 Task: Look for space in Arlington, United States from 12th August, 2023 to 16th August, 2023 for 8 adults in price range Rs.10000 to Rs.16000. Place can be private room with 8 bedrooms having 8 beds and 8 bathrooms. Property type can be house, flat, guest house, hotel. Amenities needed are: wifi, TV, free parkinig on premises, gym, breakfast. Booking option can be shelf check-in. Required host language is English.
Action: Mouse moved to (589, 151)
Screenshot: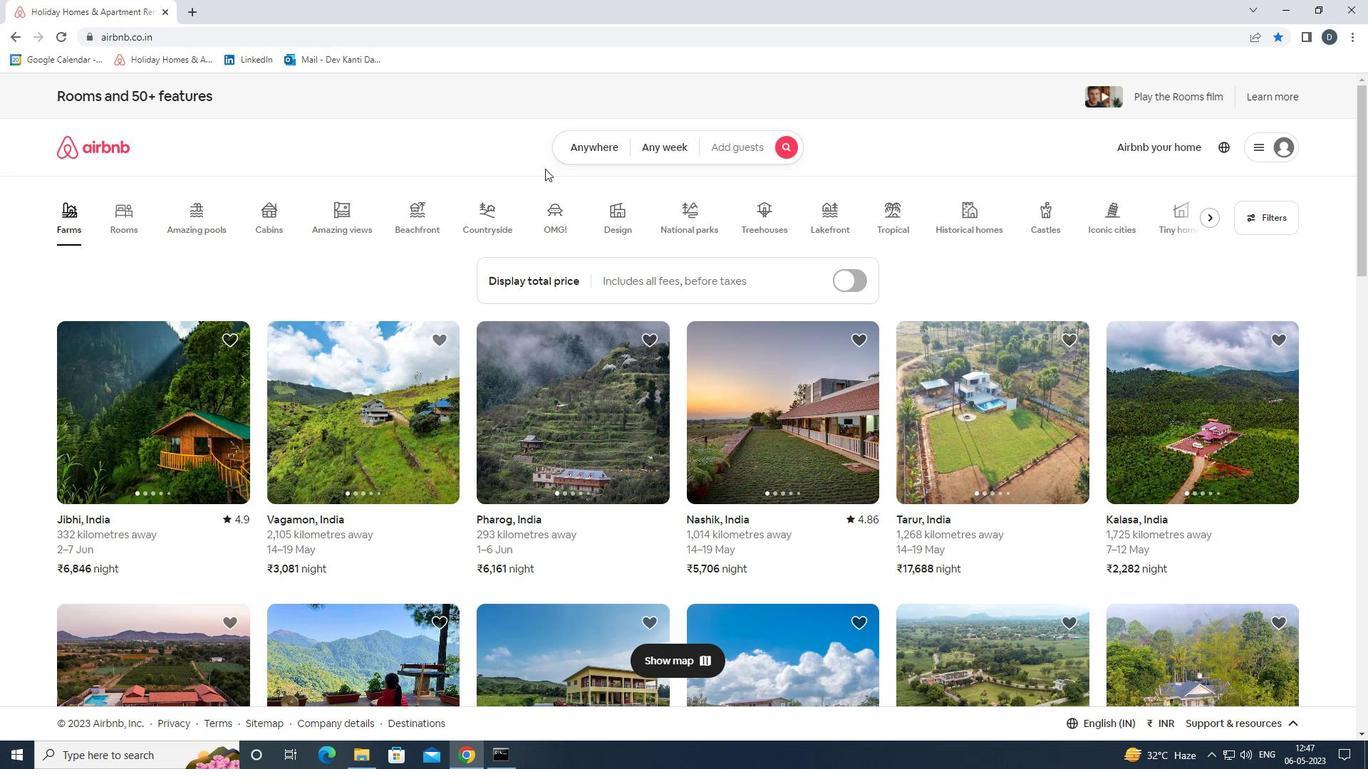 
Action: Mouse pressed left at (589, 151)
Screenshot: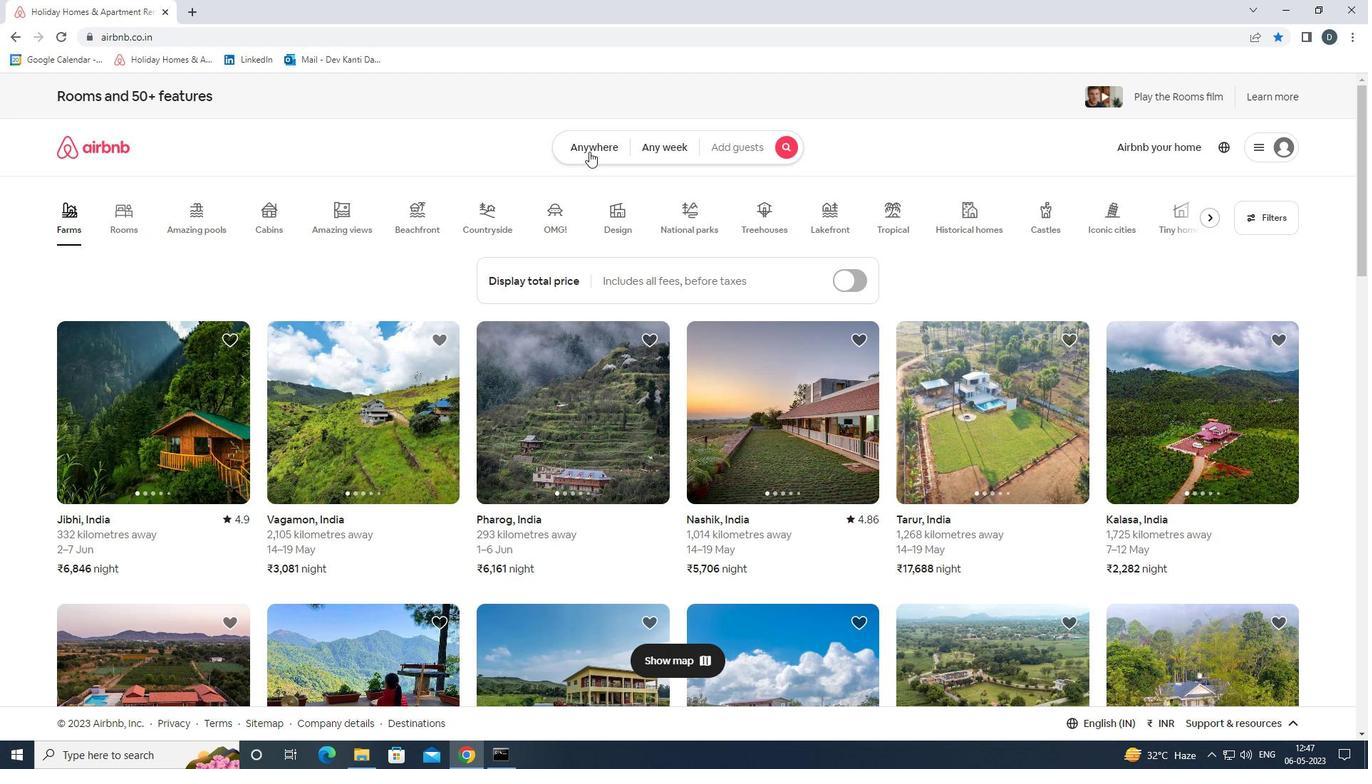 
Action: Mouse moved to (483, 208)
Screenshot: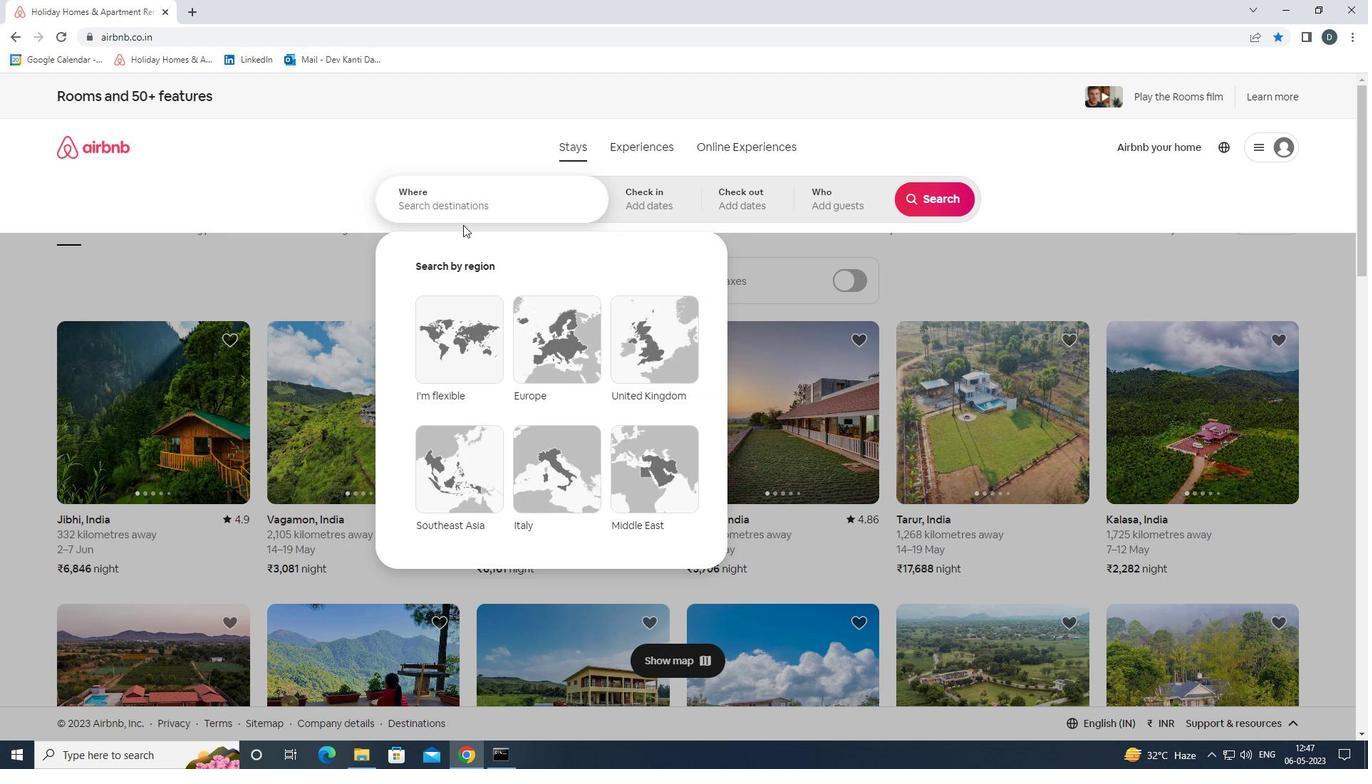 
Action: Mouse pressed left at (483, 208)
Screenshot: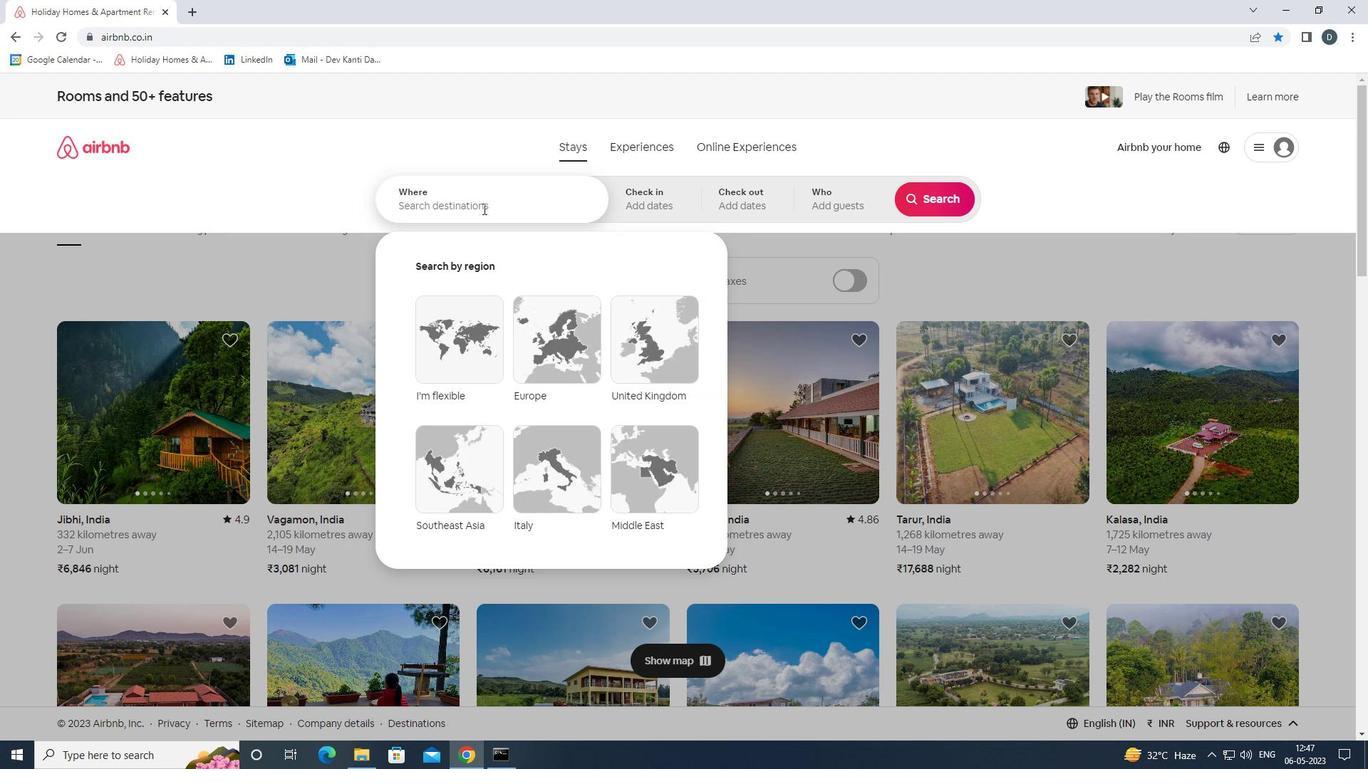 
Action: Key pressed <Key.shift>ARLINGTON,<Key.shift>UNITED<Key.space><Key.shift><Key.shift>STATES
Screenshot: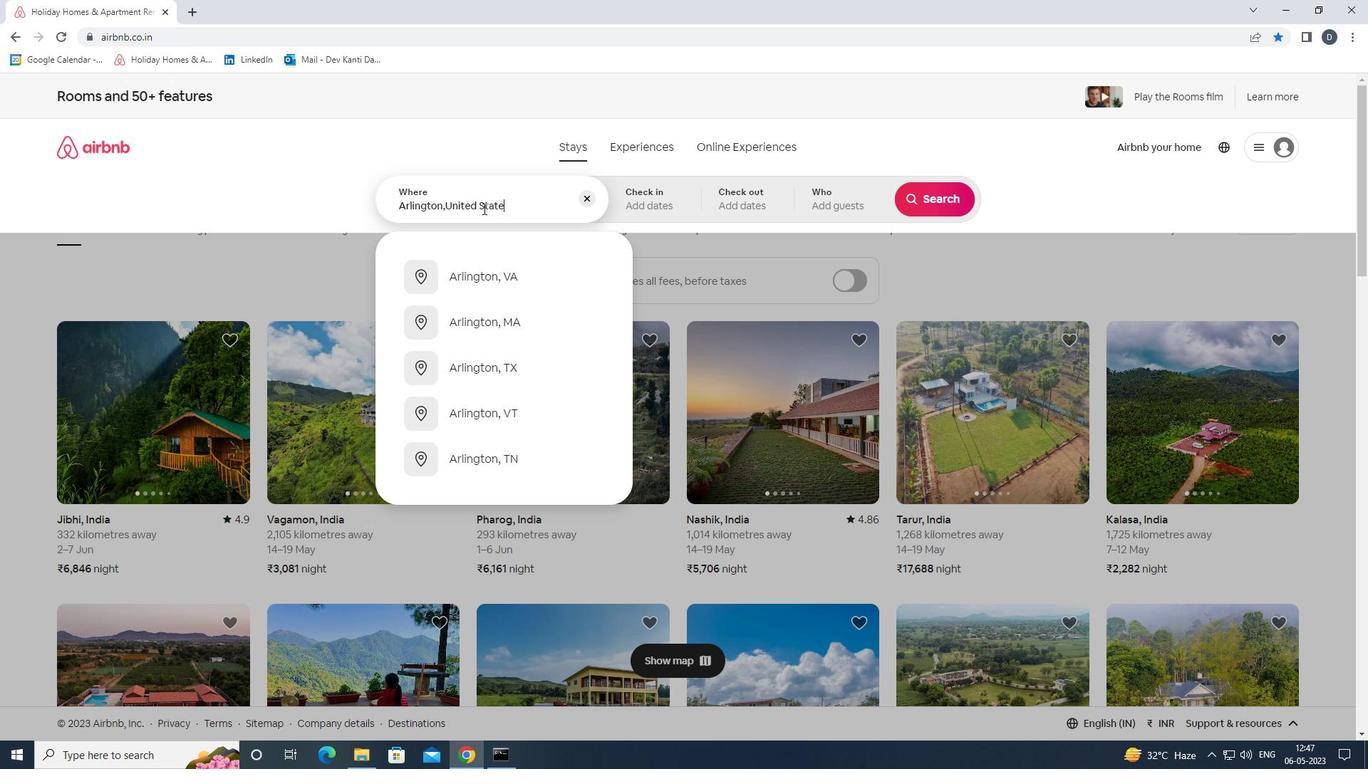 
Action: Mouse moved to (548, 213)
Screenshot: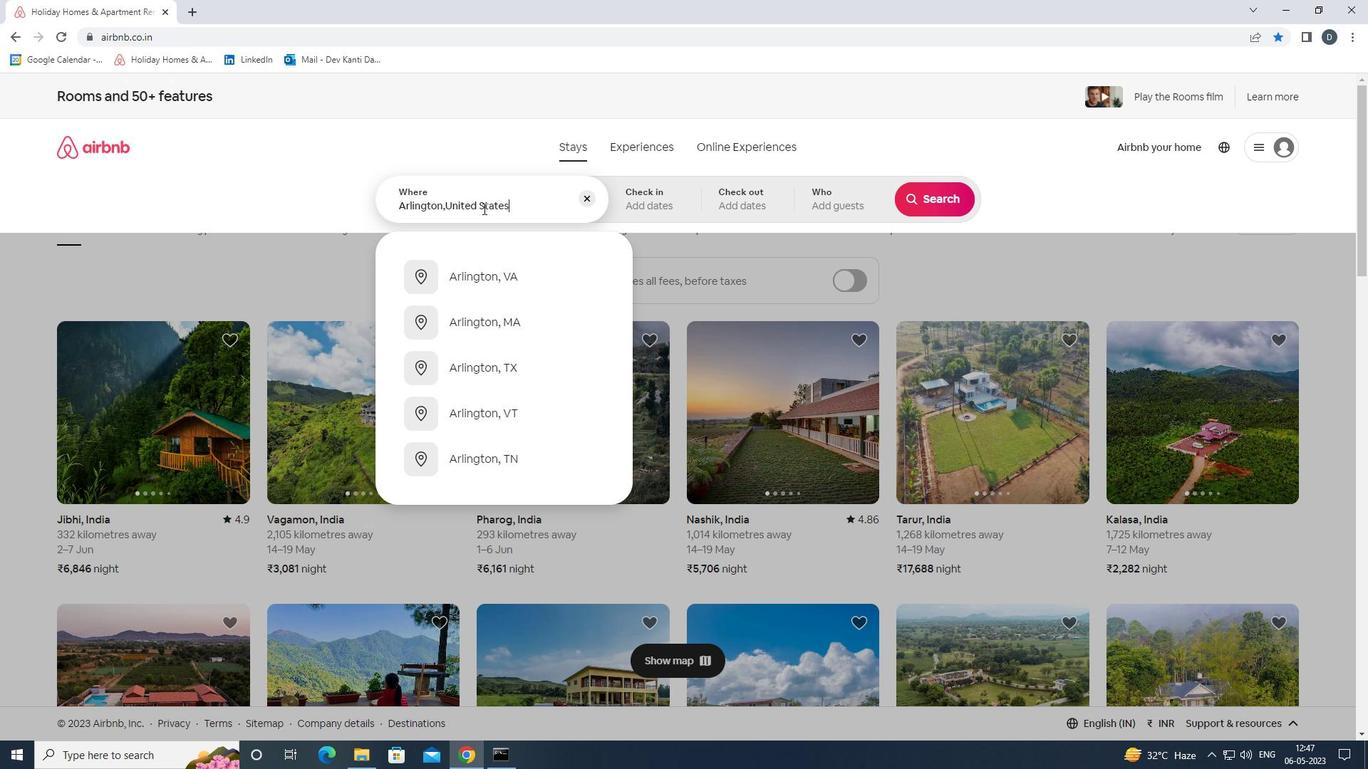 
Action: Key pressed <Key.enter>
Screenshot: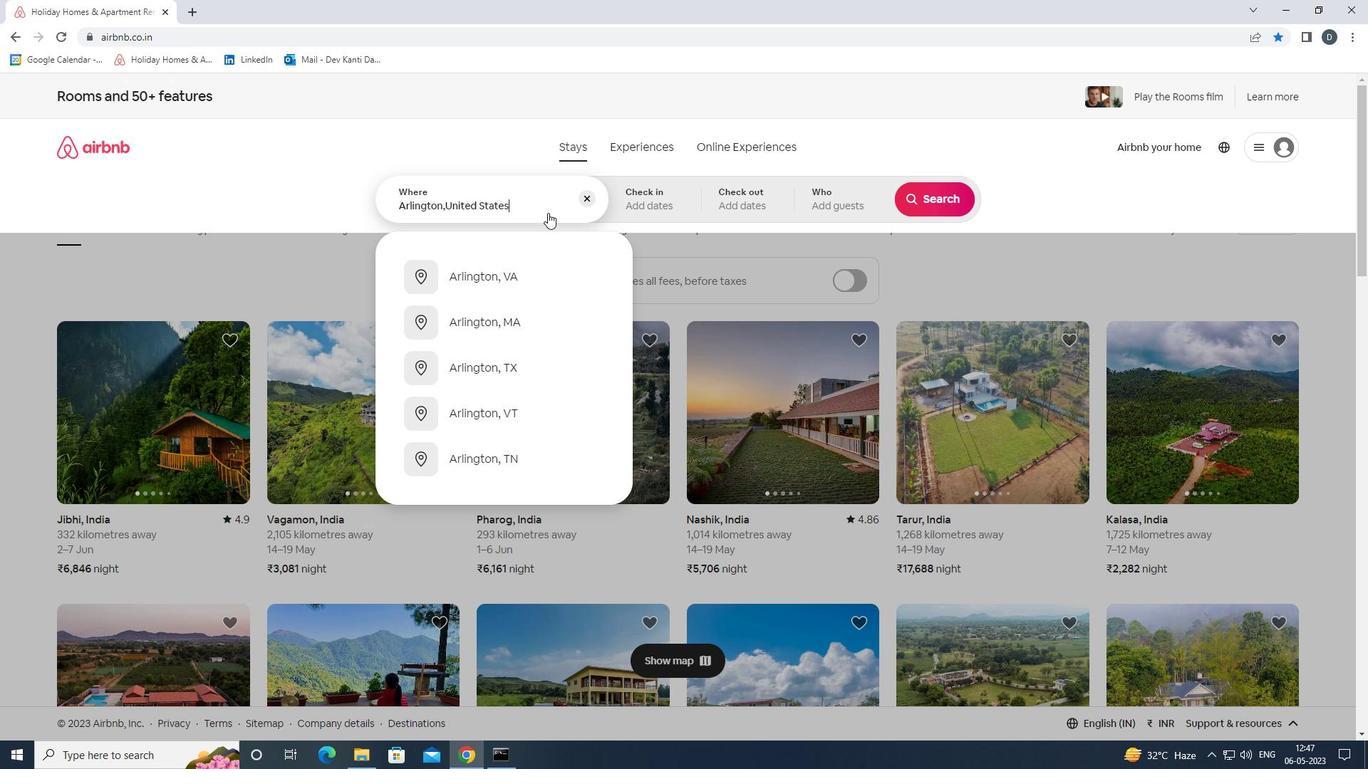 
Action: Mouse moved to (938, 311)
Screenshot: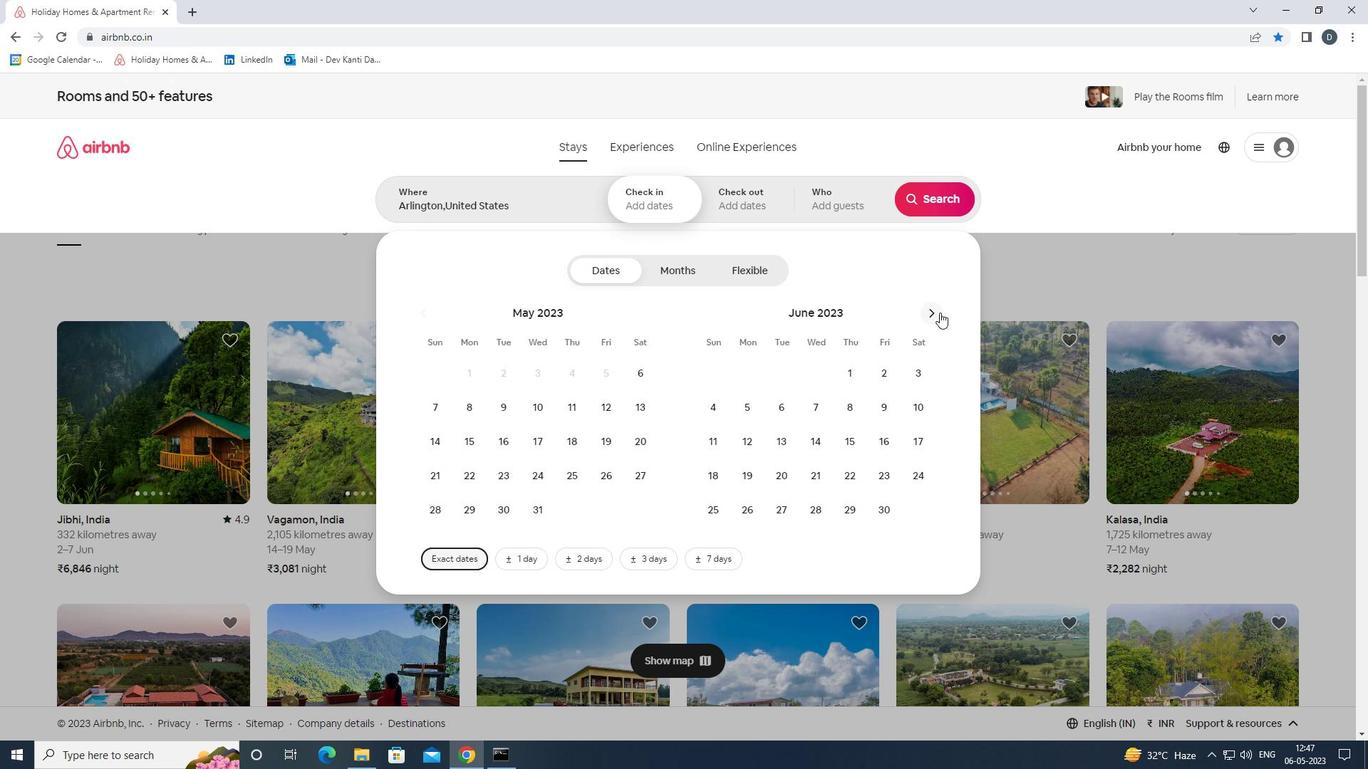 
Action: Mouse pressed left at (938, 311)
Screenshot: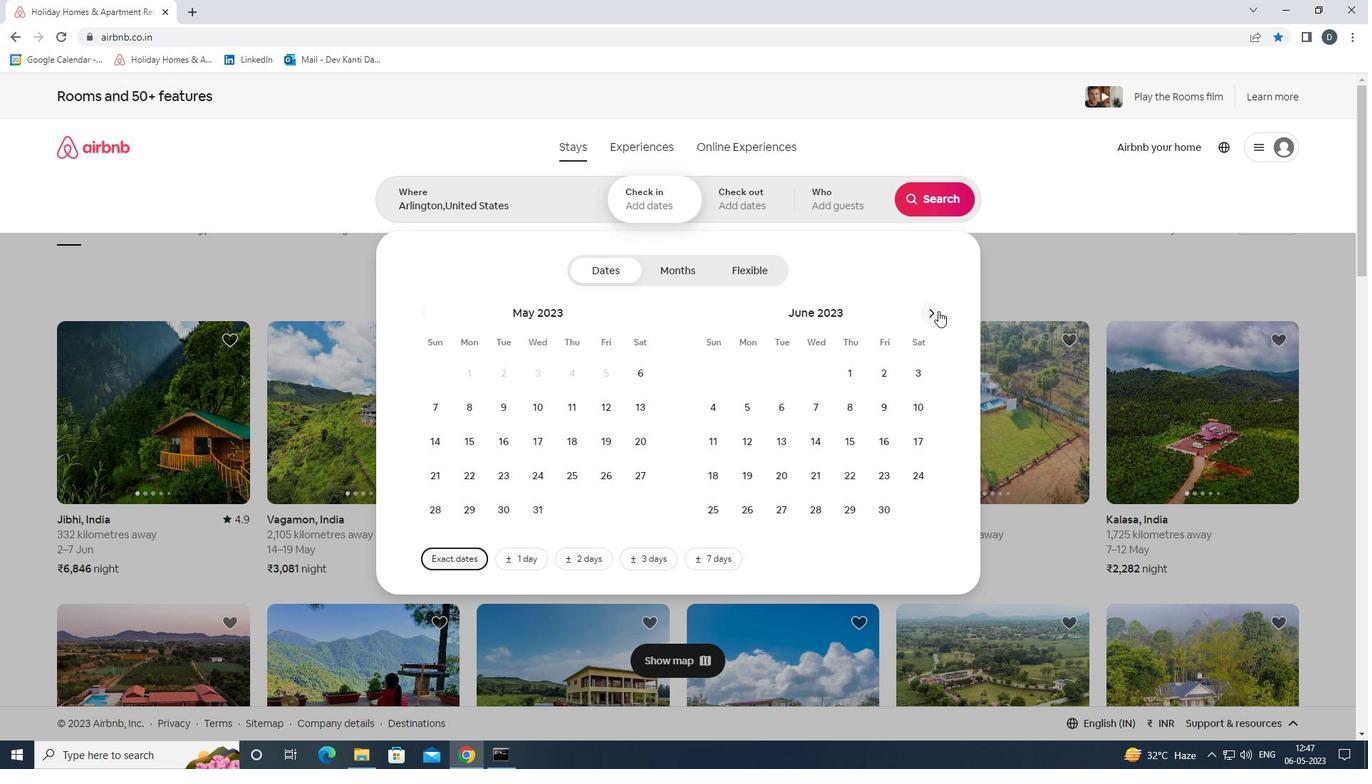 
Action: Mouse pressed left at (938, 311)
Screenshot: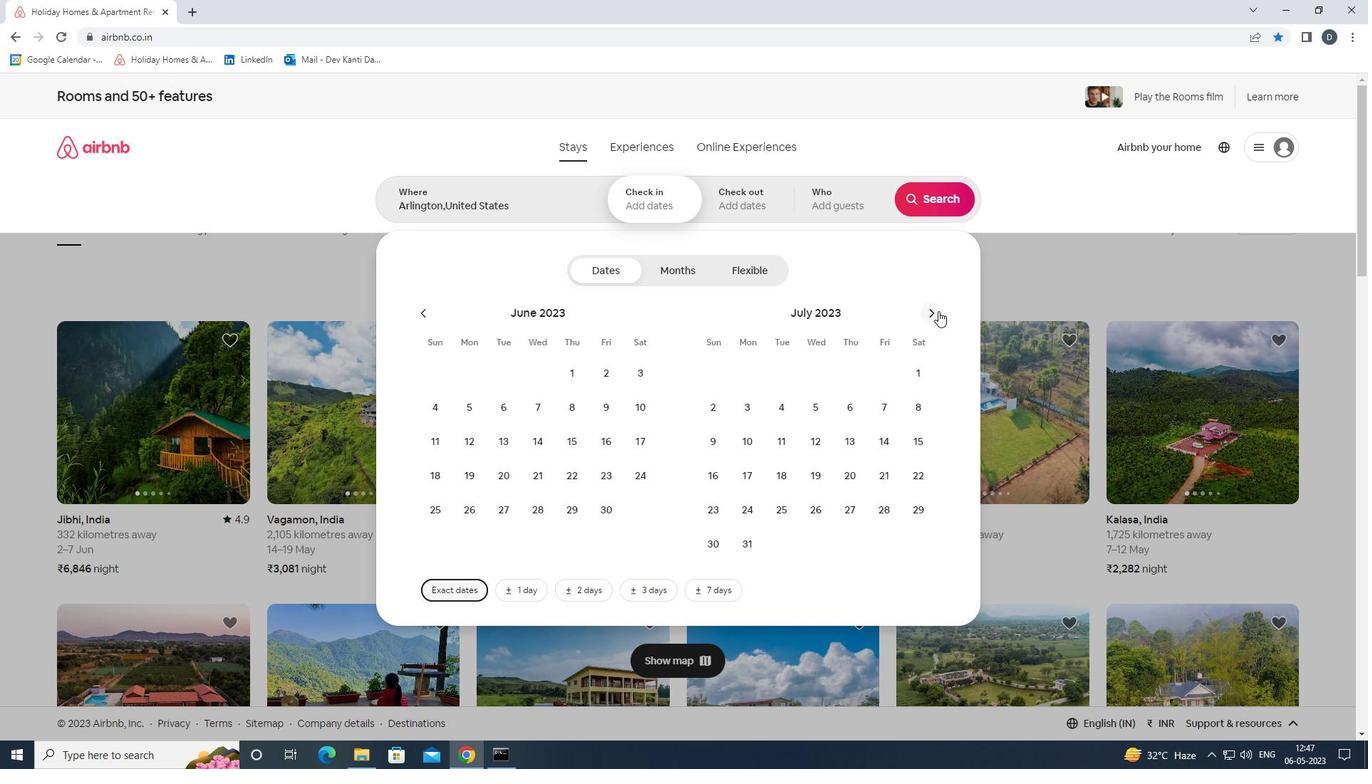 
Action: Mouse moved to (917, 409)
Screenshot: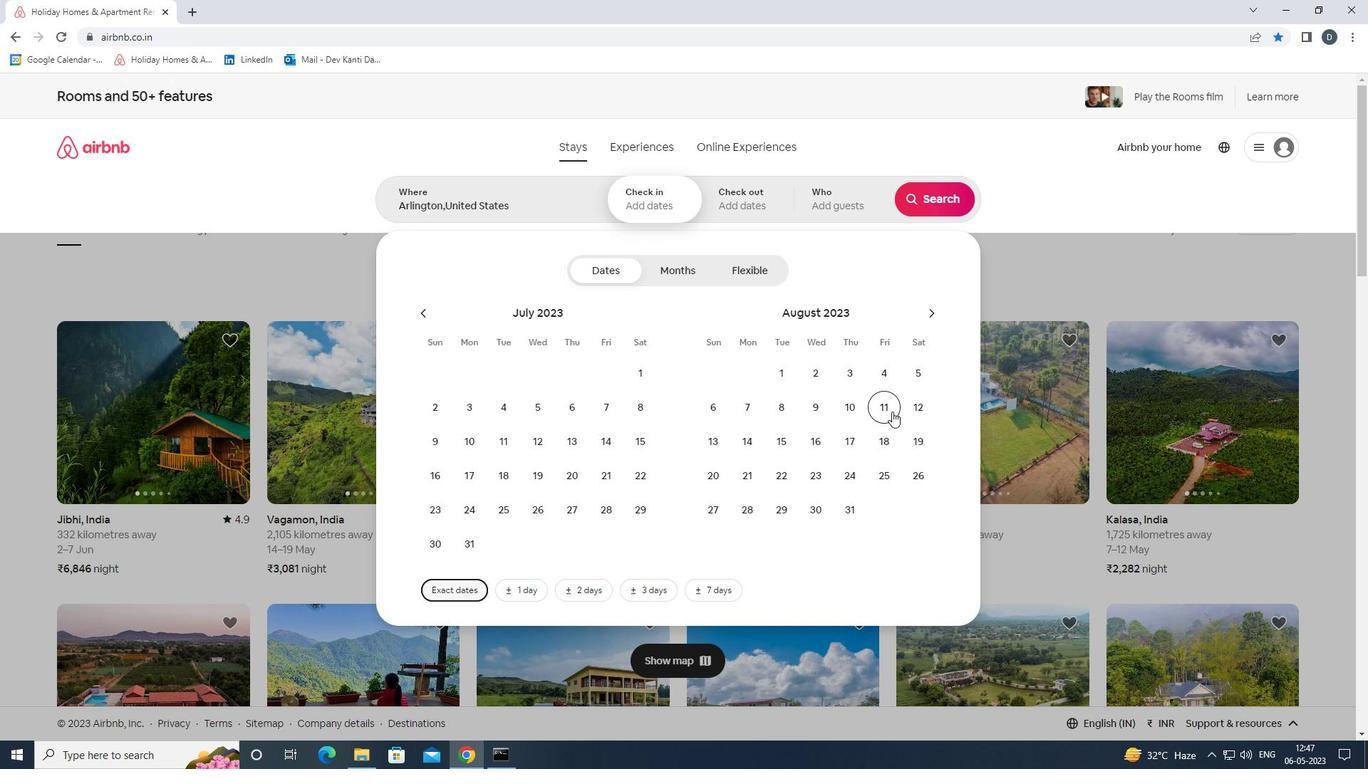 
Action: Mouse pressed left at (917, 409)
Screenshot: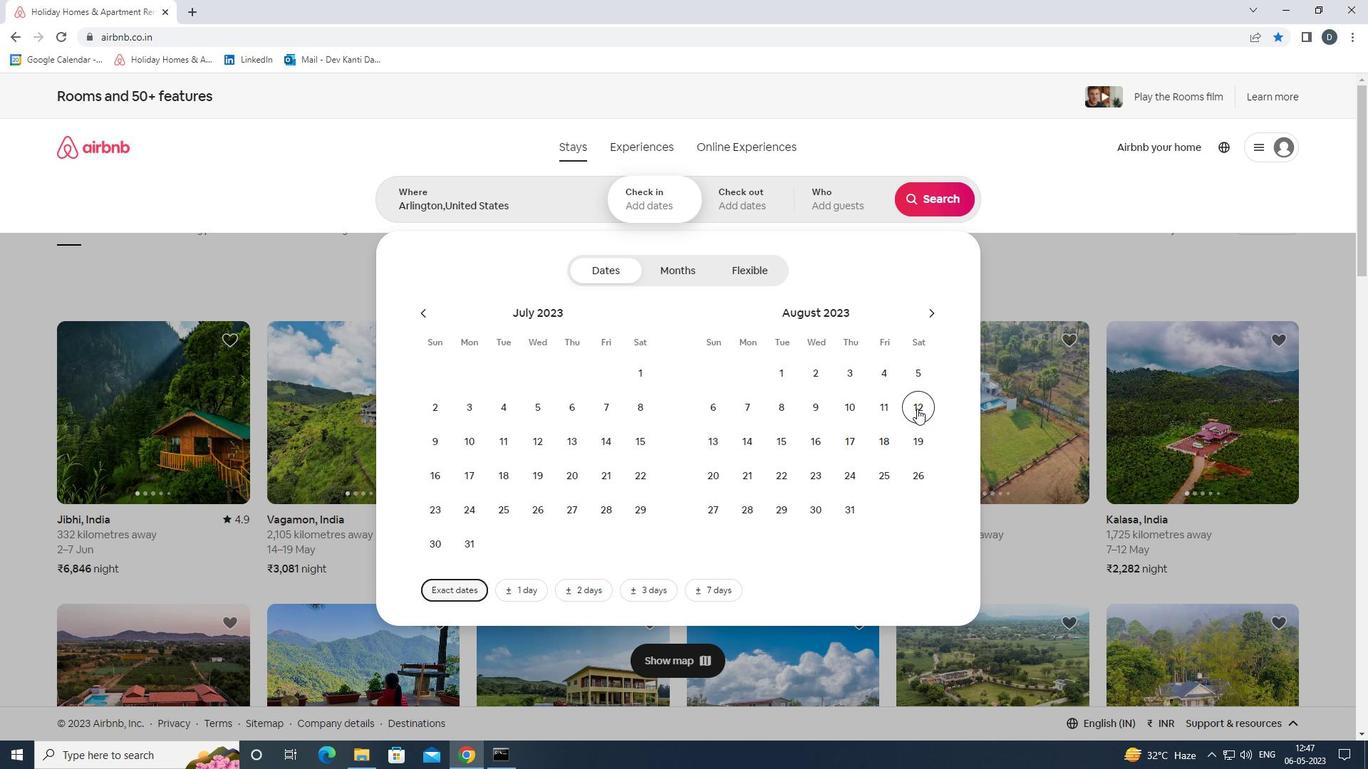 
Action: Mouse moved to (821, 444)
Screenshot: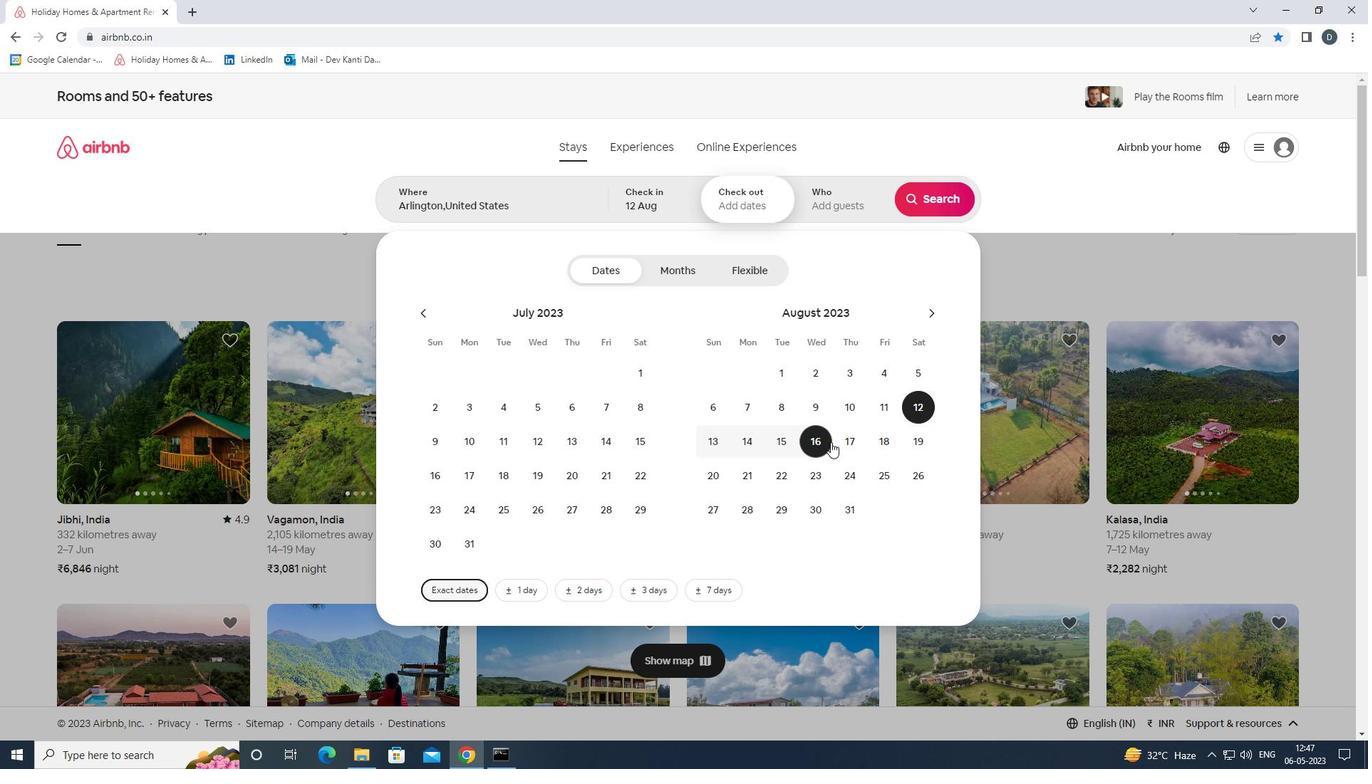 
Action: Mouse pressed left at (821, 444)
Screenshot: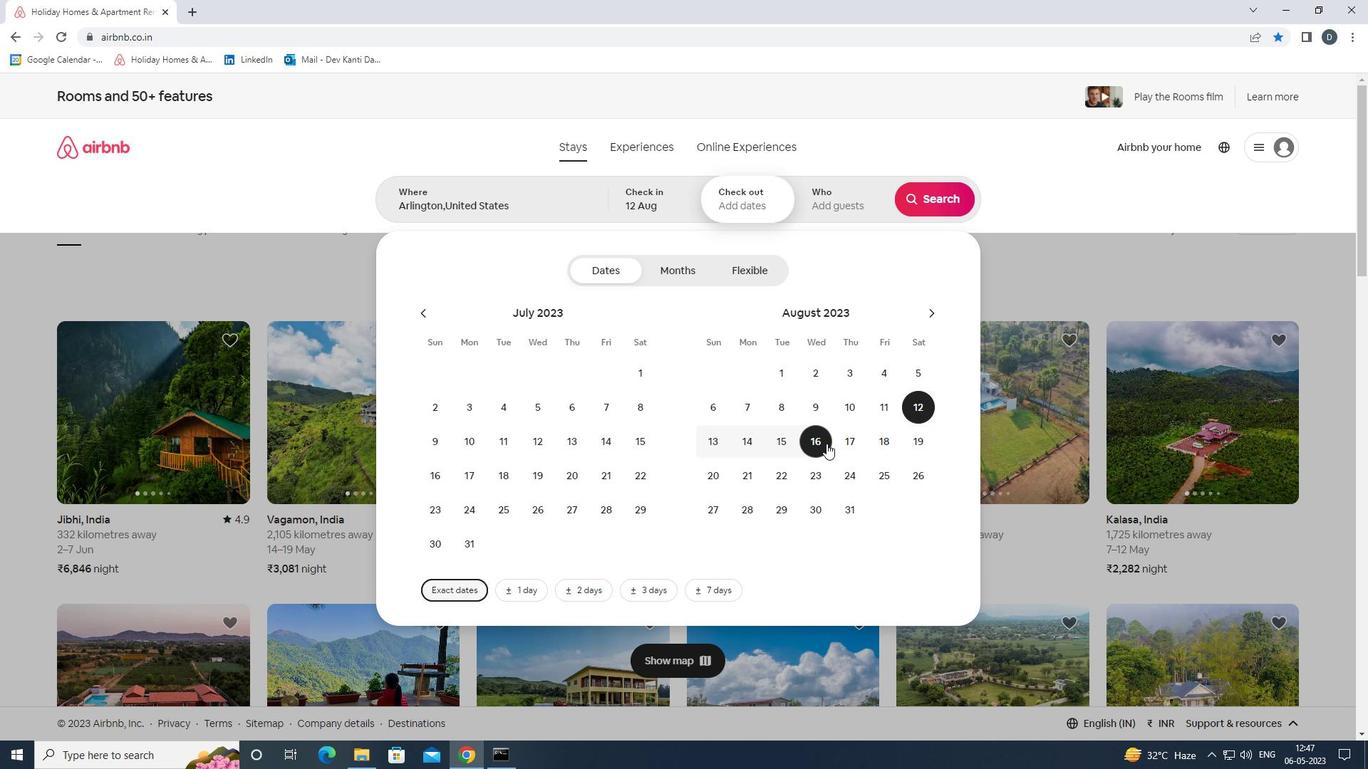 
Action: Mouse moved to (821, 203)
Screenshot: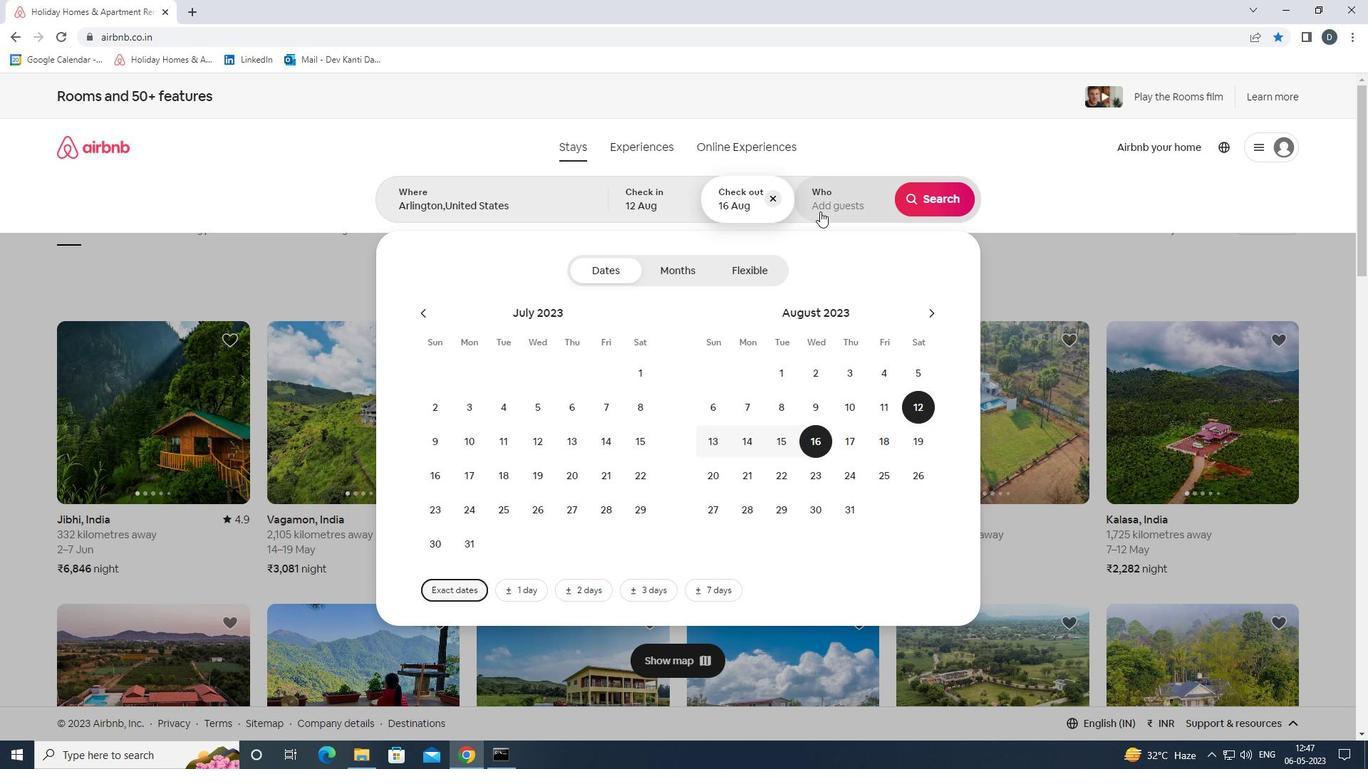 
Action: Mouse pressed left at (821, 203)
Screenshot: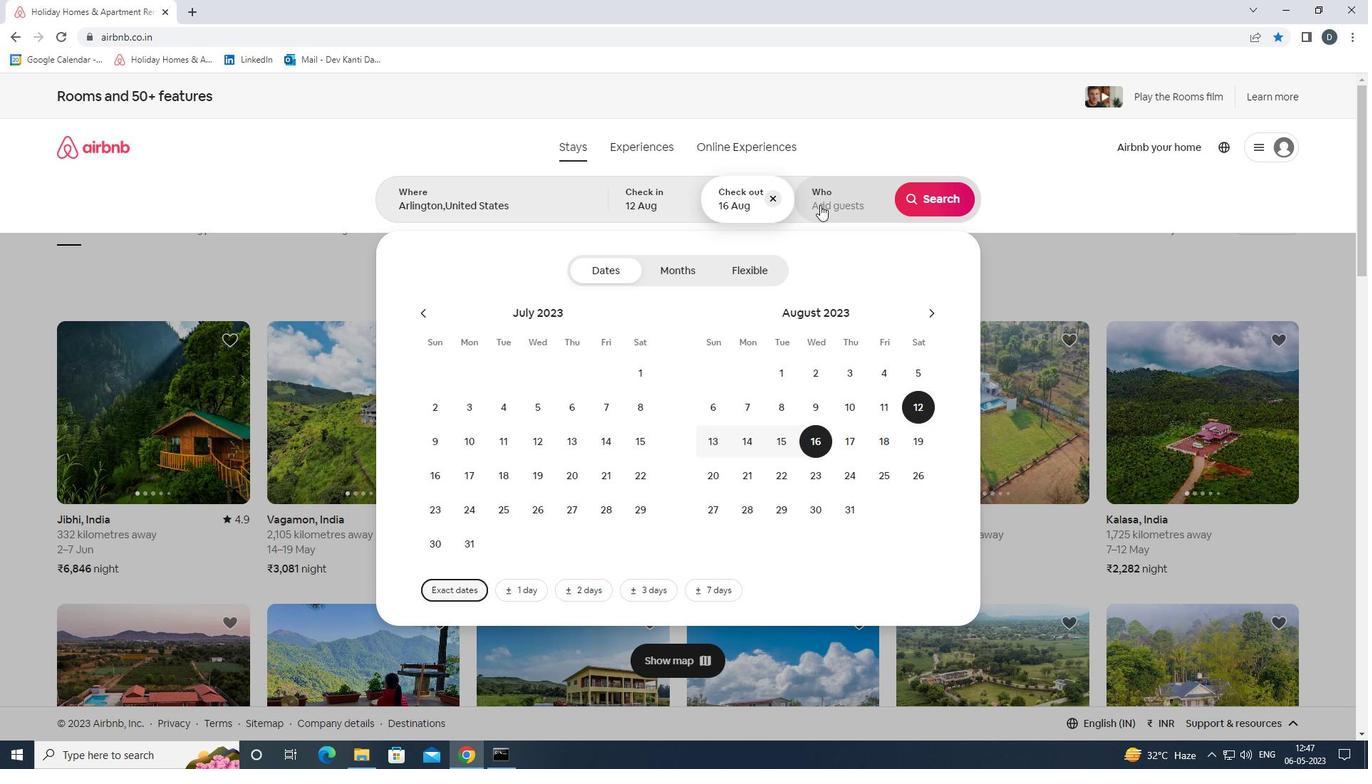
Action: Mouse moved to (943, 280)
Screenshot: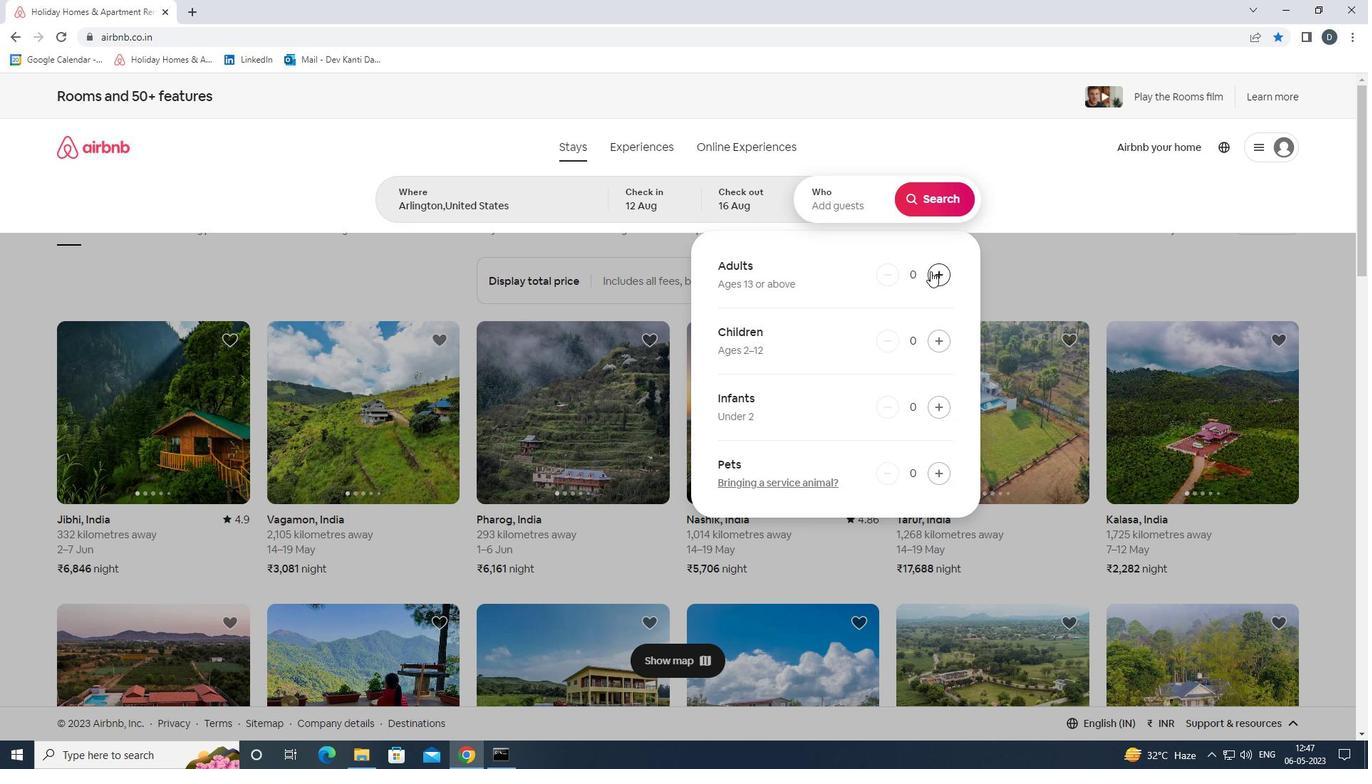 
Action: Mouse pressed left at (943, 280)
Screenshot: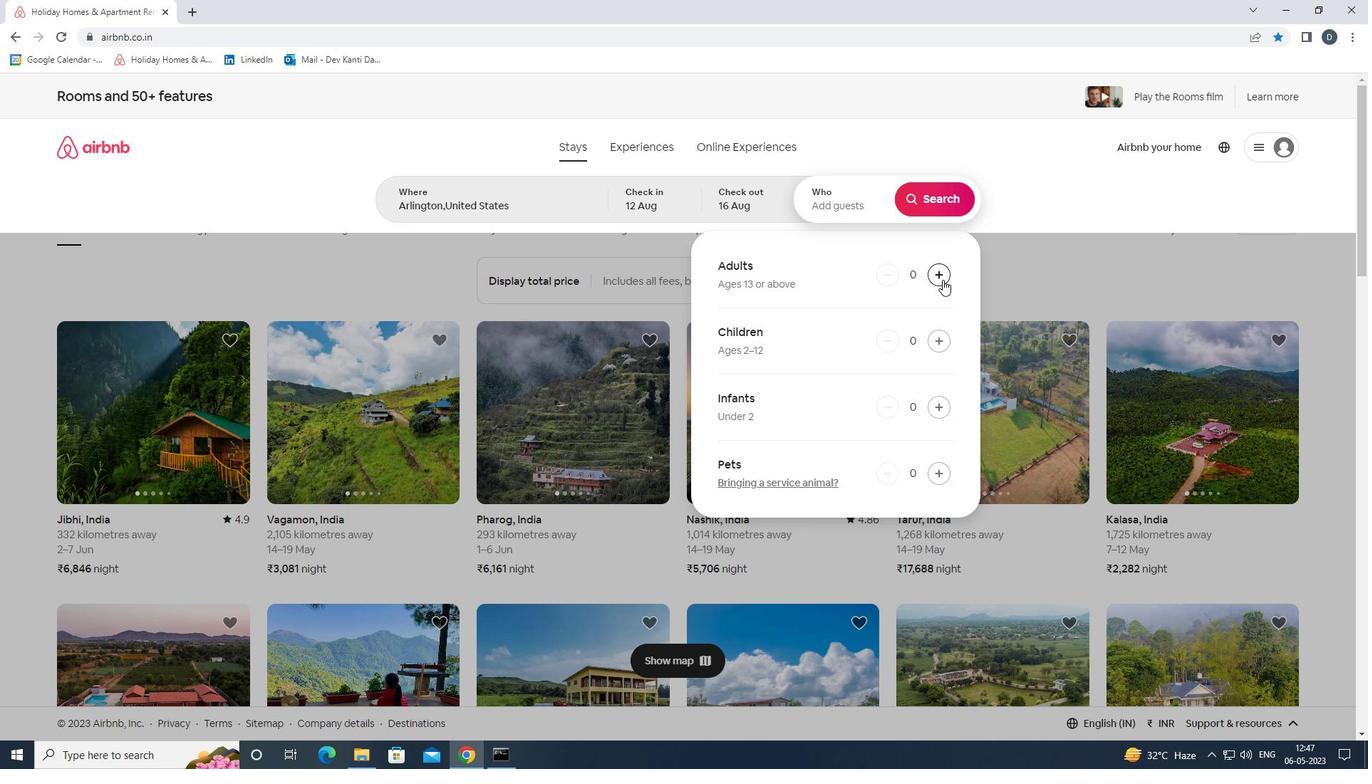 
Action: Mouse pressed left at (943, 280)
Screenshot: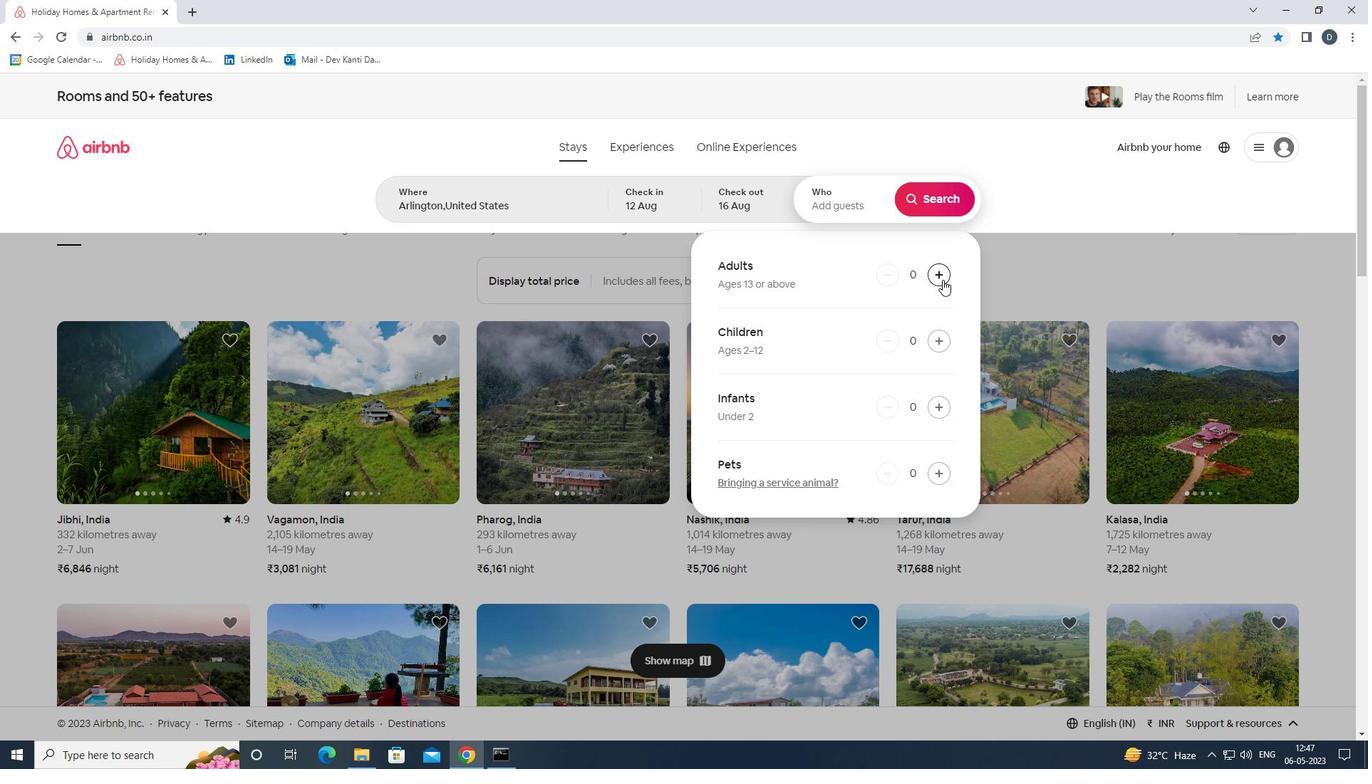 
Action: Mouse pressed left at (943, 280)
Screenshot: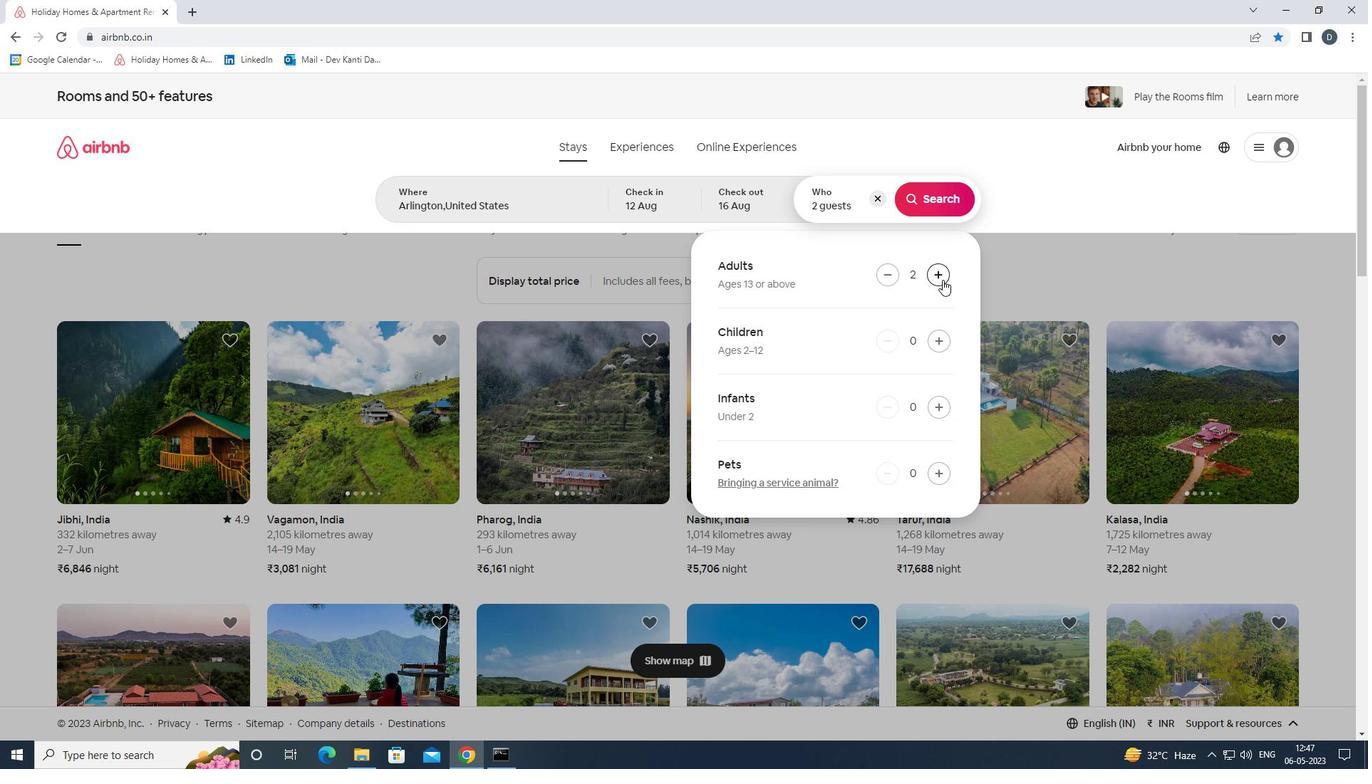 
Action: Mouse pressed left at (943, 280)
Screenshot: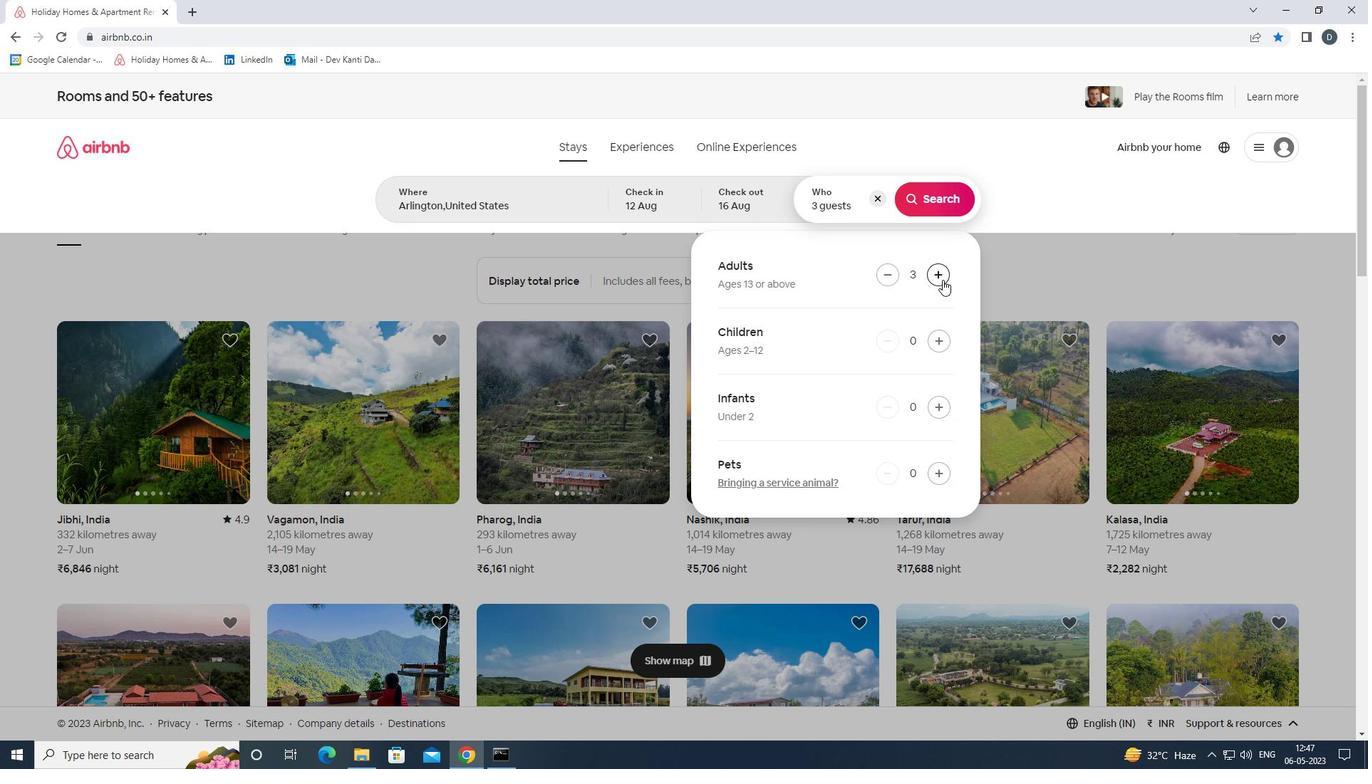 
Action: Mouse pressed left at (943, 280)
Screenshot: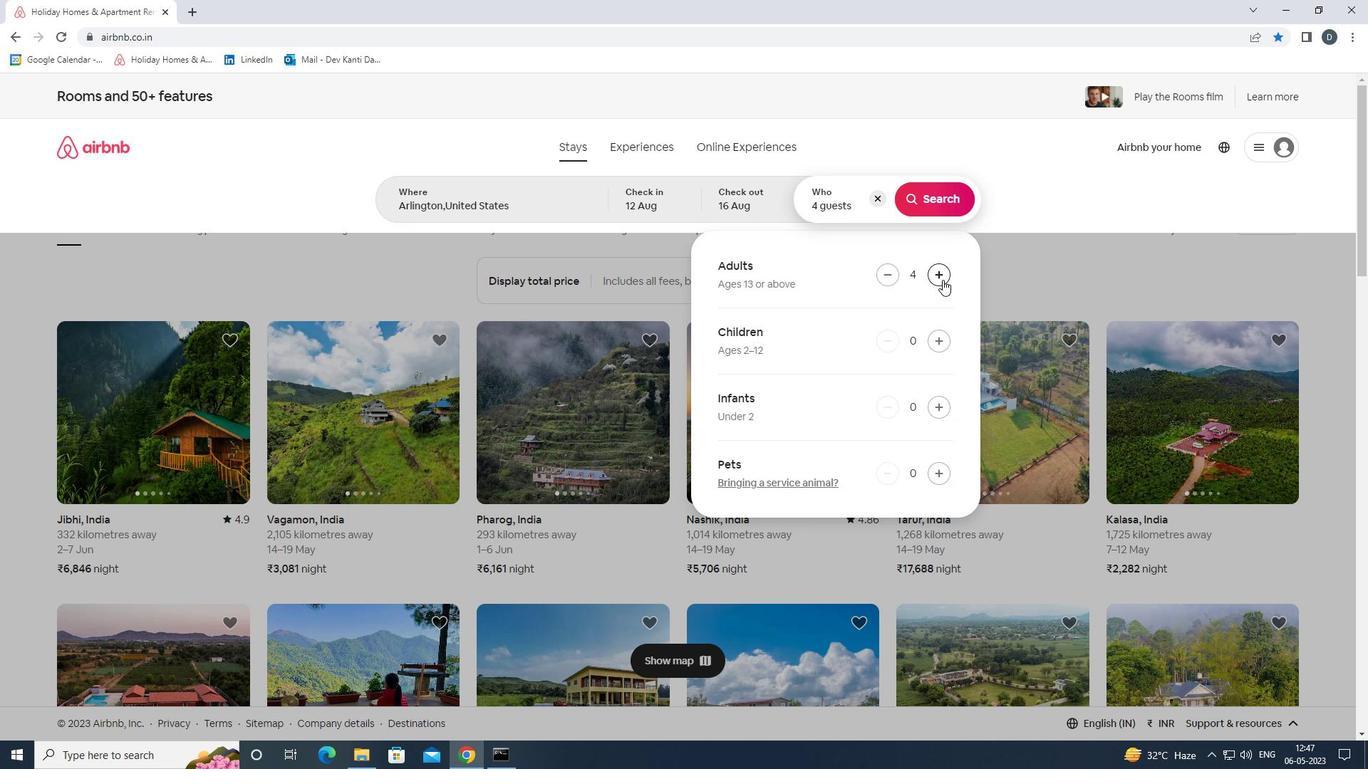 
Action: Mouse pressed left at (943, 280)
Screenshot: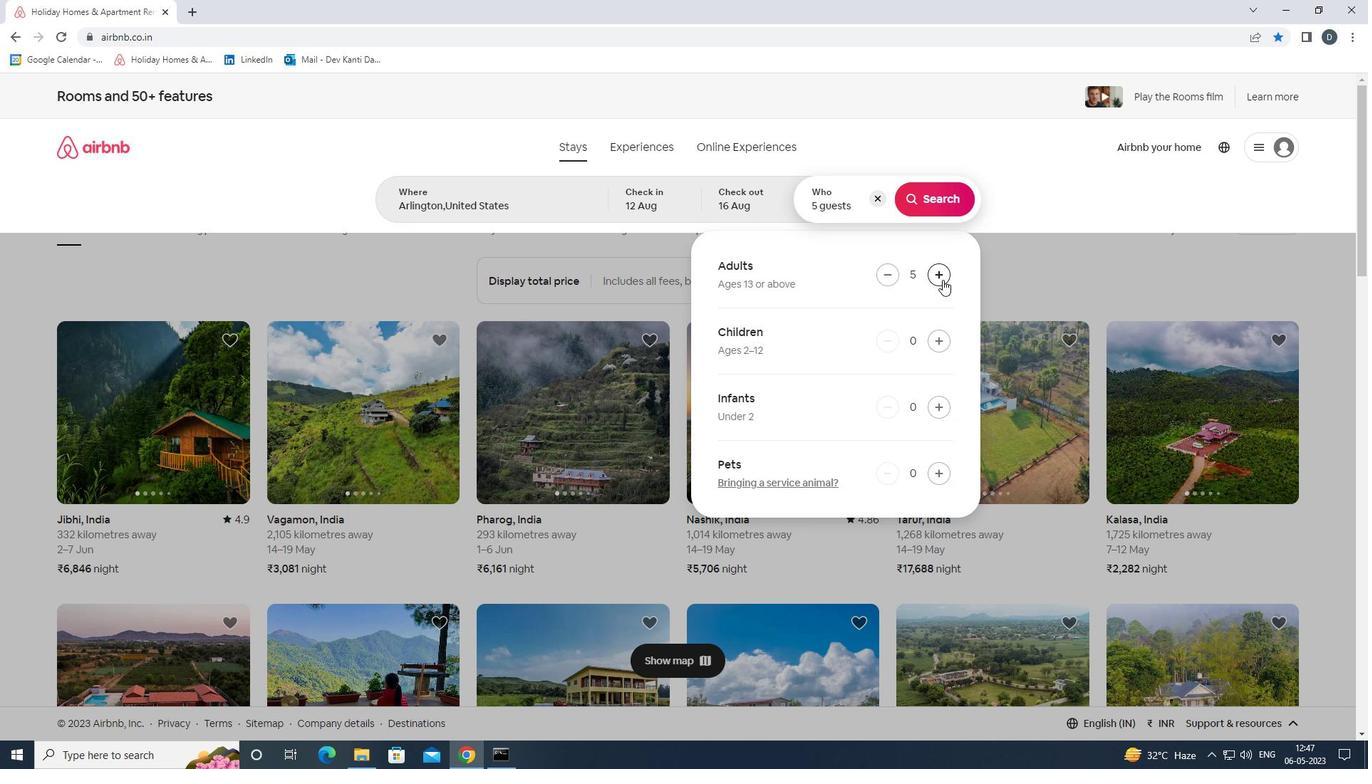 
Action: Mouse pressed left at (943, 280)
Screenshot: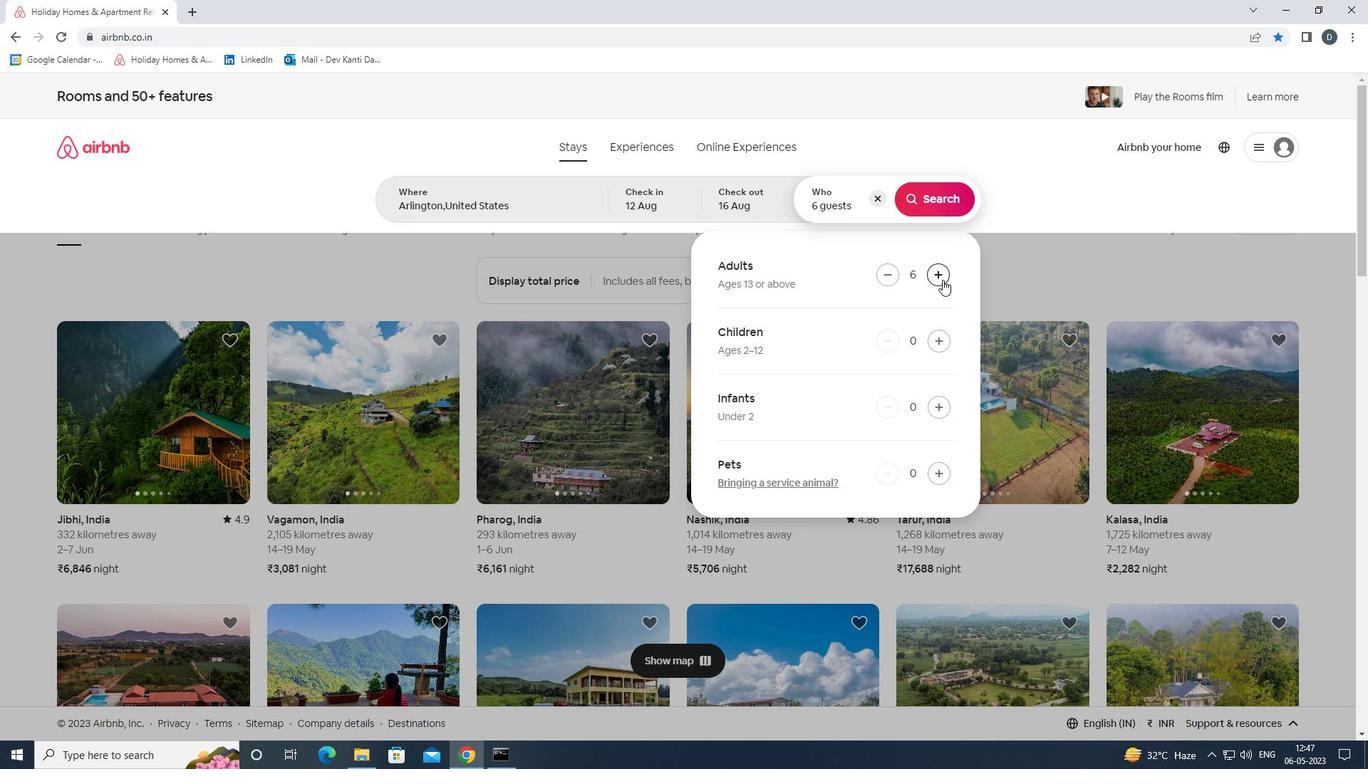 
Action: Mouse pressed left at (943, 280)
Screenshot: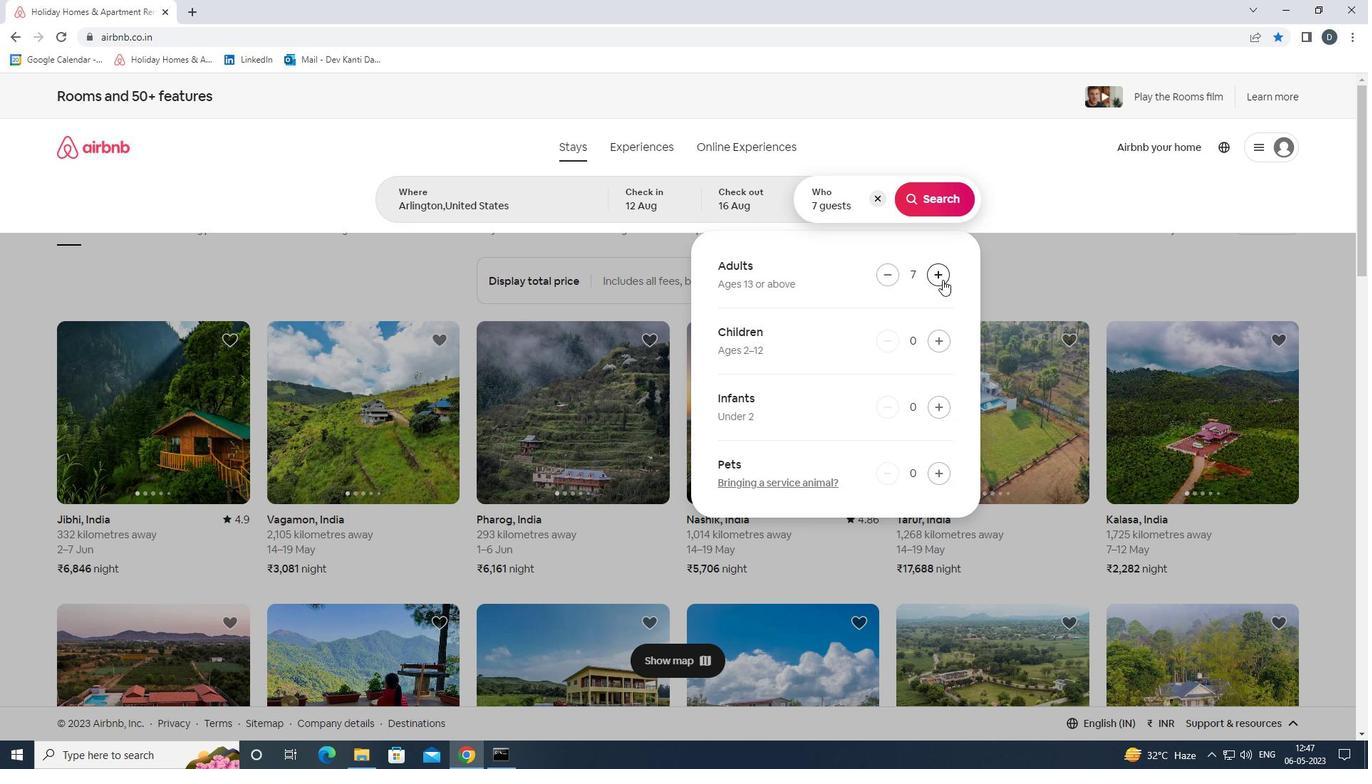
Action: Mouse moved to (935, 208)
Screenshot: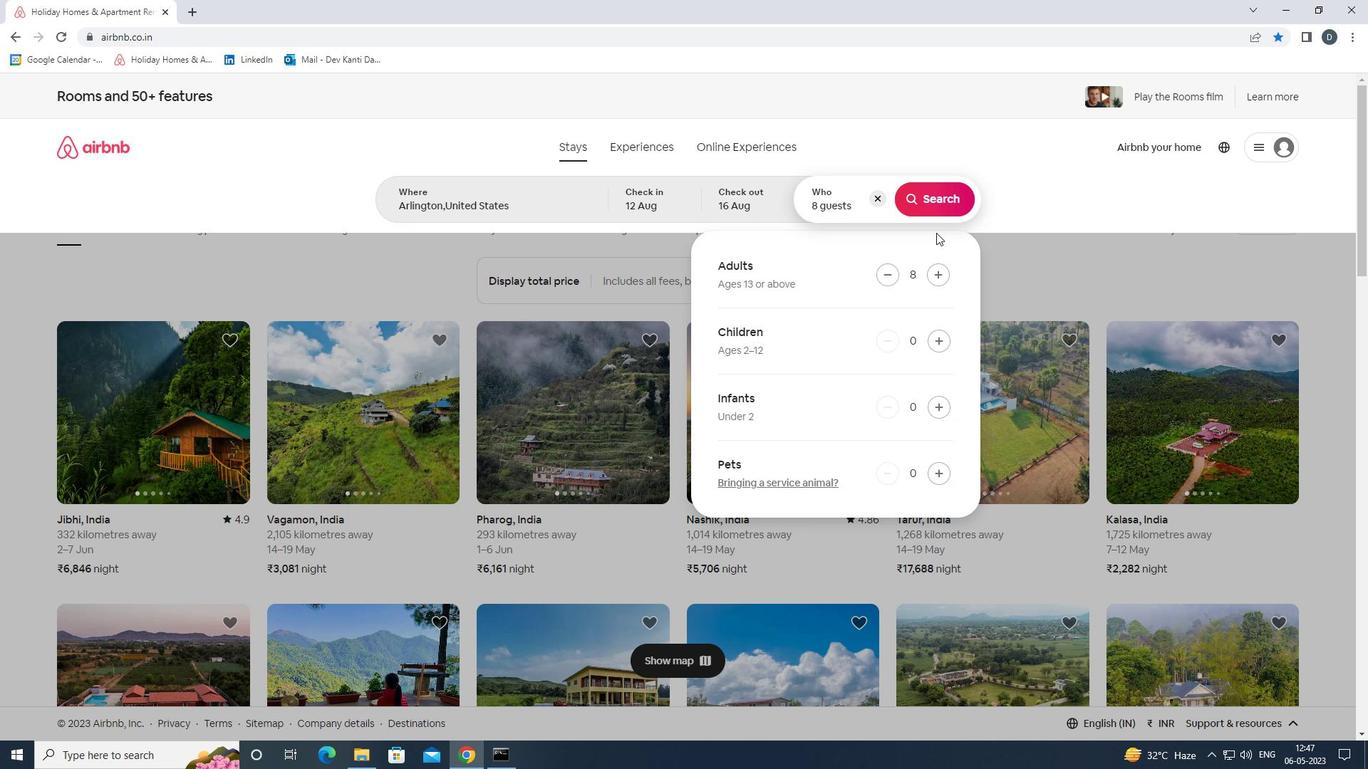 
Action: Mouse pressed left at (935, 208)
Screenshot: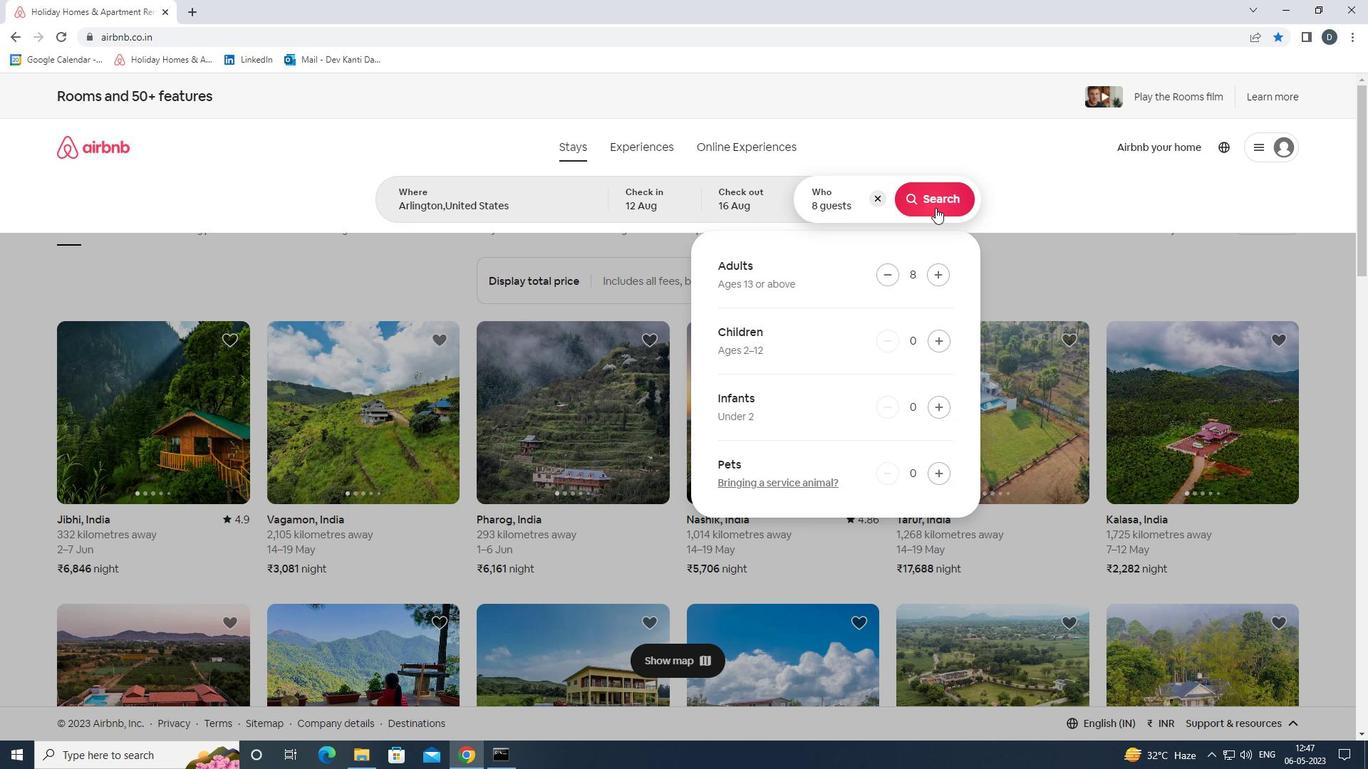
Action: Mouse moved to (1306, 160)
Screenshot: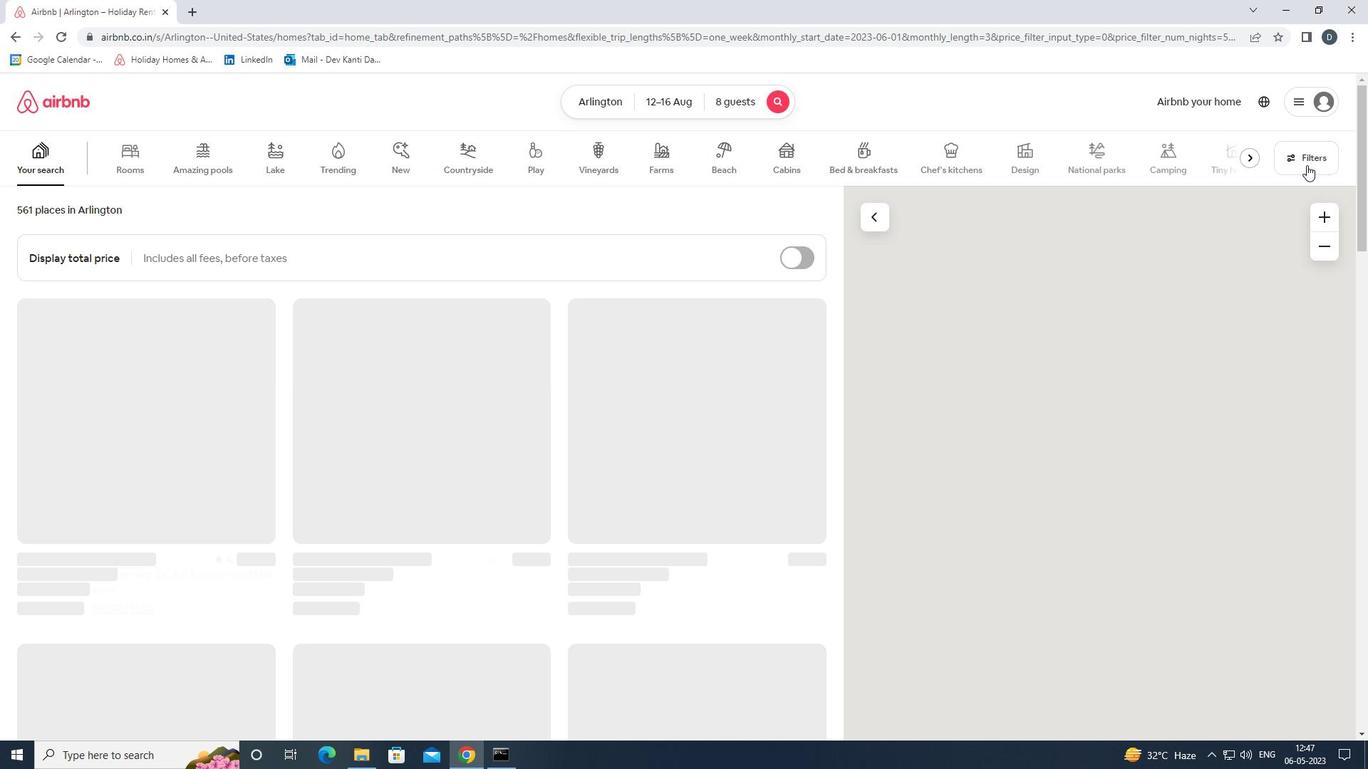 
Action: Mouse pressed left at (1306, 160)
Screenshot: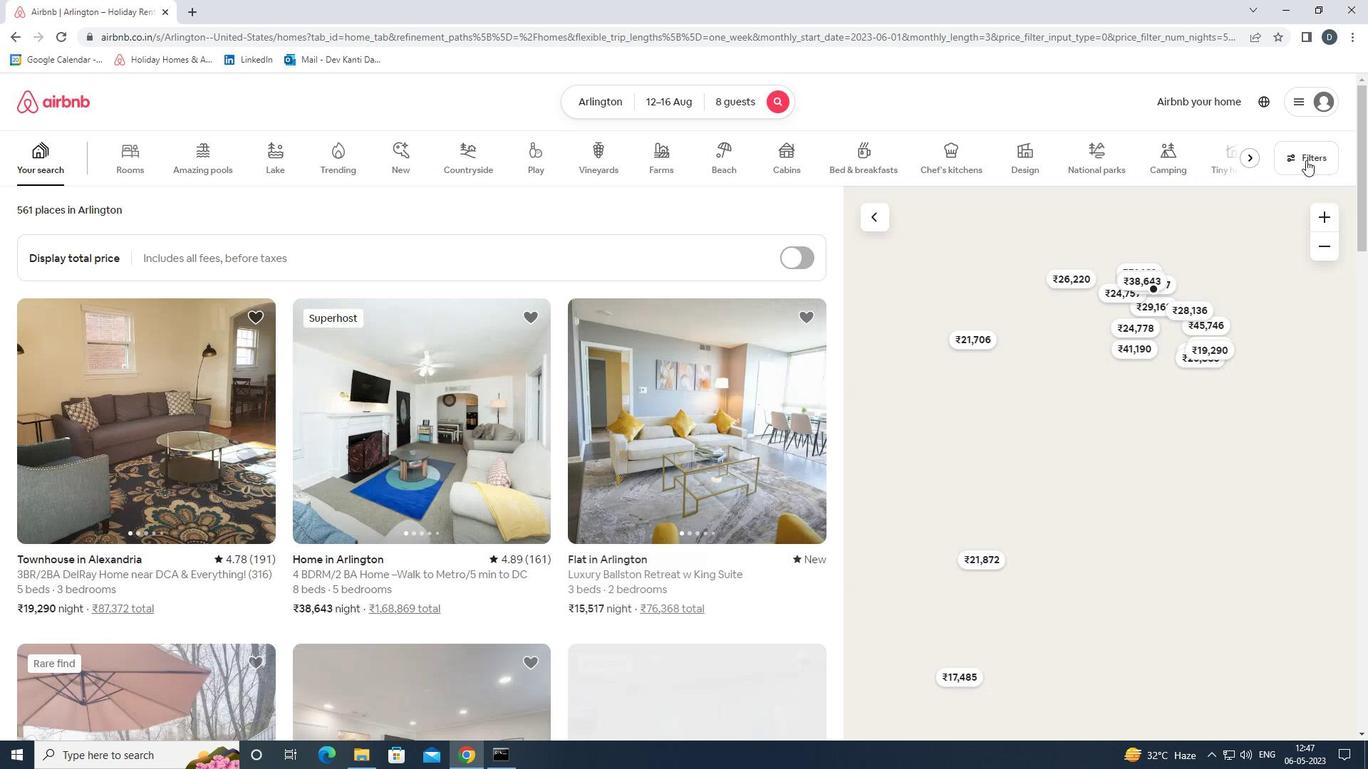 
Action: Mouse moved to (551, 511)
Screenshot: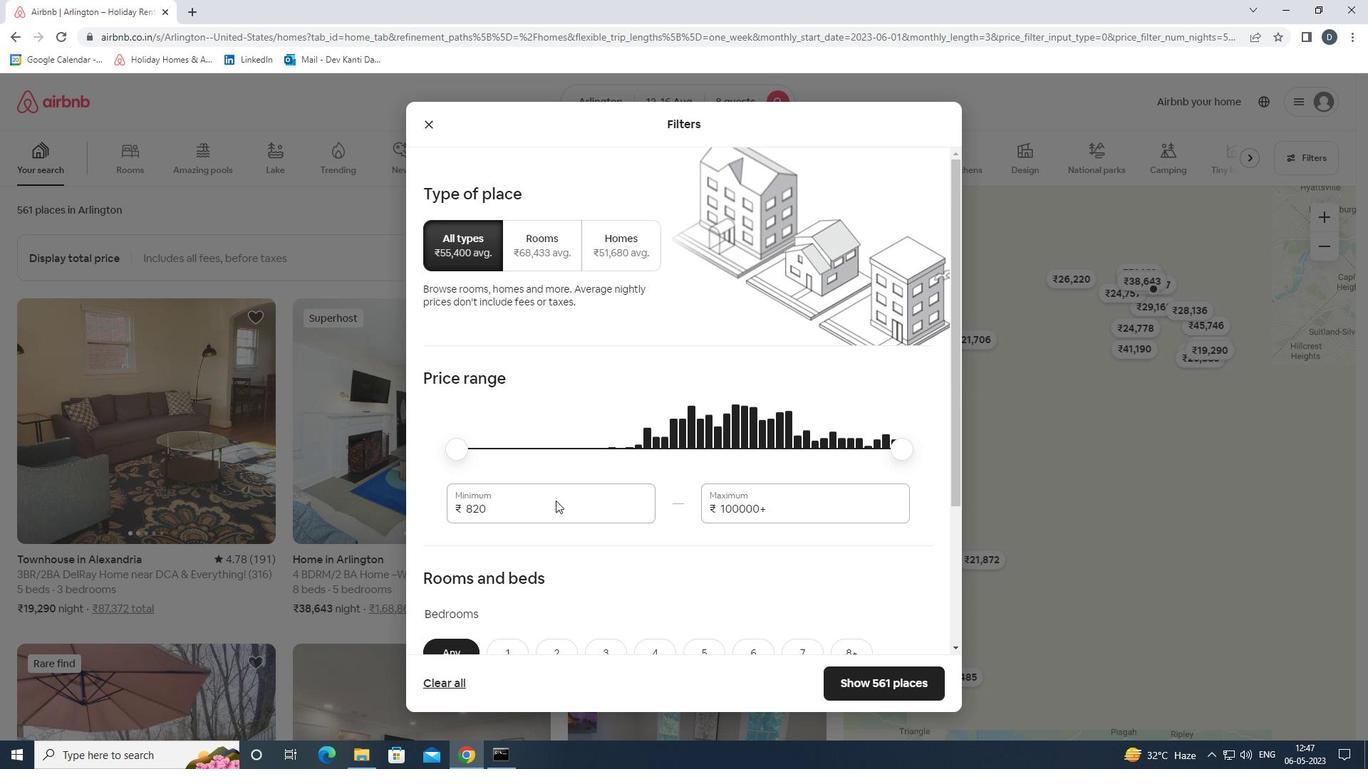 
Action: Mouse pressed left at (551, 511)
Screenshot: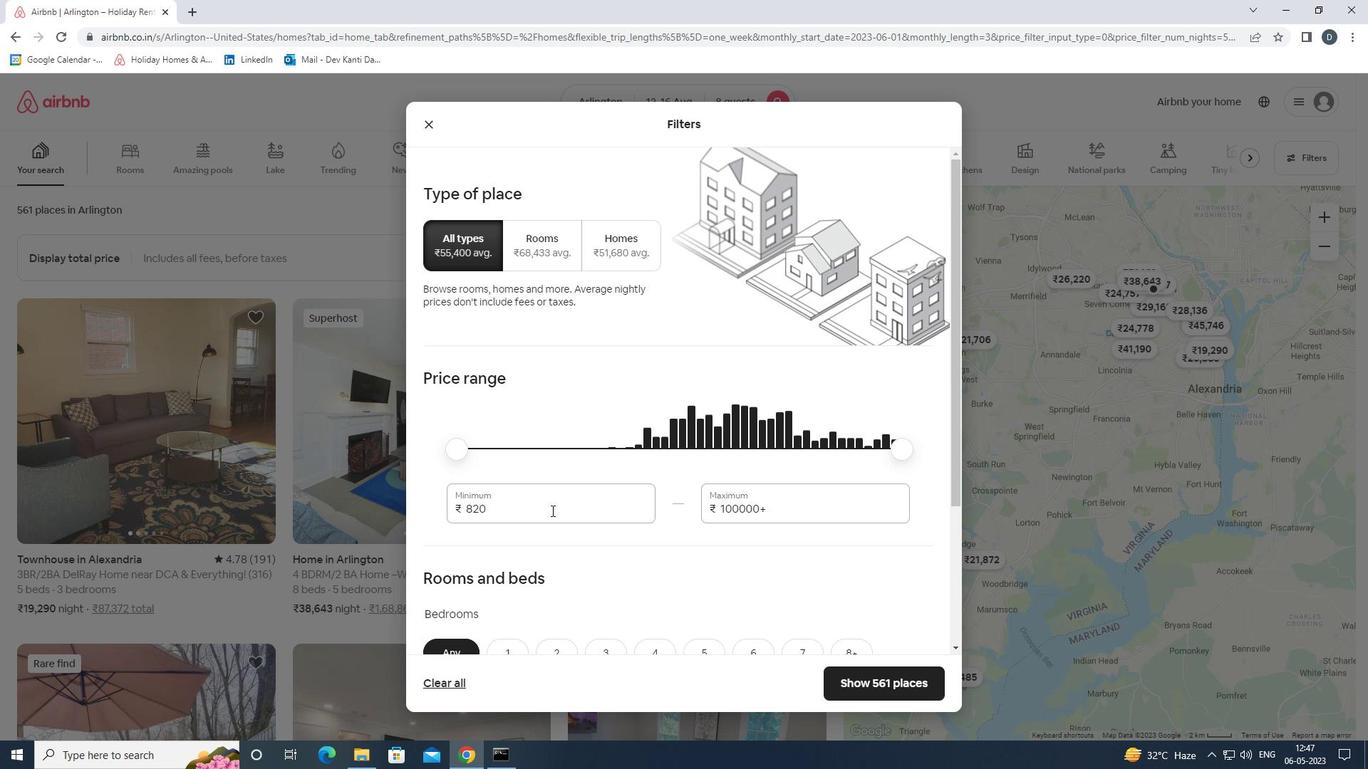 
Action: Mouse pressed left at (551, 511)
Screenshot: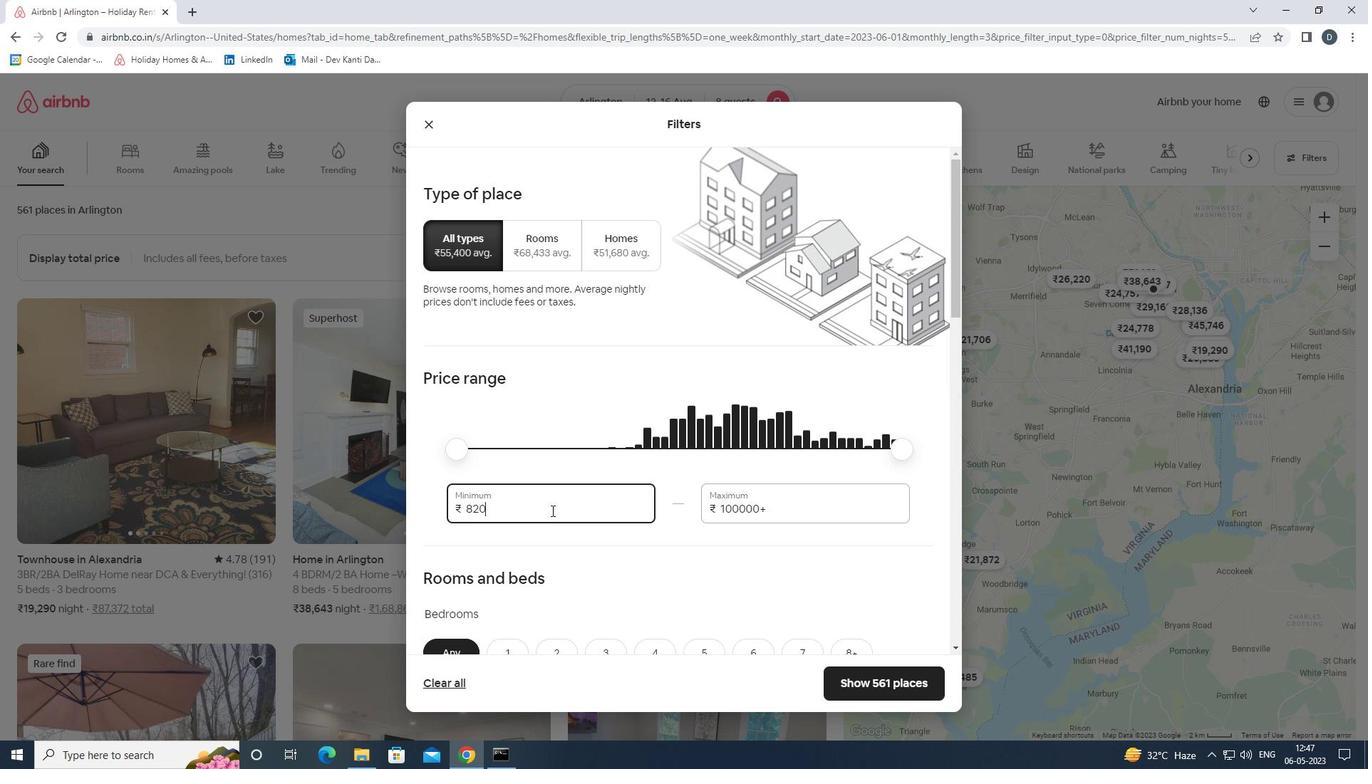 
Action: Mouse moved to (554, 513)
Screenshot: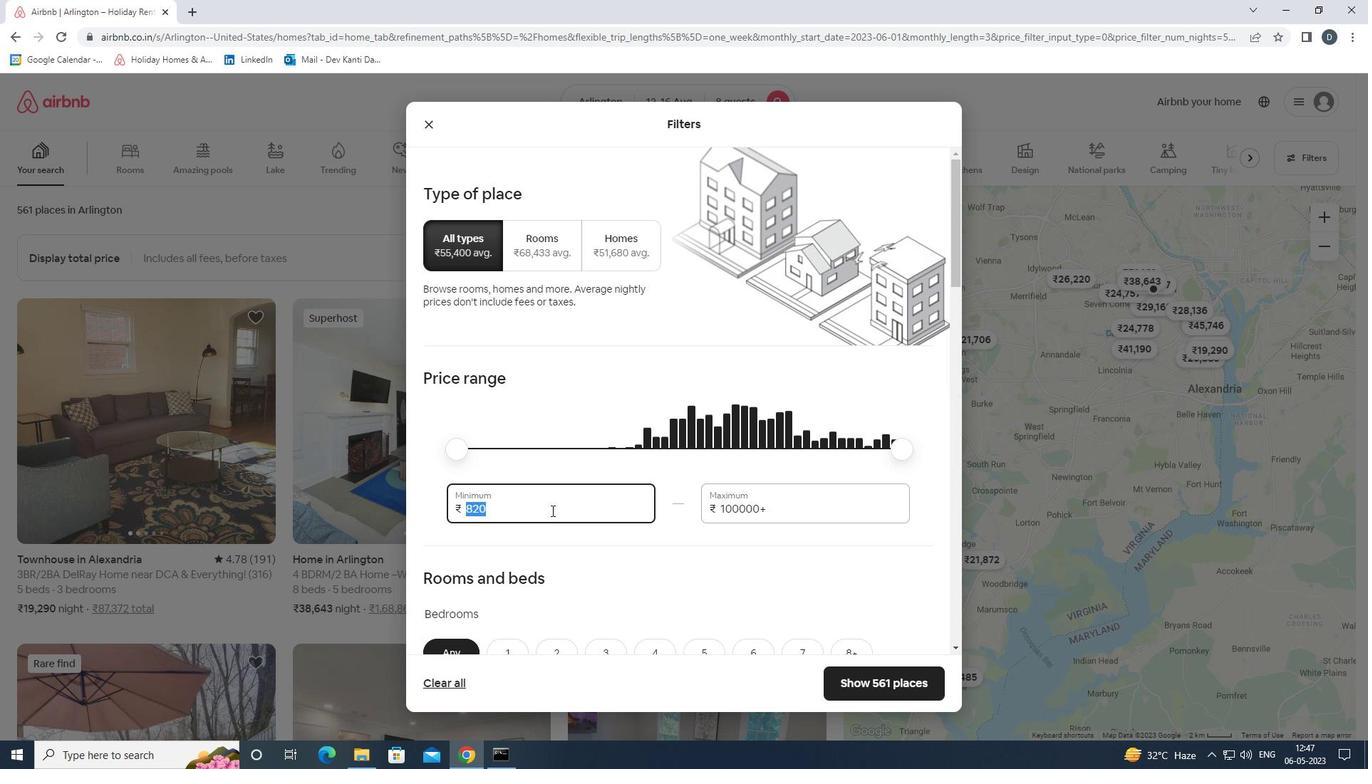 
Action: Key pressed 10000<Key.tab>16000
Screenshot: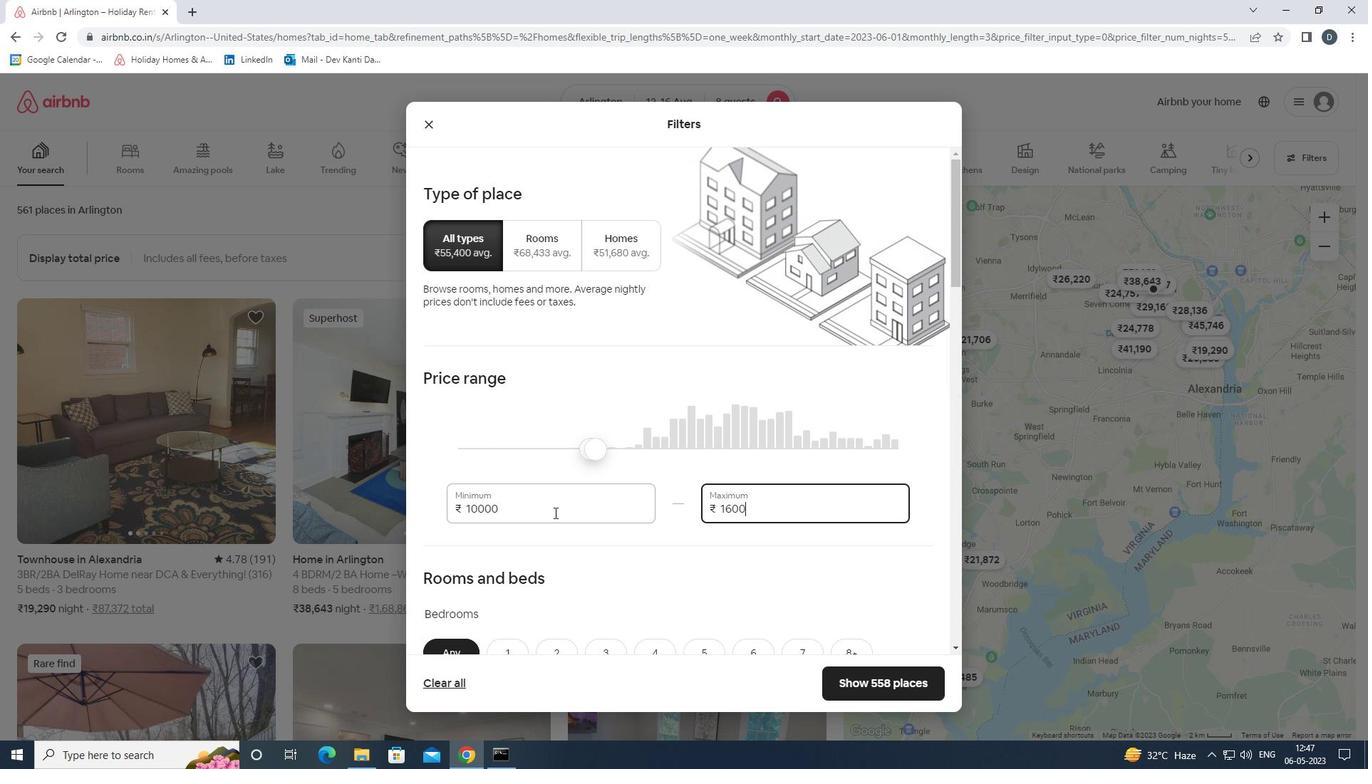 
Action: Mouse scrolled (554, 512) with delta (0, 0)
Screenshot: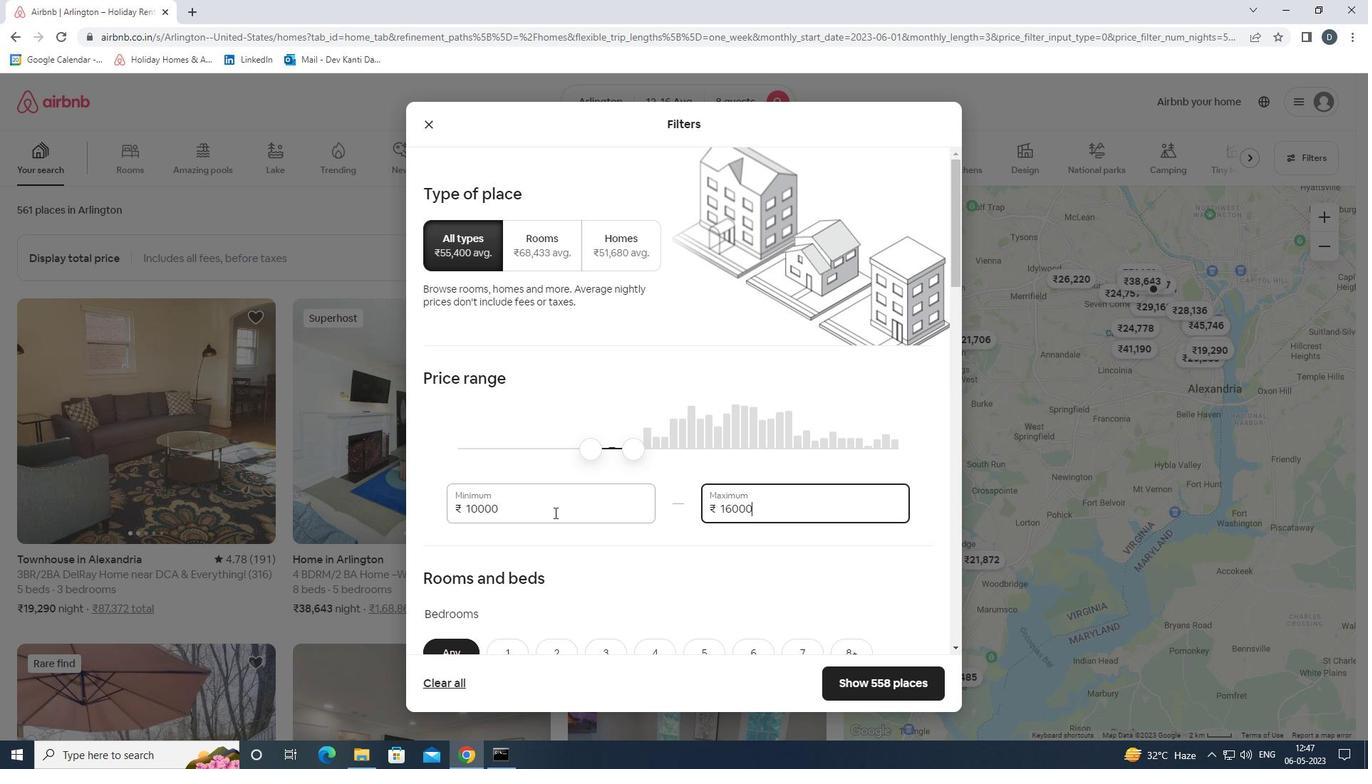 
Action: Mouse moved to (565, 511)
Screenshot: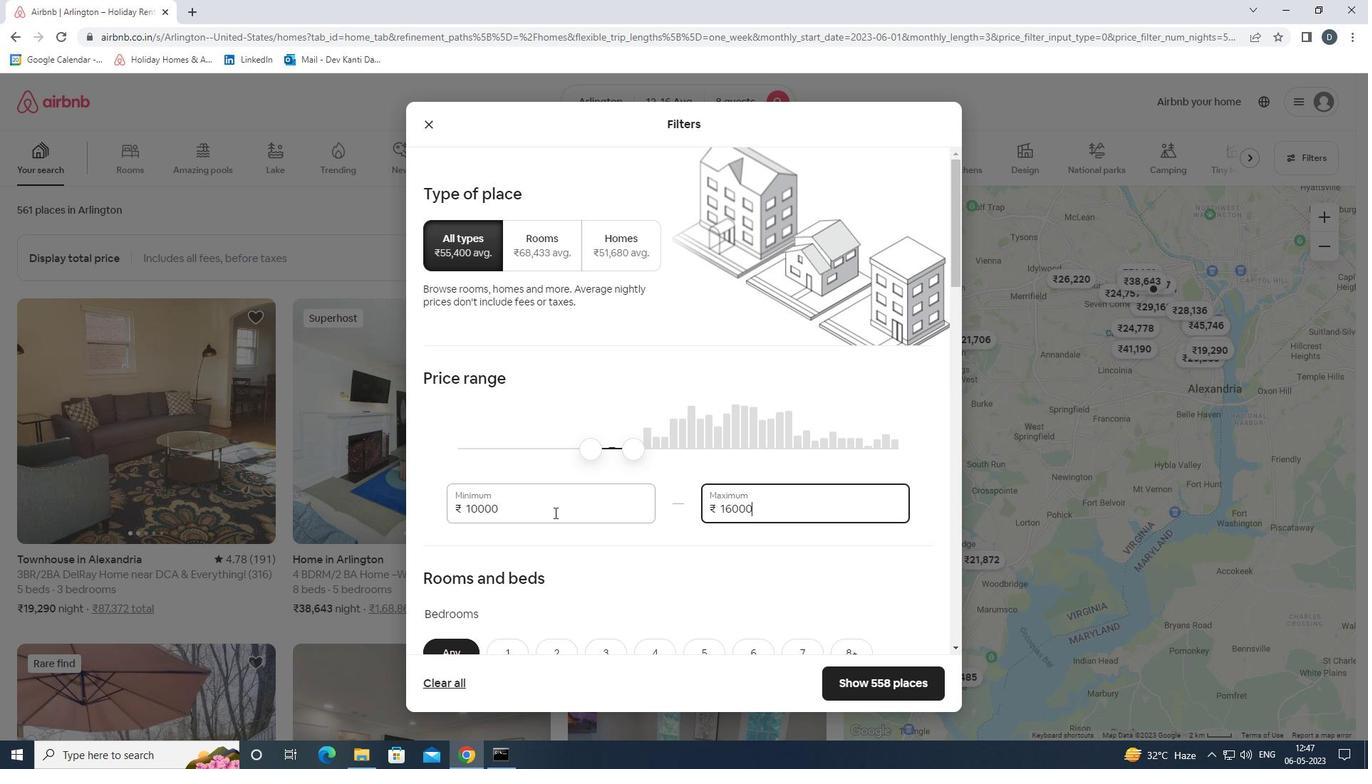 
Action: Mouse scrolled (565, 510) with delta (0, 0)
Screenshot: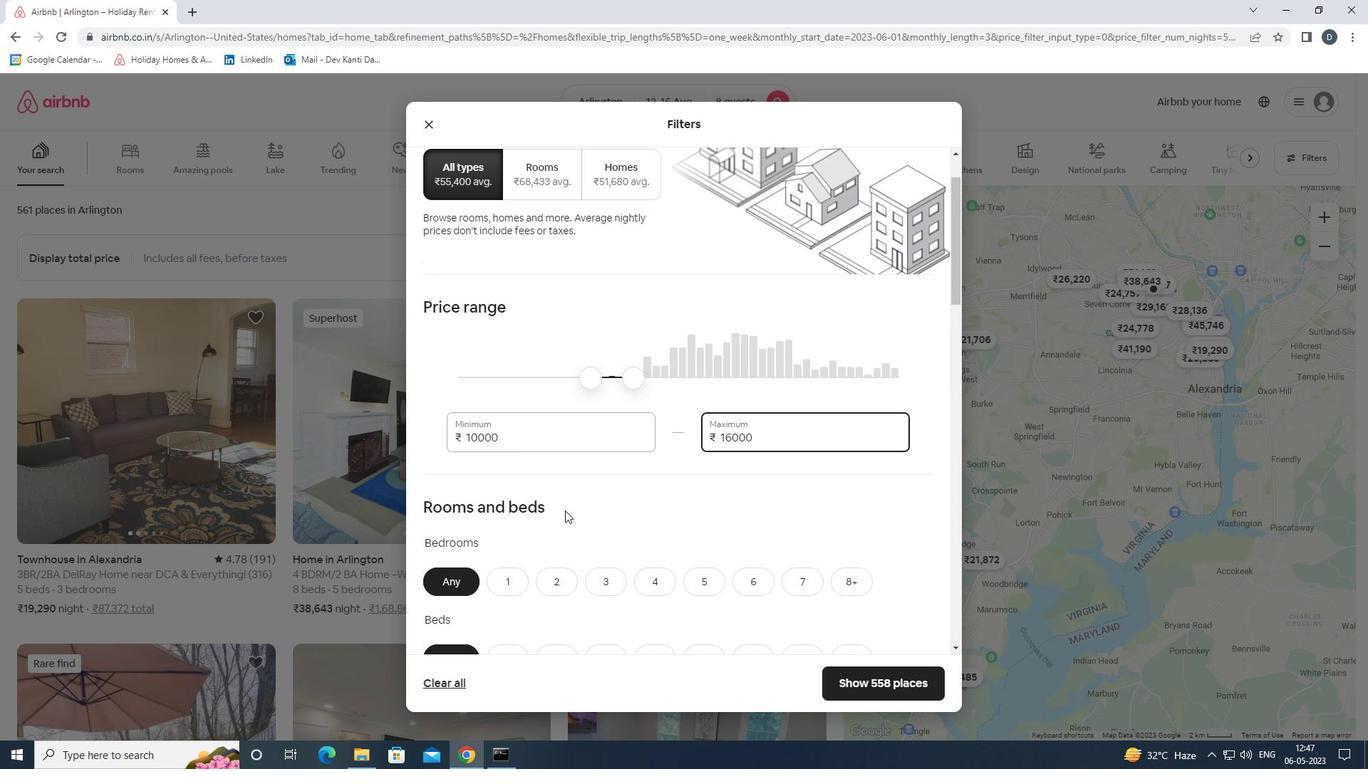 
Action: Mouse scrolled (565, 510) with delta (0, 0)
Screenshot: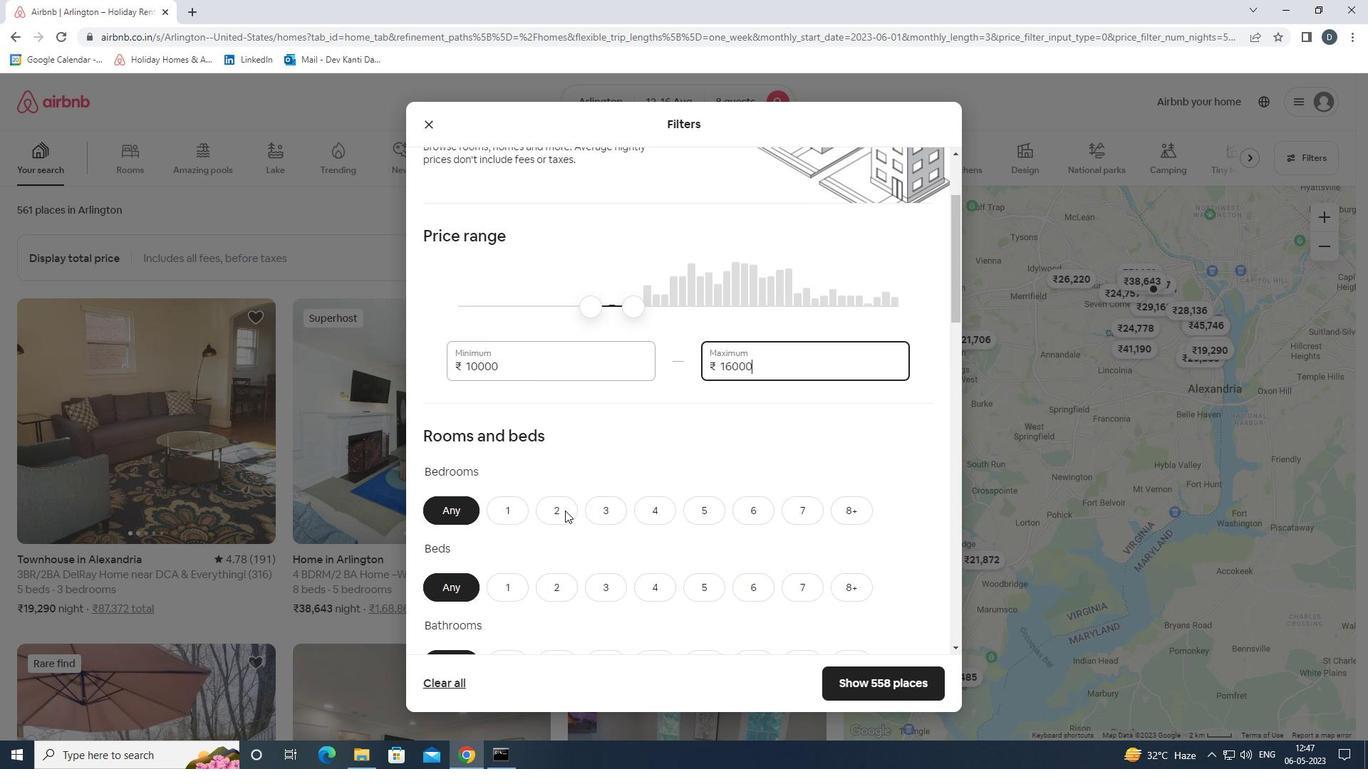 
Action: Mouse scrolled (565, 510) with delta (0, 0)
Screenshot: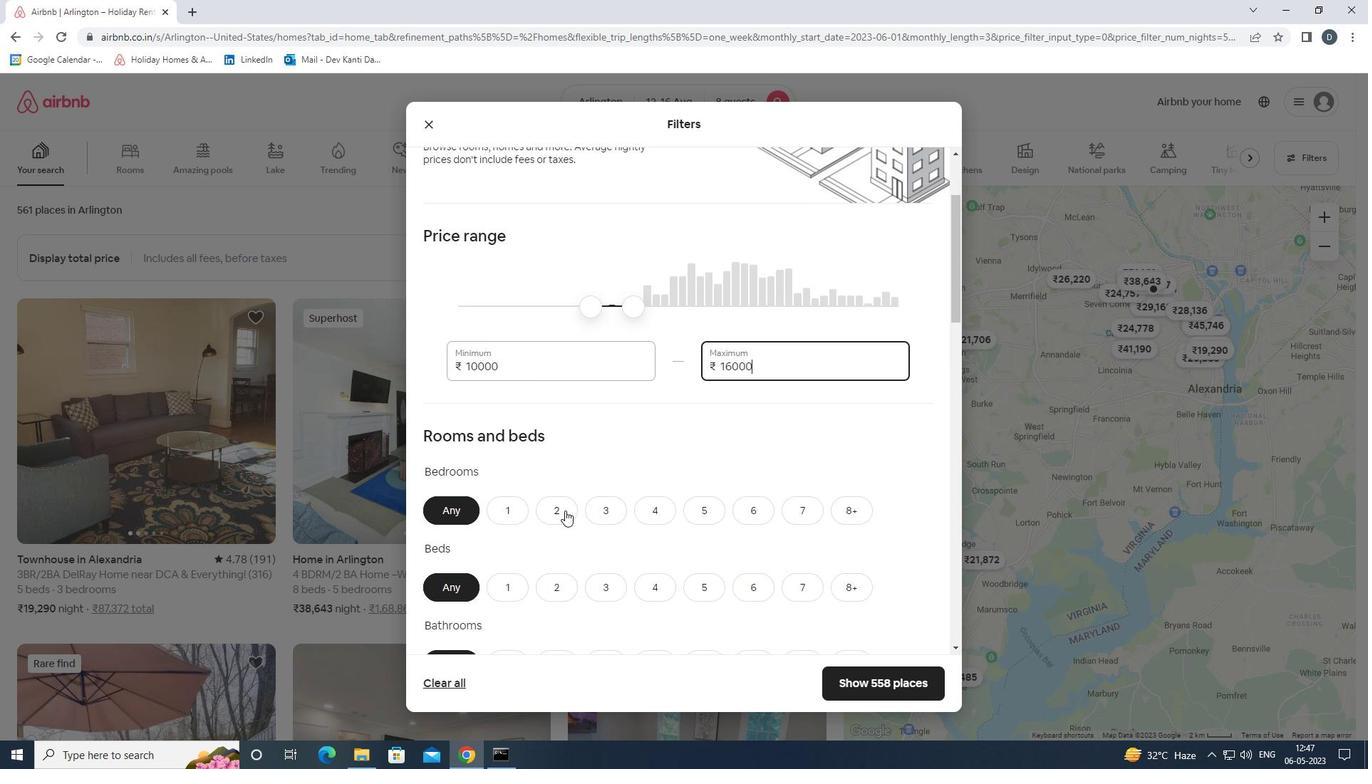 
Action: Mouse moved to (852, 367)
Screenshot: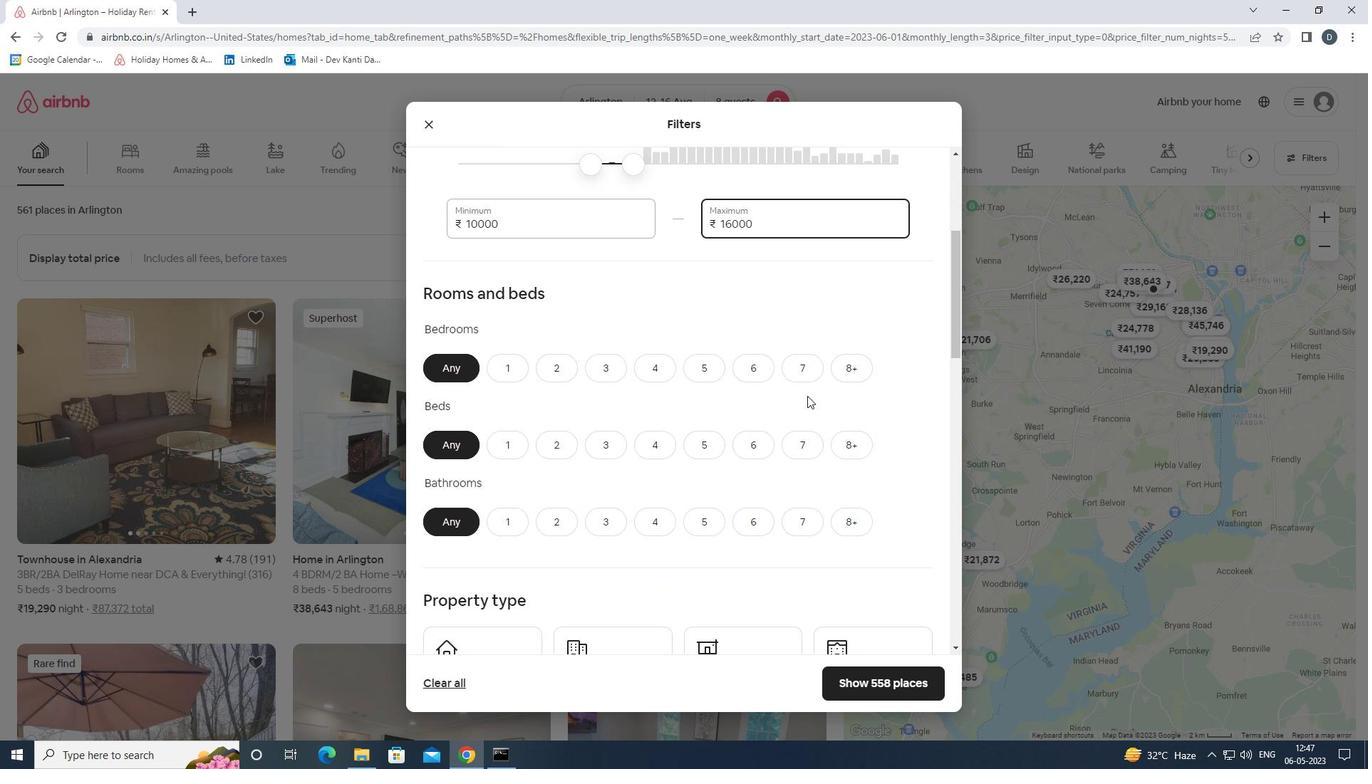 
Action: Mouse pressed left at (852, 367)
Screenshot: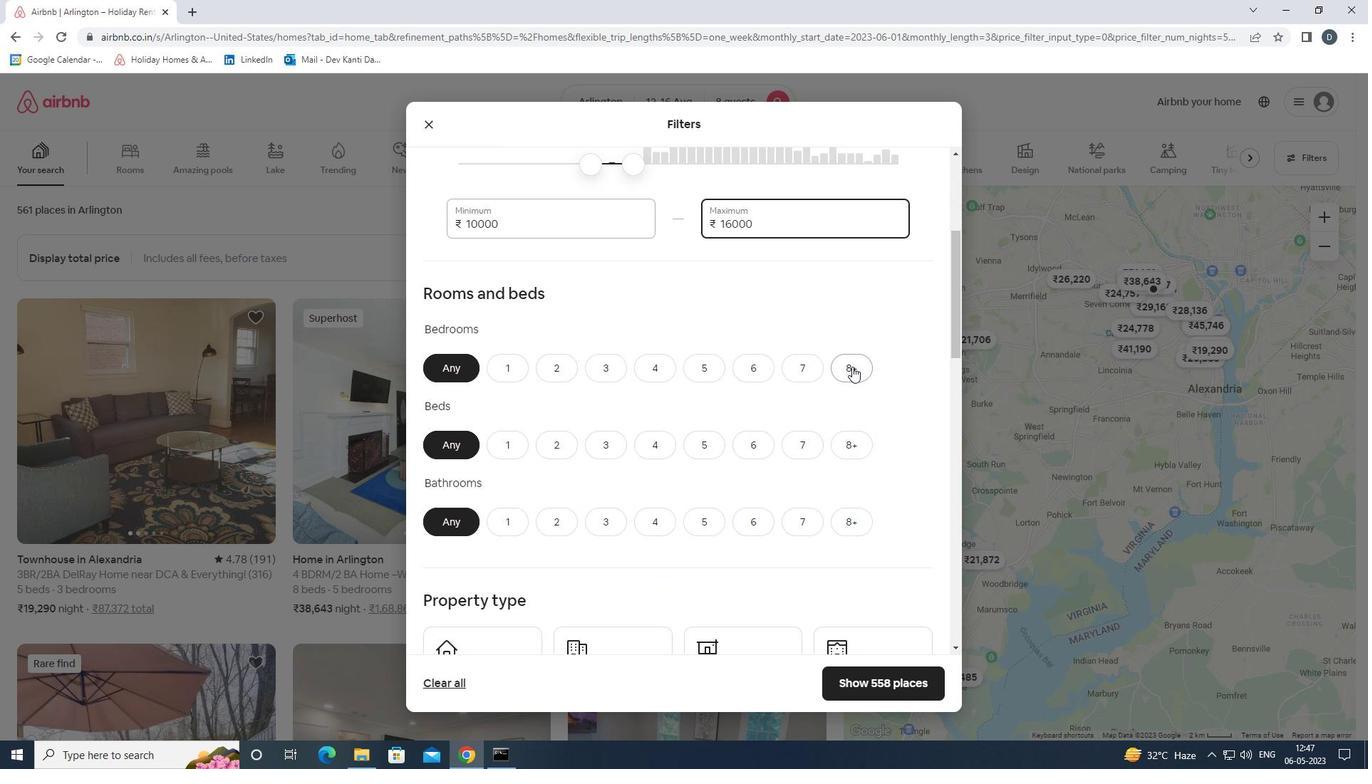 
Action: Mouse moved to (837, 446)
Screenshot: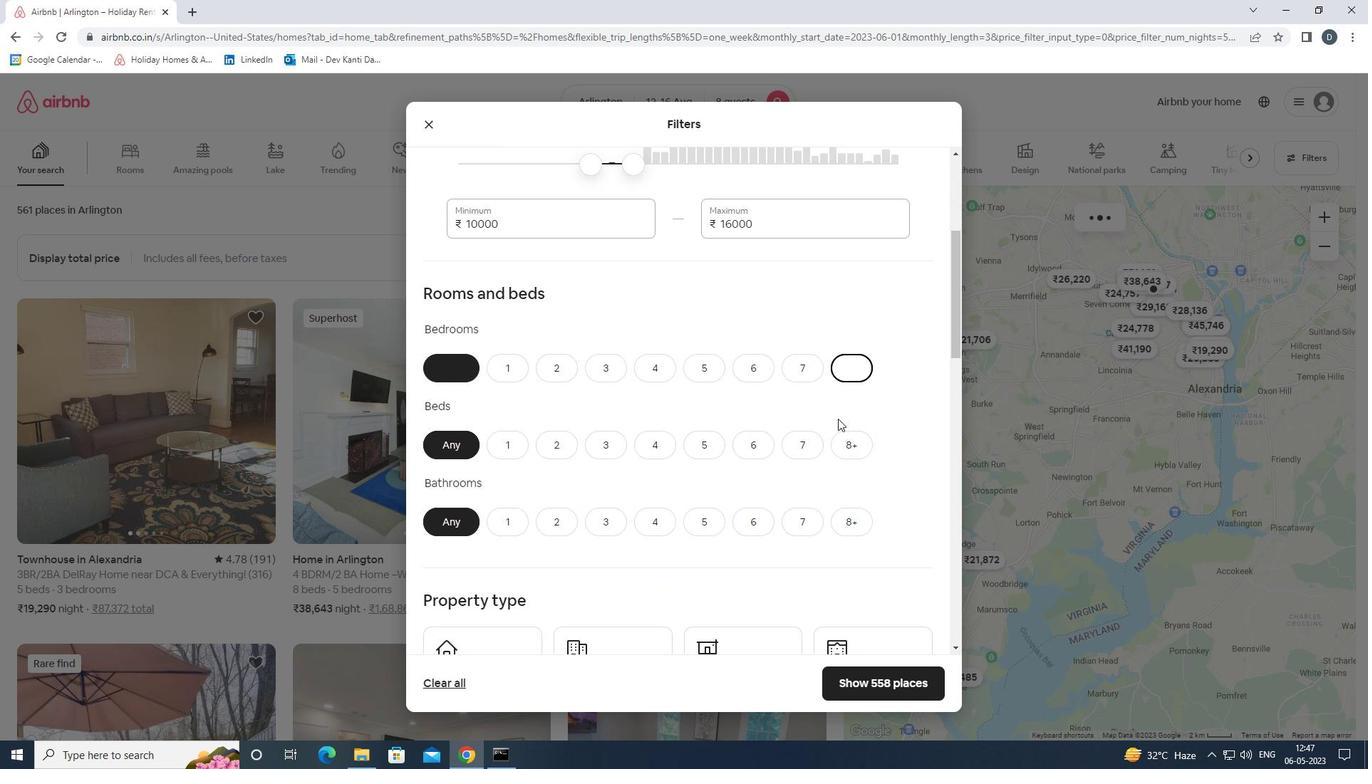
Action: Mouse pressed left at (837, 446)
Screenshot: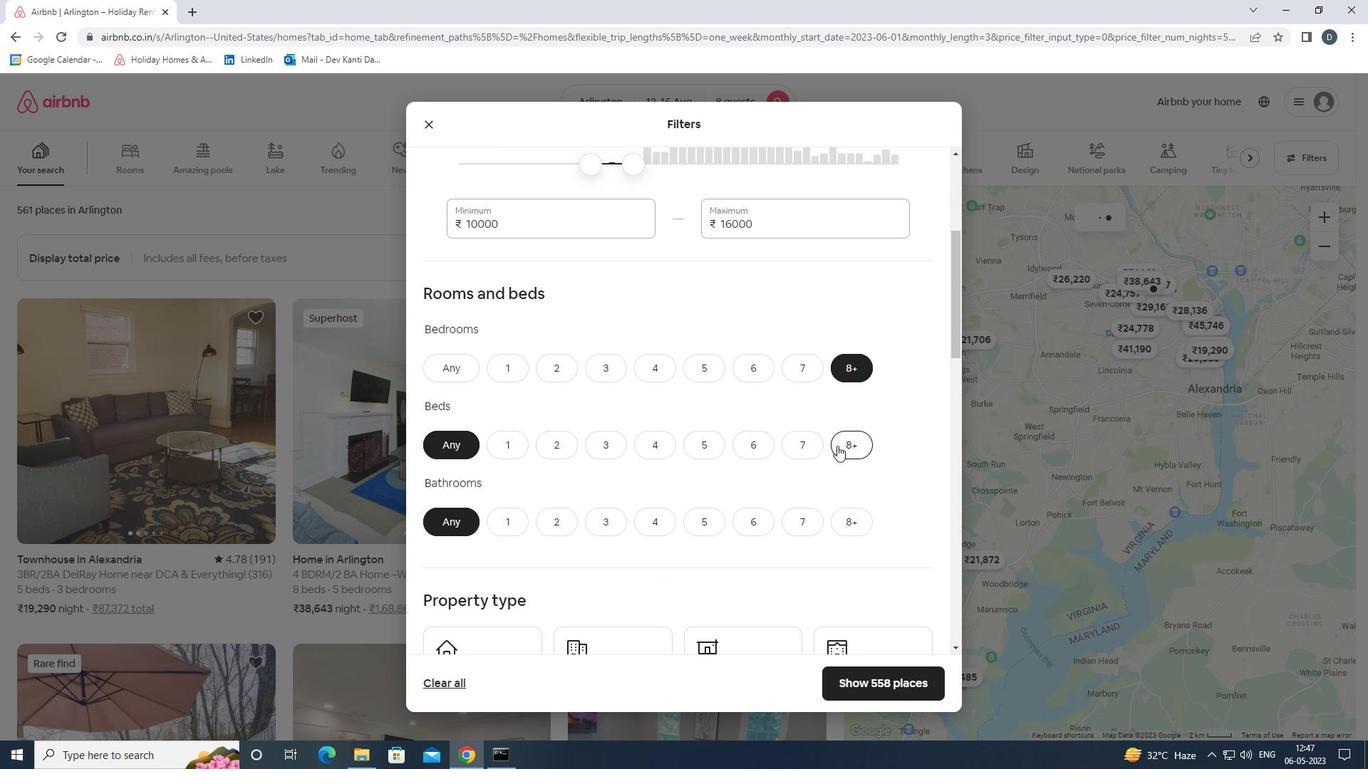 
Action: Mouse moved to (850, 531)
Screenshot: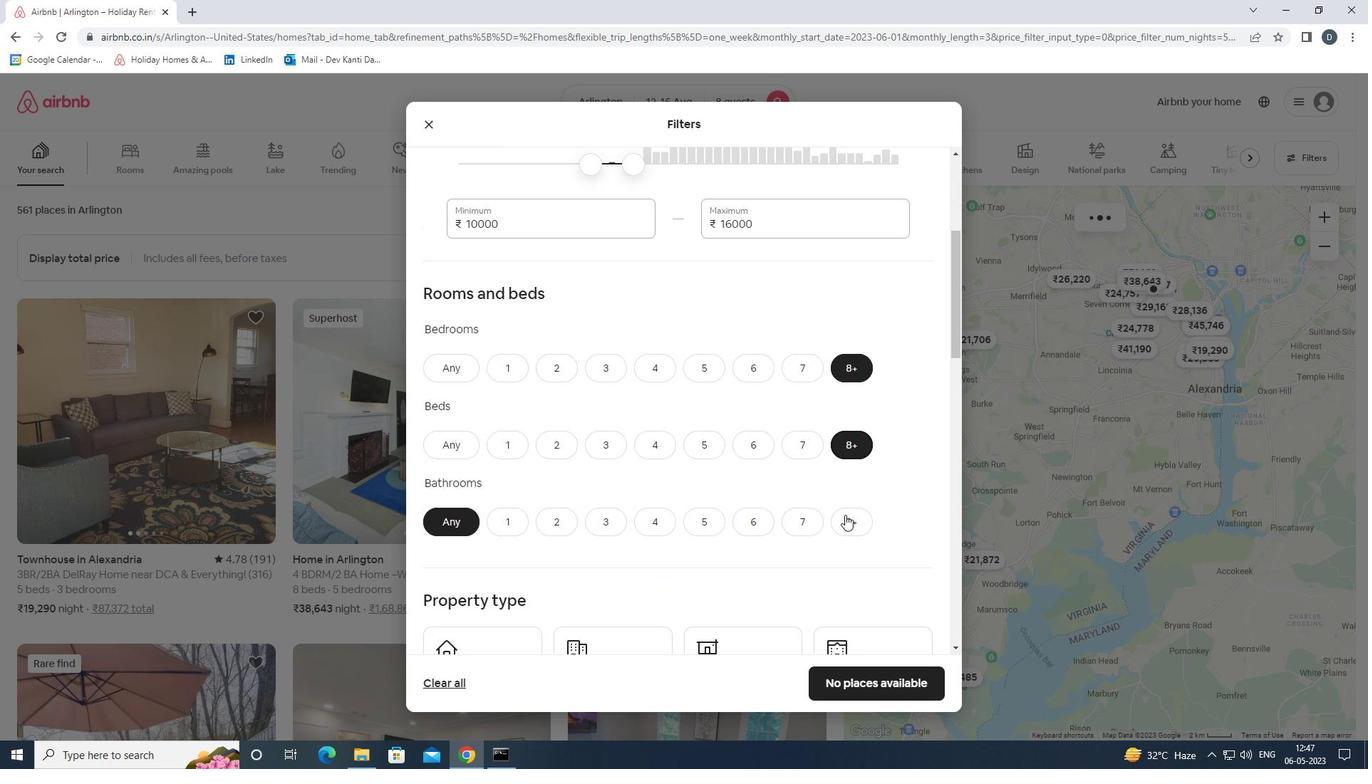 
Action: Mouse pressed left at (850, 531)
Screenshot: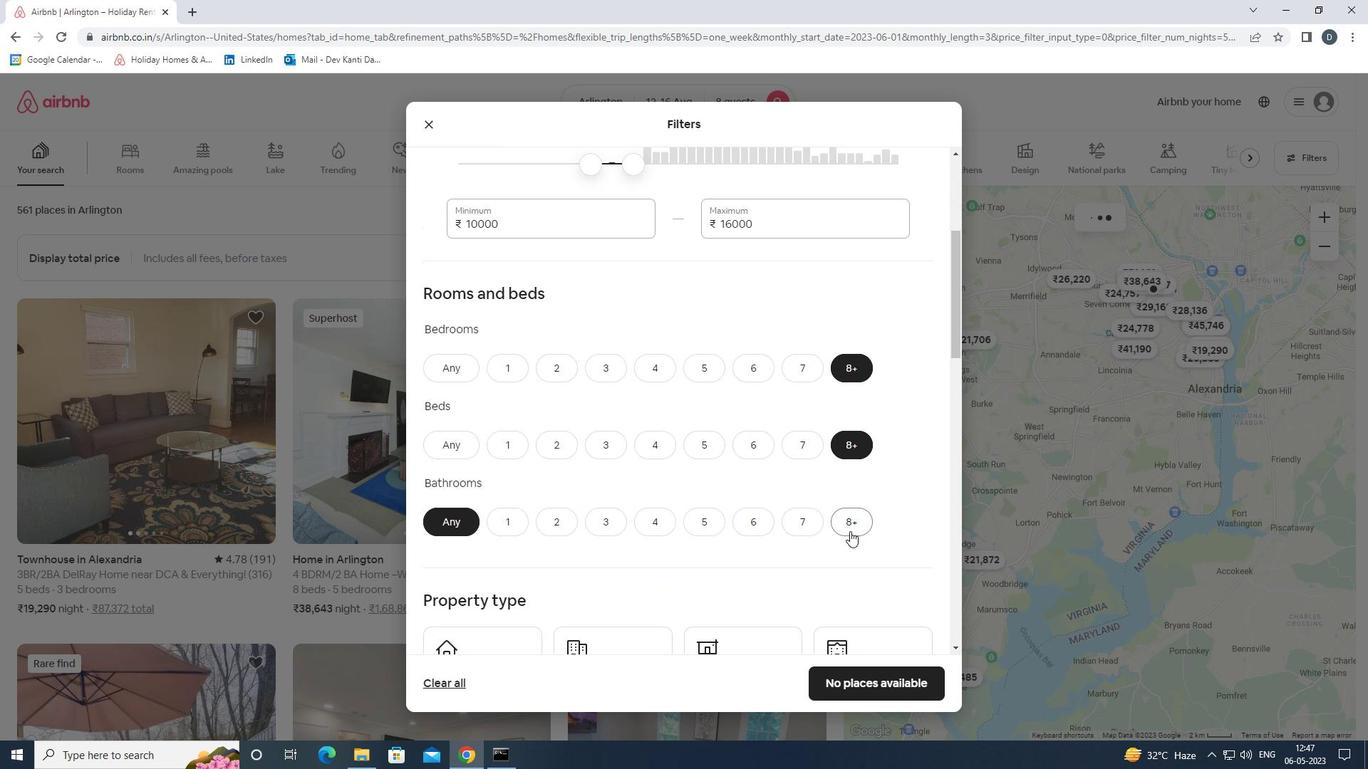 
Action: Mouse scrolled (850, 531) with delta (0, 0)
Screenshot: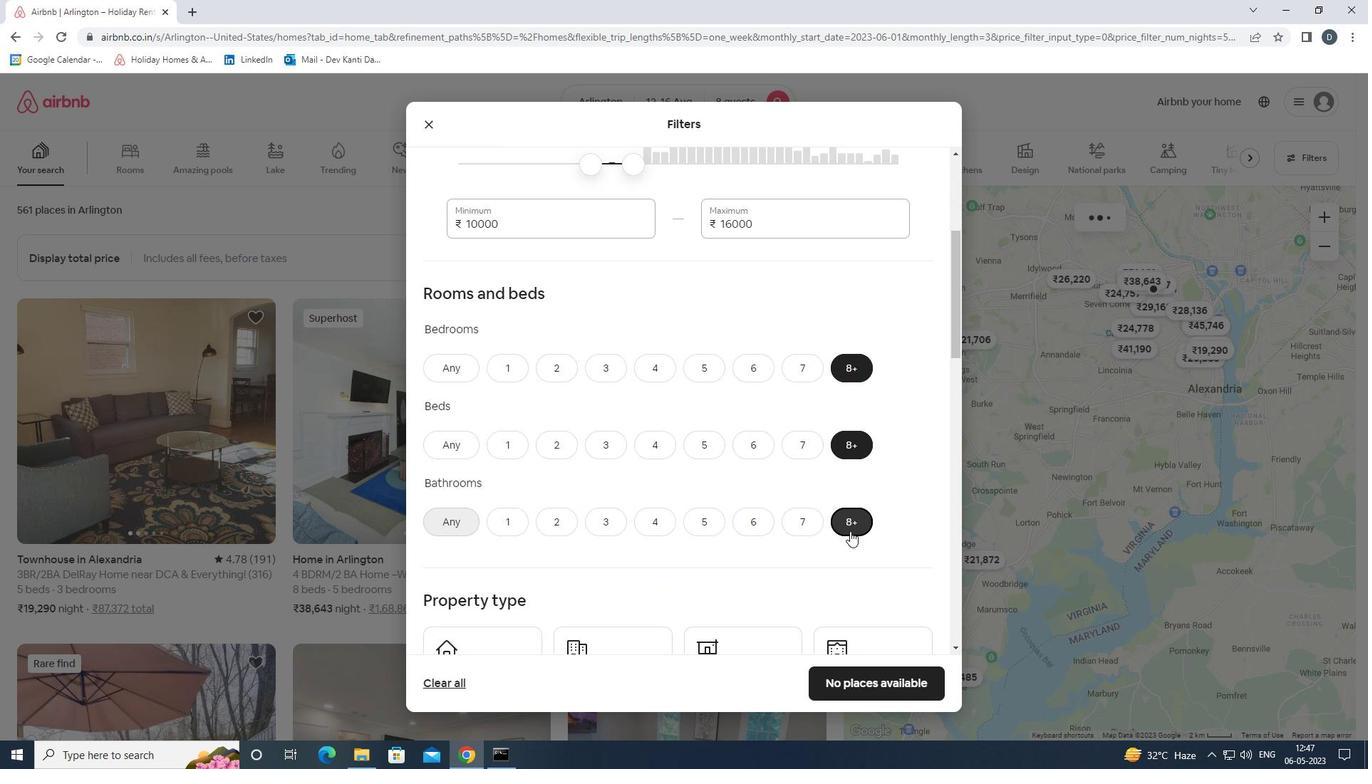 
Action: Mouse scrolled (850, 531) with delta (0, 0)
Screenshot: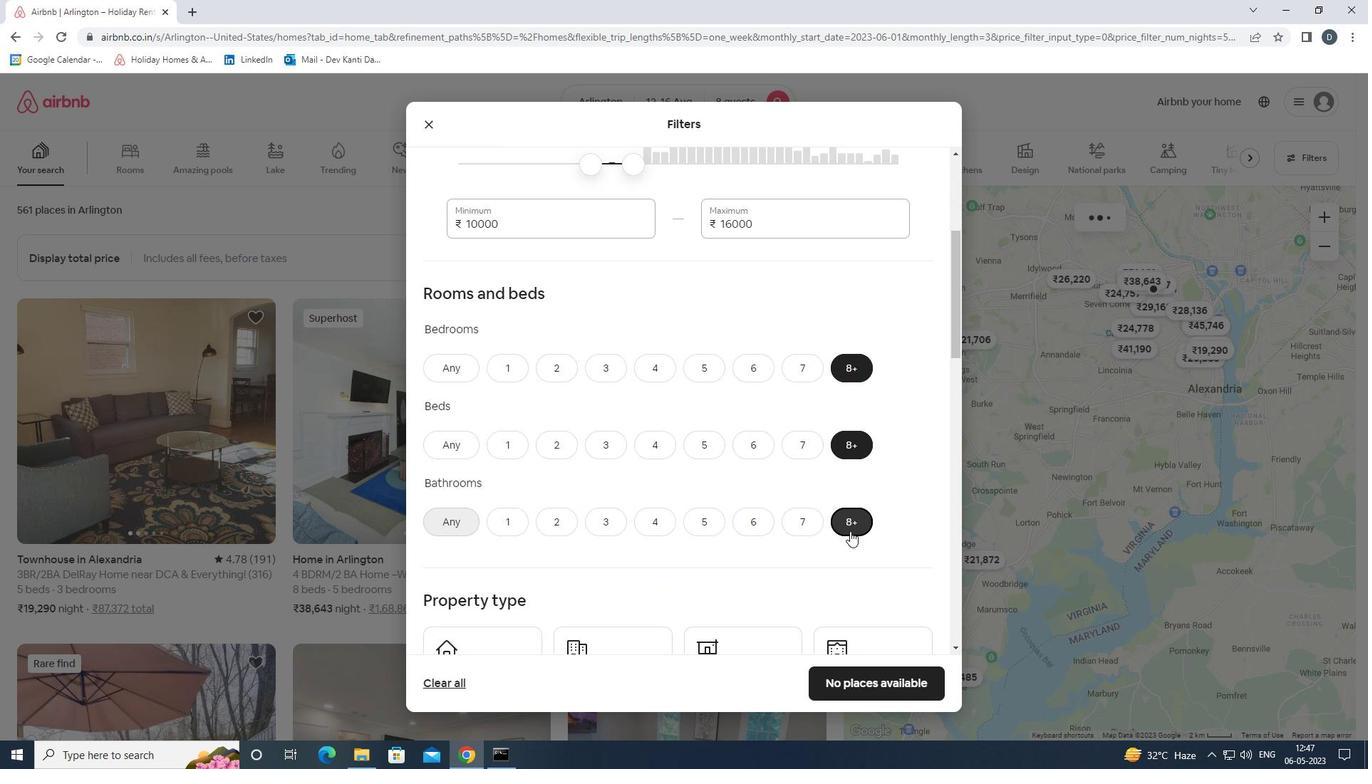 
Action: Mouse scrolled (850, 531) with delta (0, 0)
Screenshot: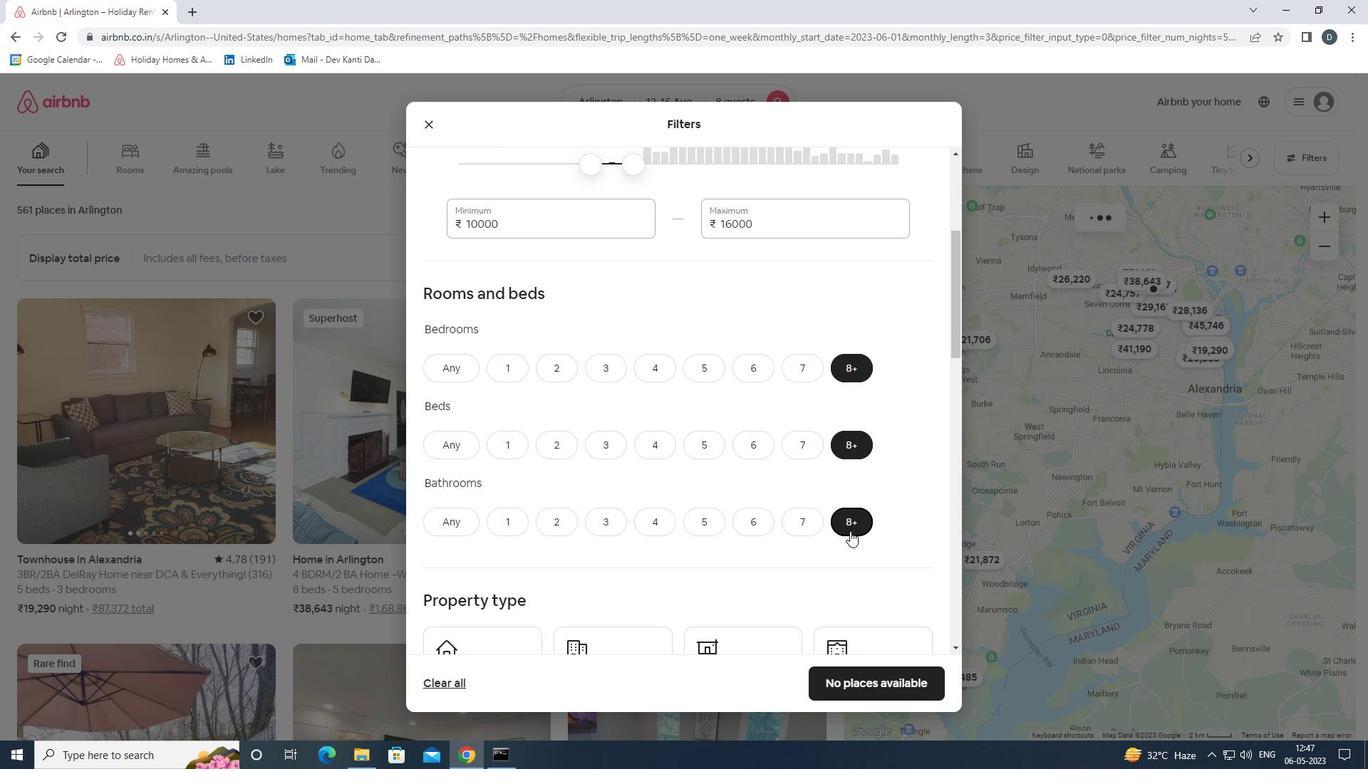 
Action: Mouse moved to (513, 474)
Screenshot: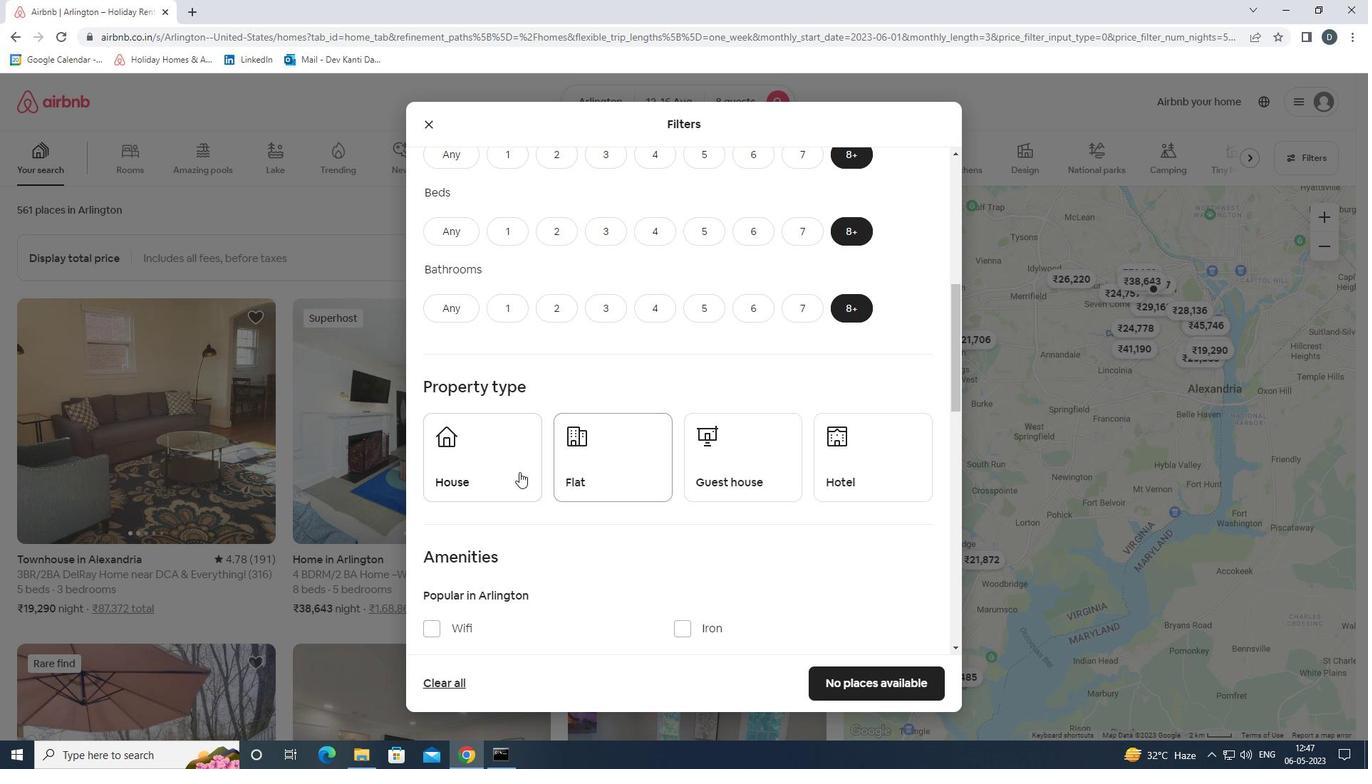 
Action: Mouse pressed left at (513, 474)
Screenshot: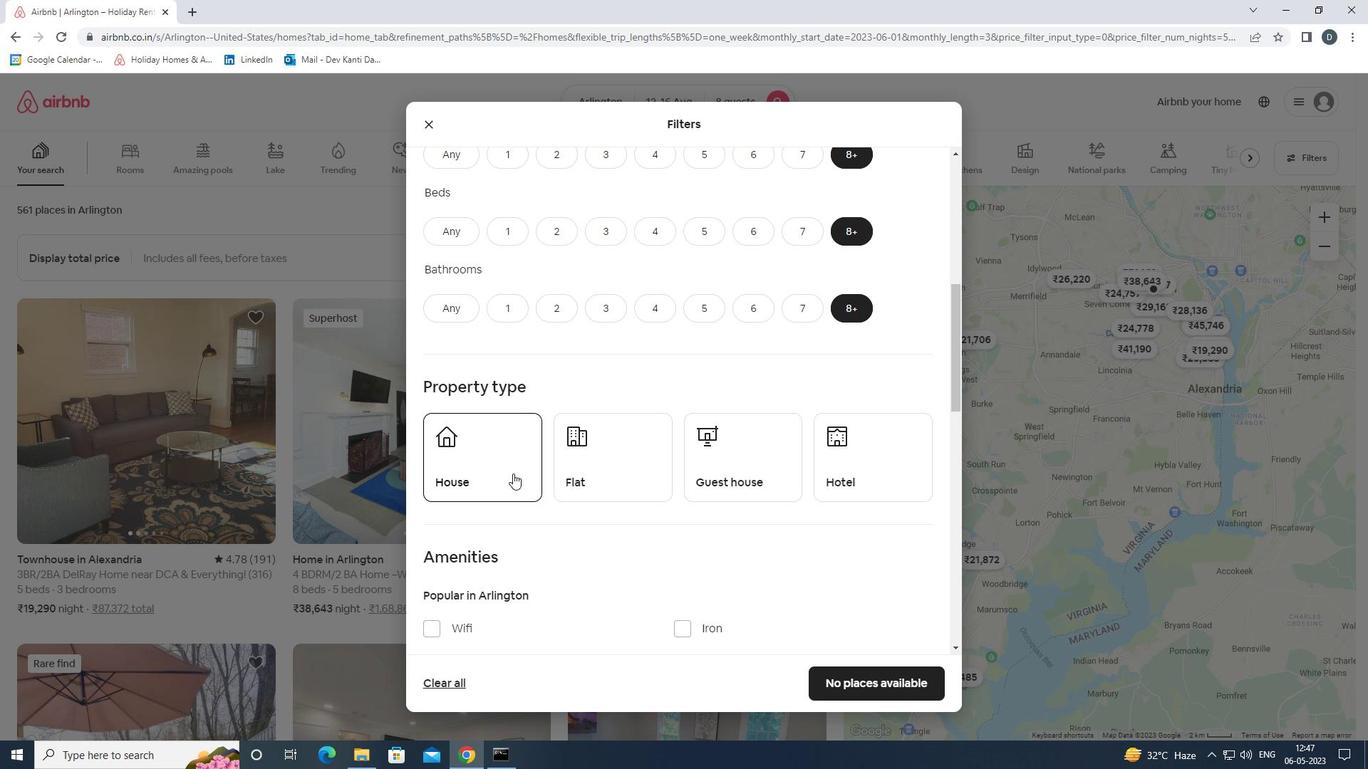 
Action: Mouse moved to (631, 466)
Screenshot: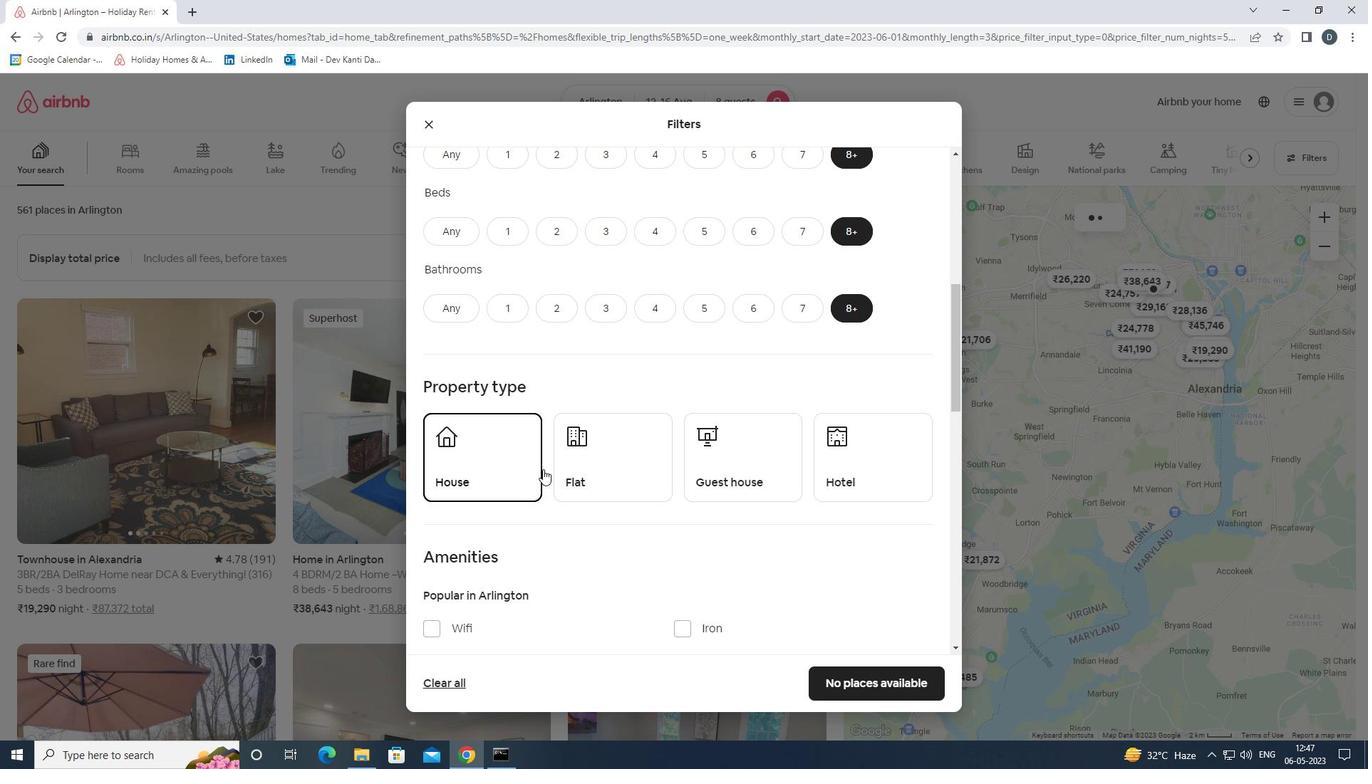 
Action: Mouse pressed left at (631, 466)
Screenshot: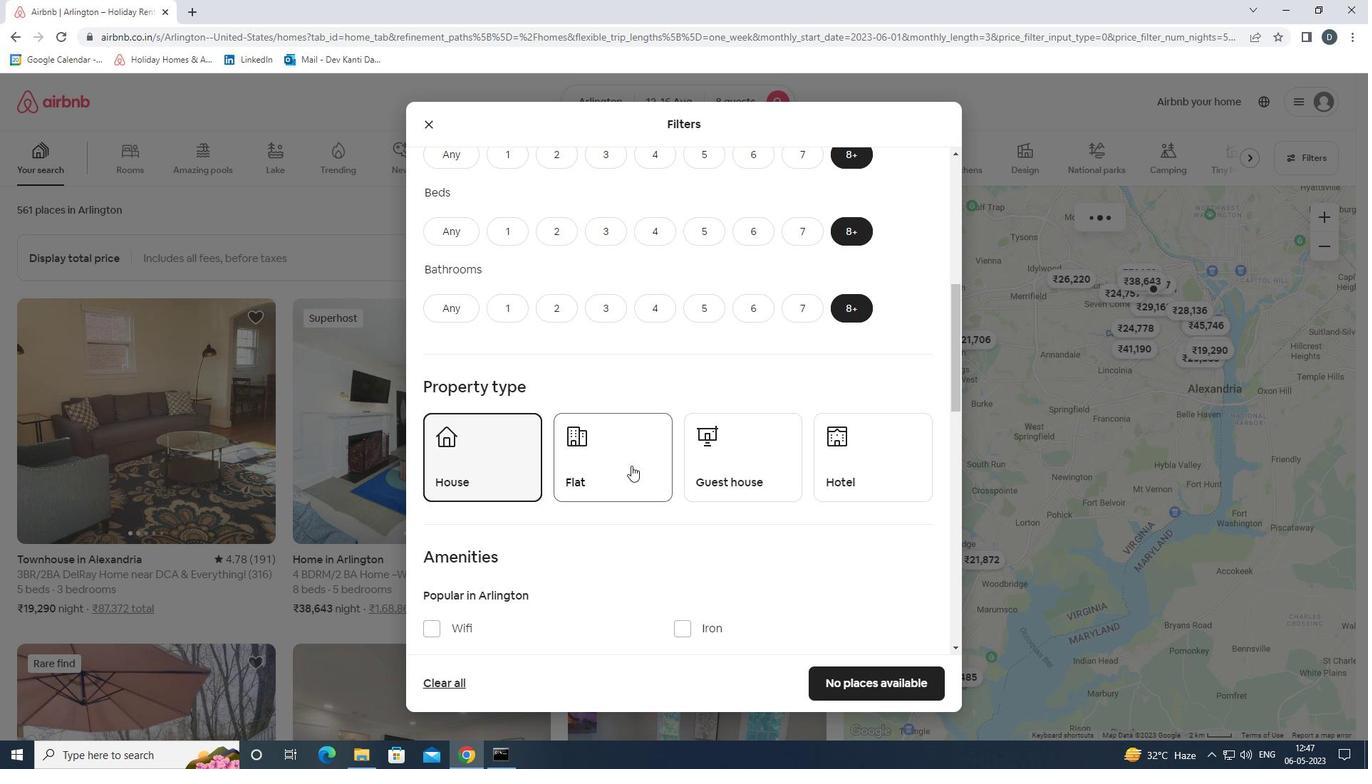 
Action: Mouse moved to (717, 454)
Screenshot: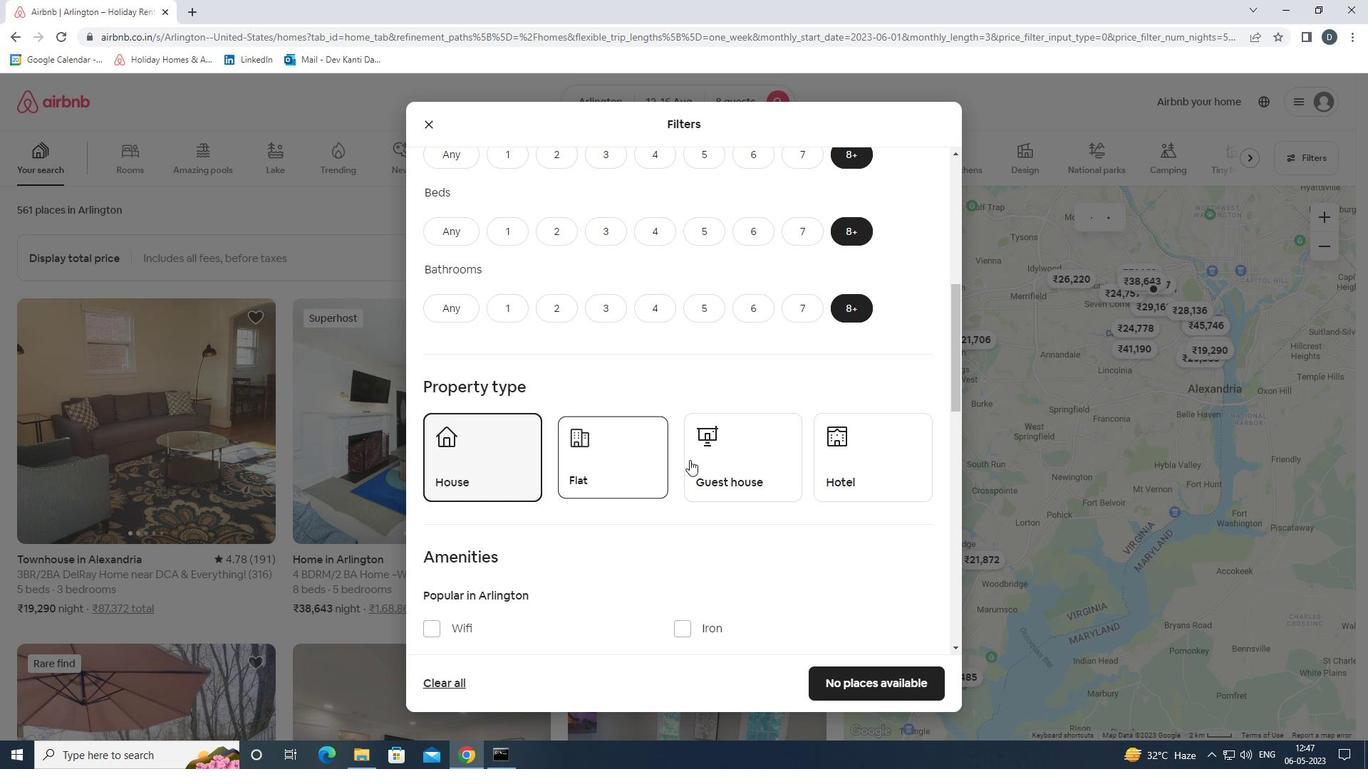 
Action: Mouse pressed left at (717, 454)
Screenshot: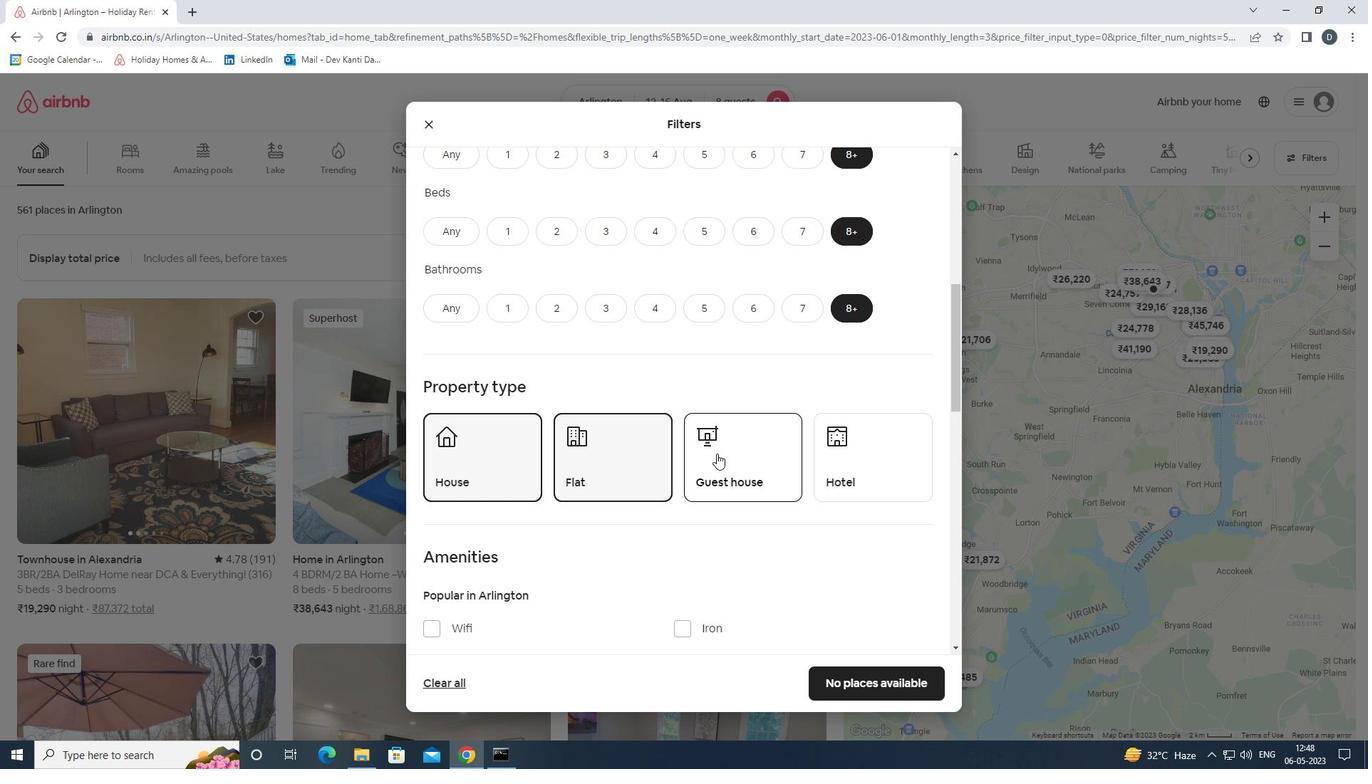 
Action: Mouse moved to (837, 461)
Screenshot: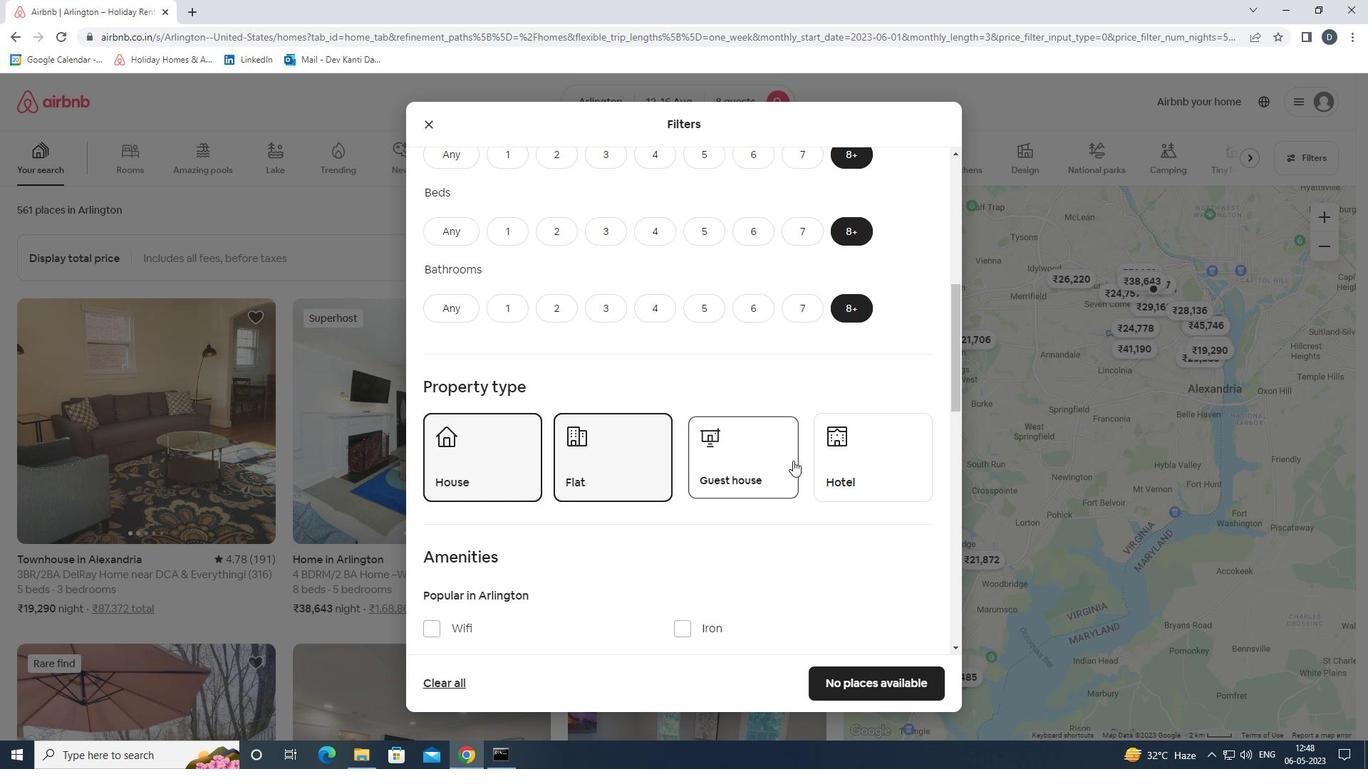
Action: Mouse pressed left at (837, 461)
Screenshot: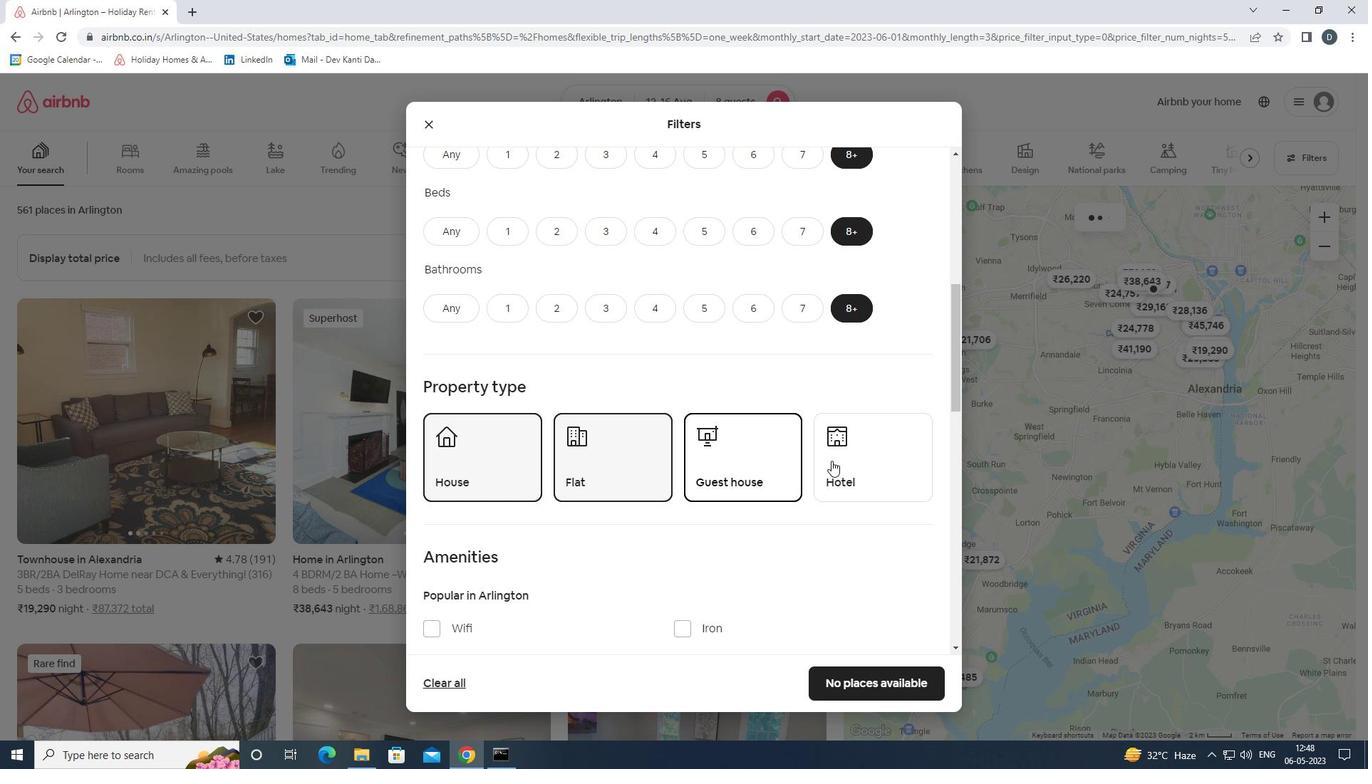 
Action: Mouse moved to (834, 463)
Screenshot: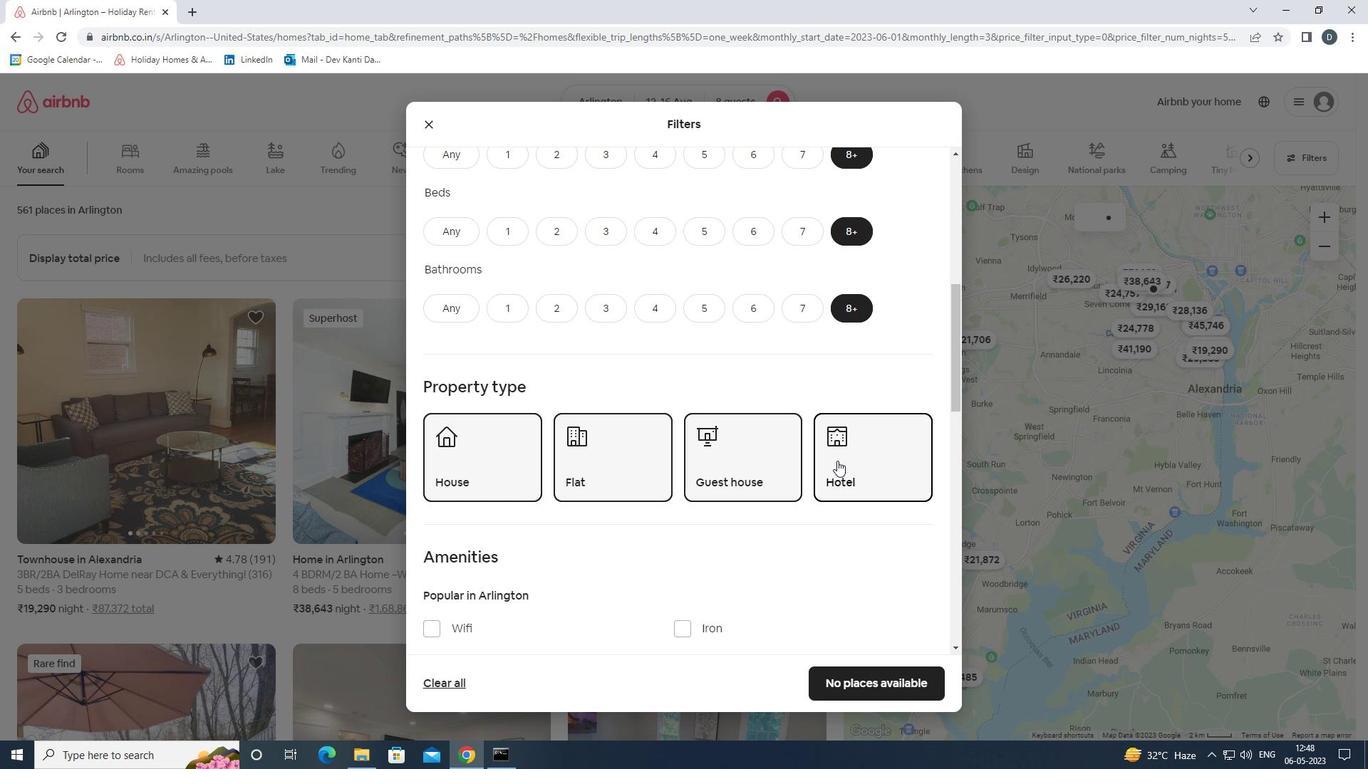
Action: Mouse scrolled (834, 462) with delta (0, 0)
Screenshot: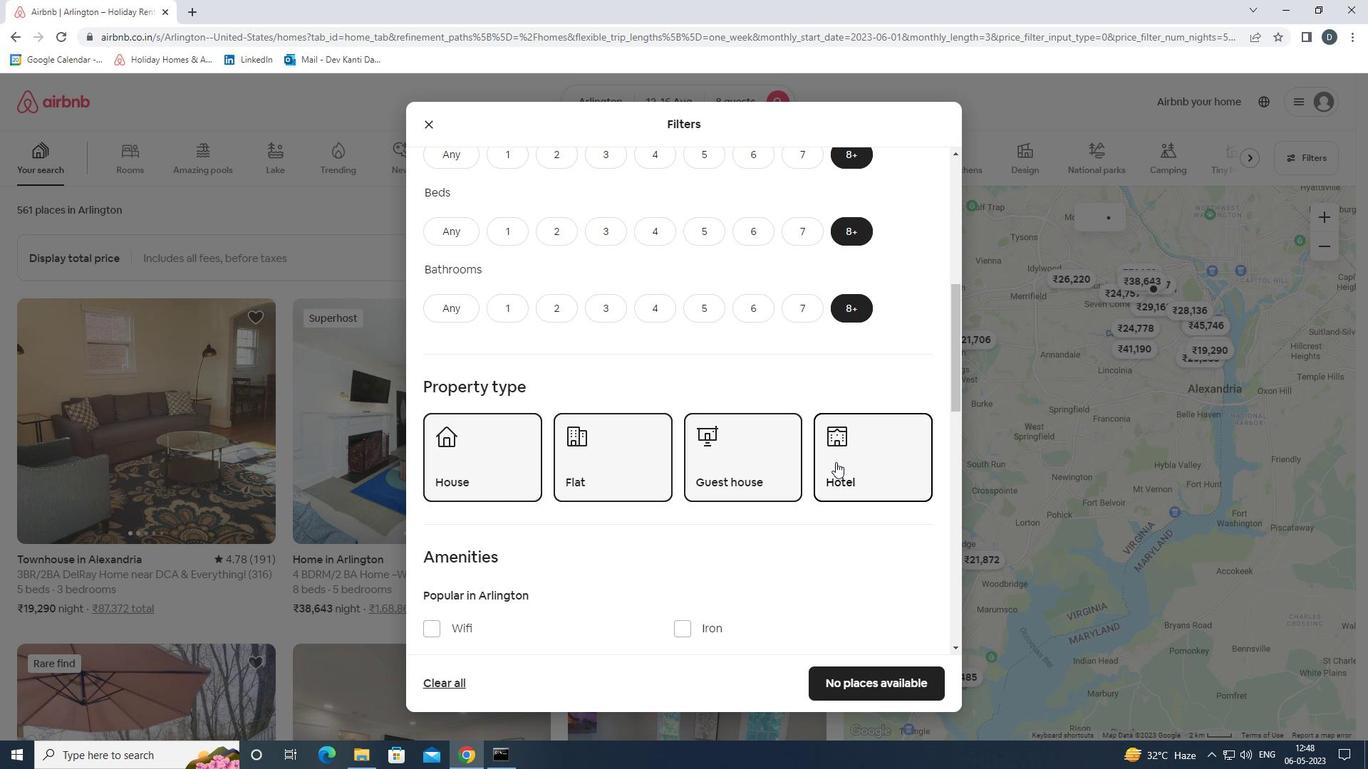 
Action: Mouse scrolled (834, 462) with delta (0, 0)
Screenshot: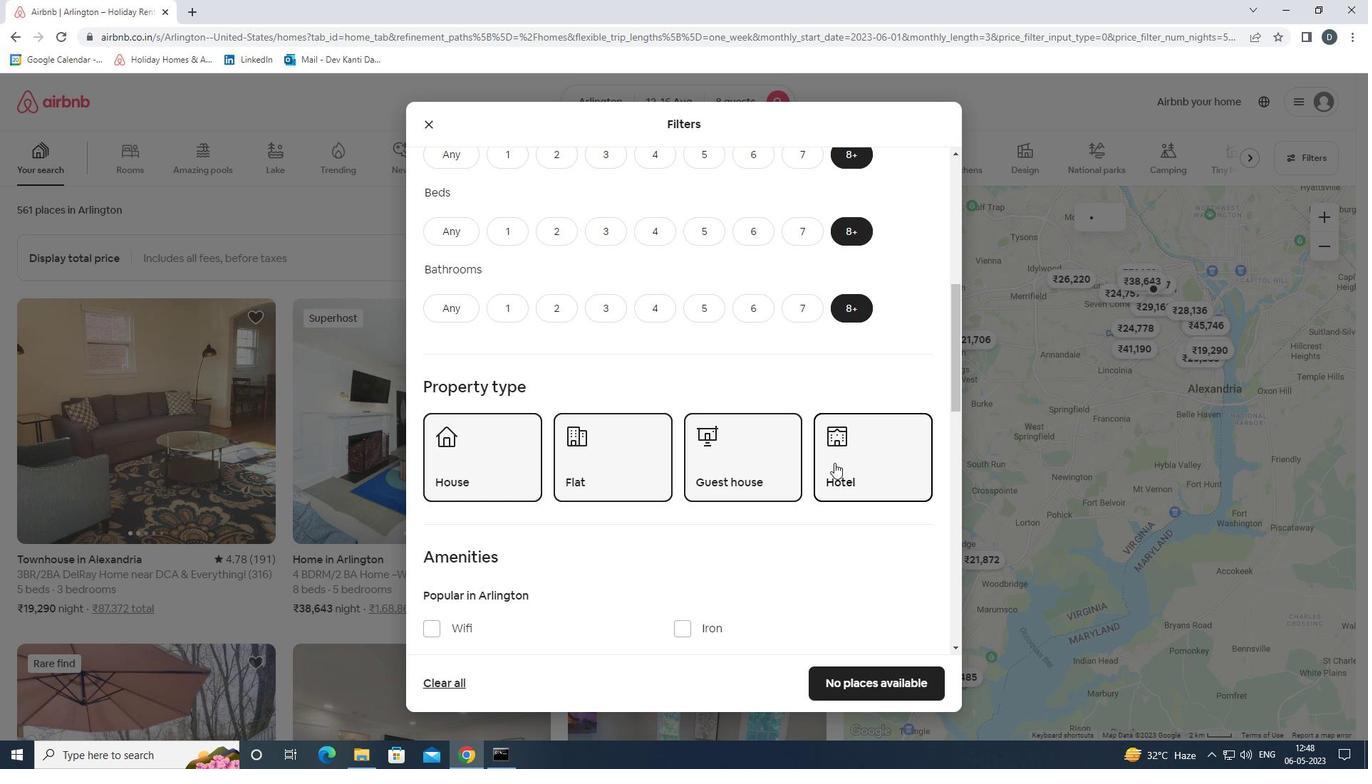 
Action: Mouse scrolled (834, 462) with delta (0, 0)
Screenshot: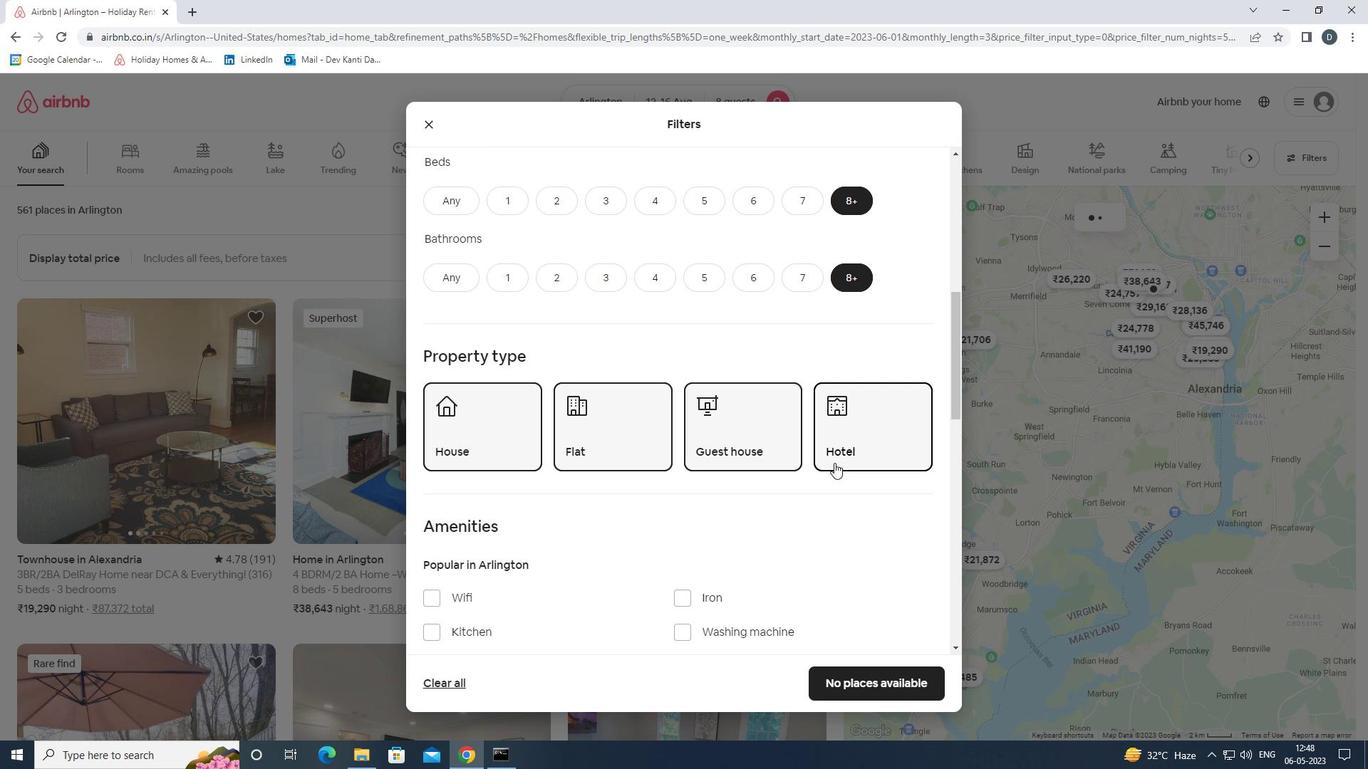 
Action: Mouse moved to (450, 408)
Screenshot: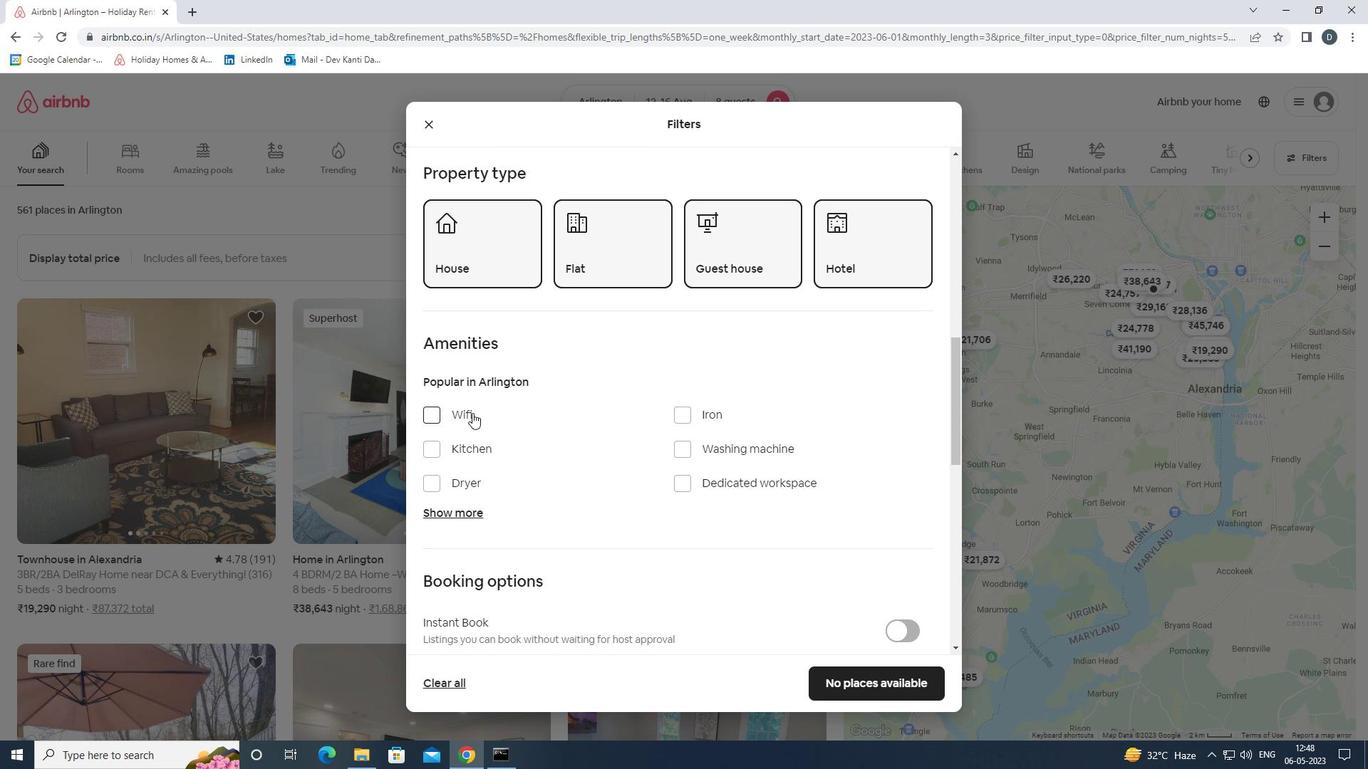 
Action: Mouse pressed left at (450, 408)
Screenshot: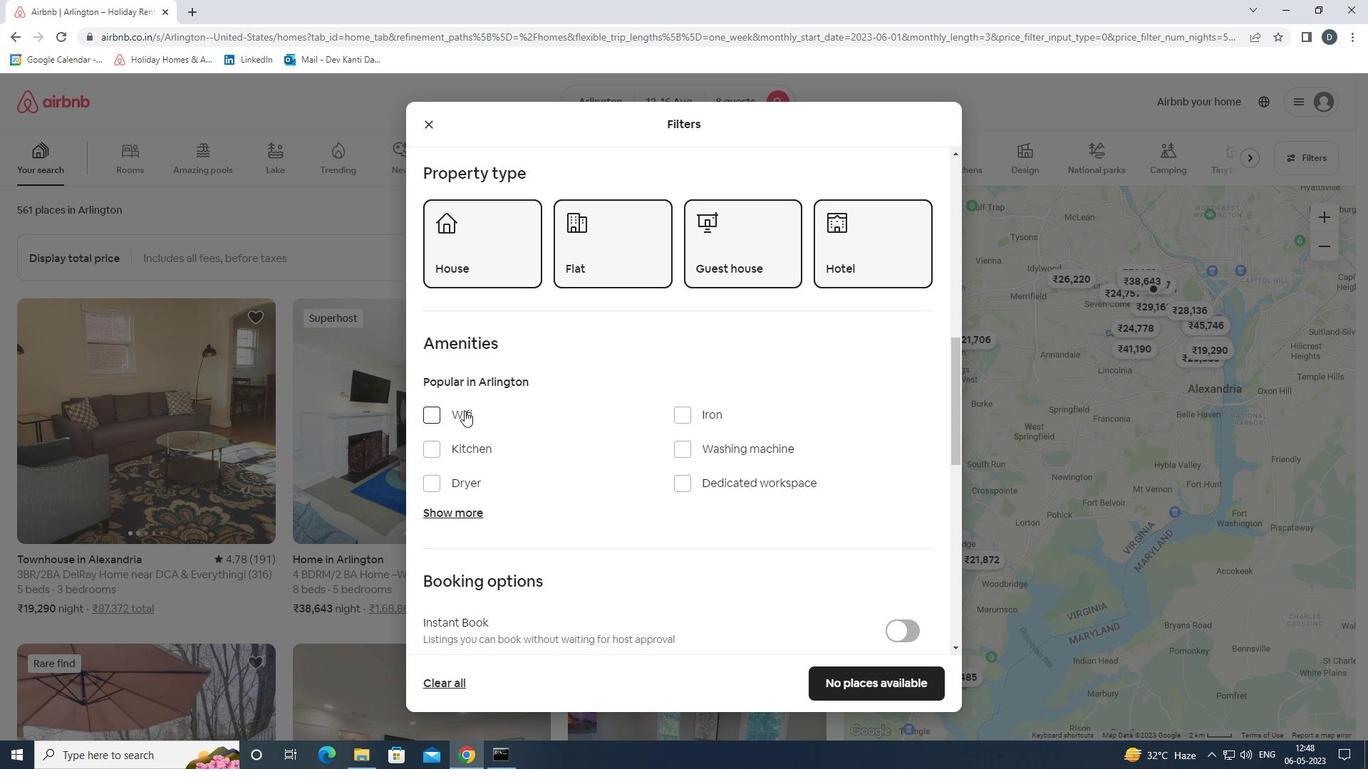 
Action: Mouse moved to (466, 508)
Screenshot: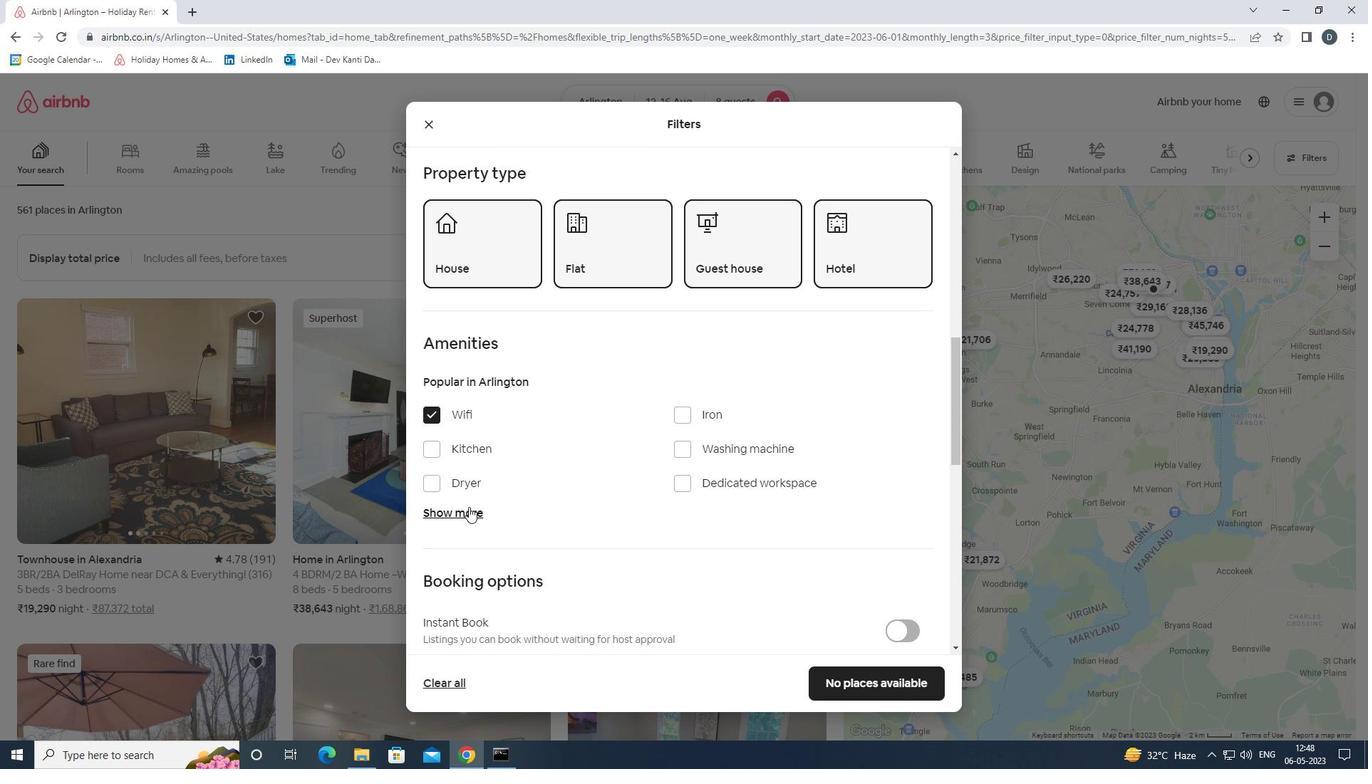 
Action: Mouse pressed left at (466, 508)
Screenshot: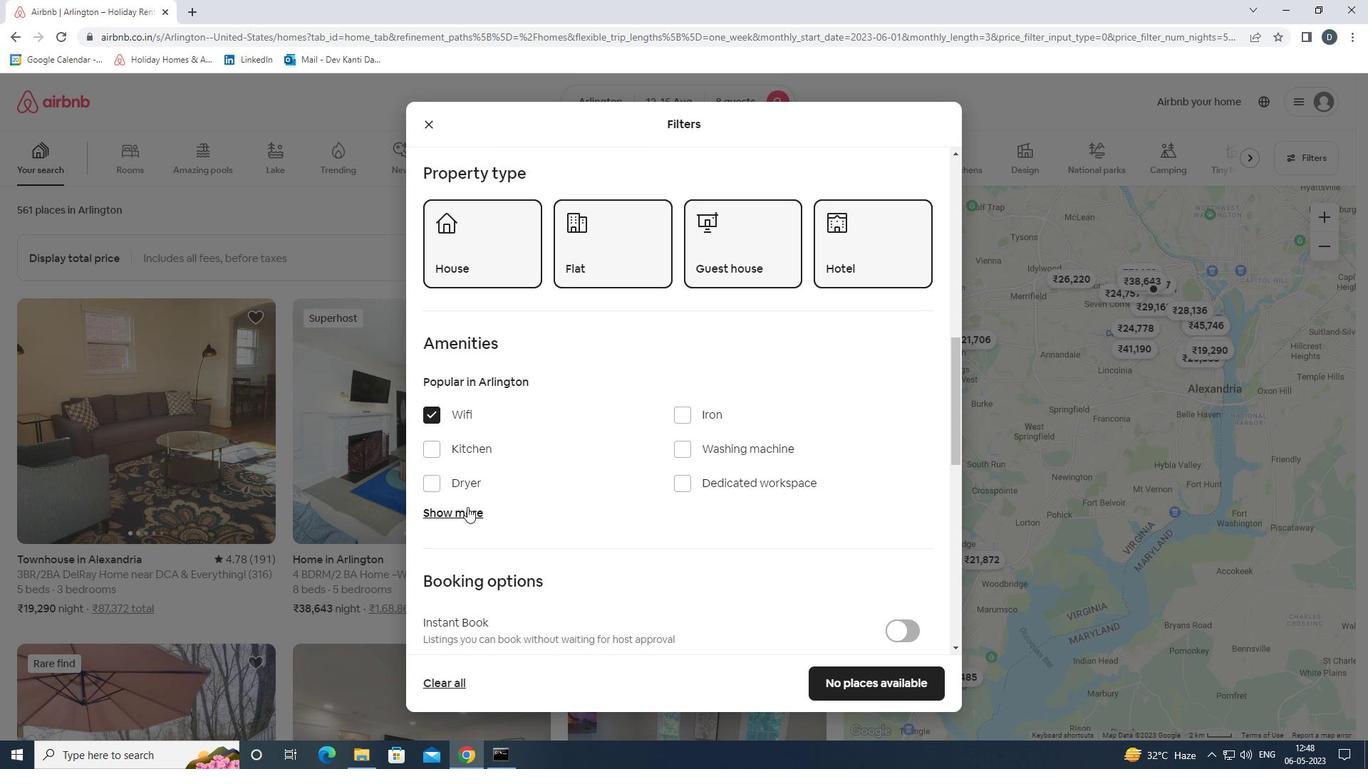 
Action: Mouse moved to (598, 530)
Screenshot: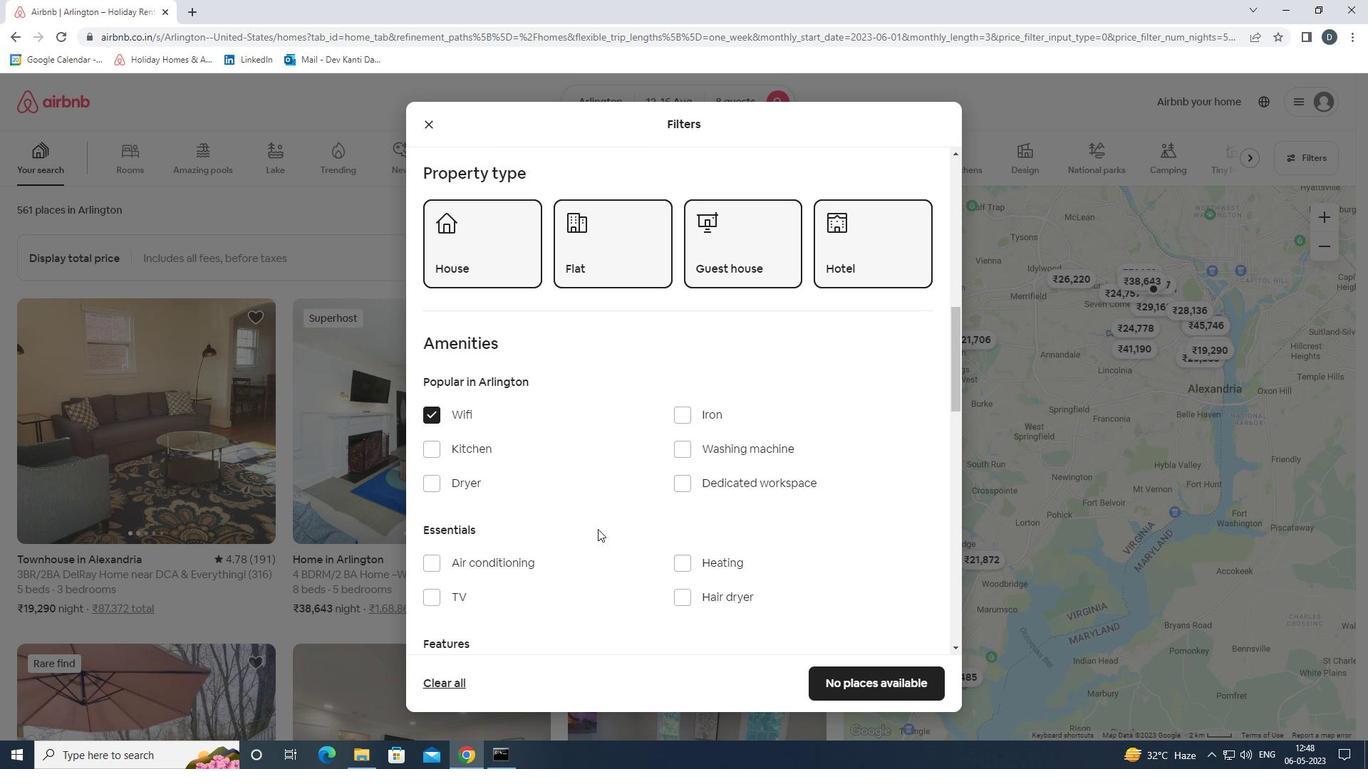 
Action: Mouse scrolled (598, 529) with delta (0, 0)
Screenshot: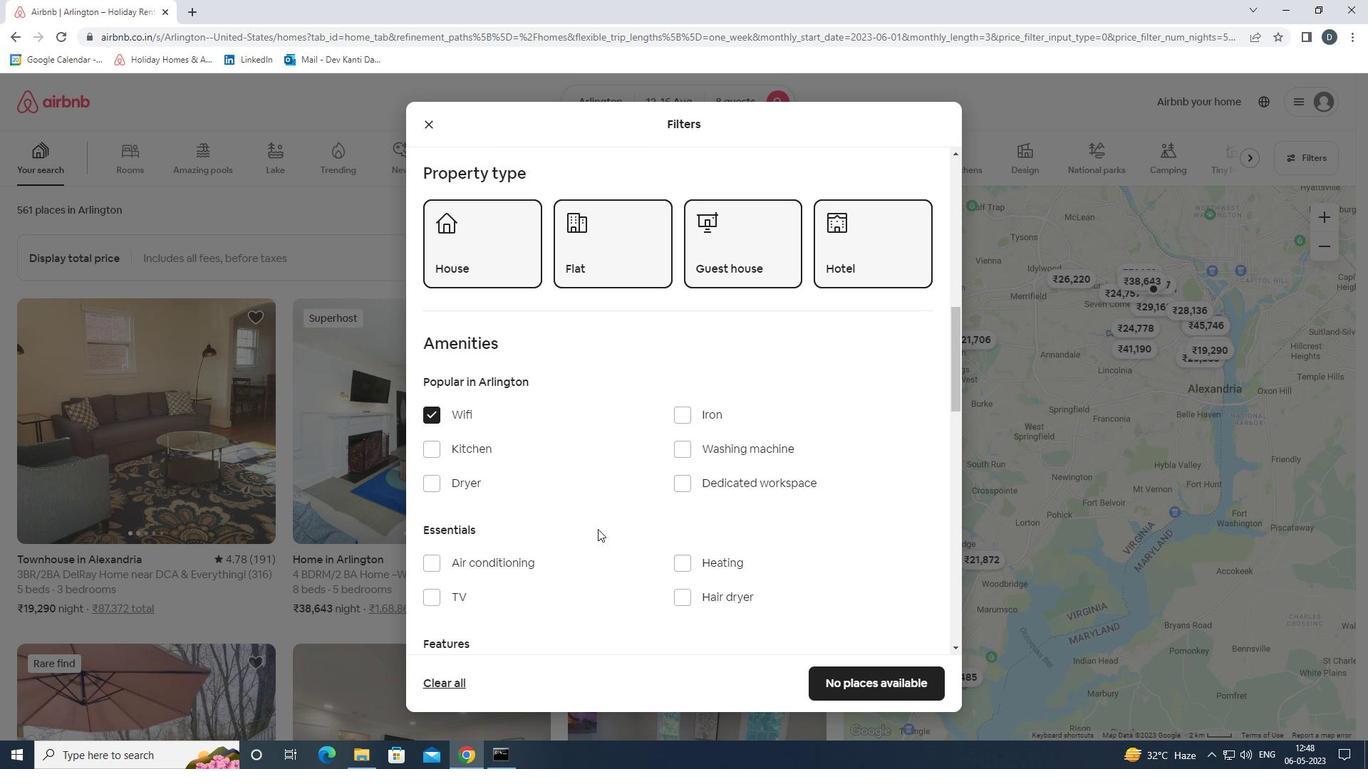 
Action: Mouse moved to (445, 521)
Screenshot: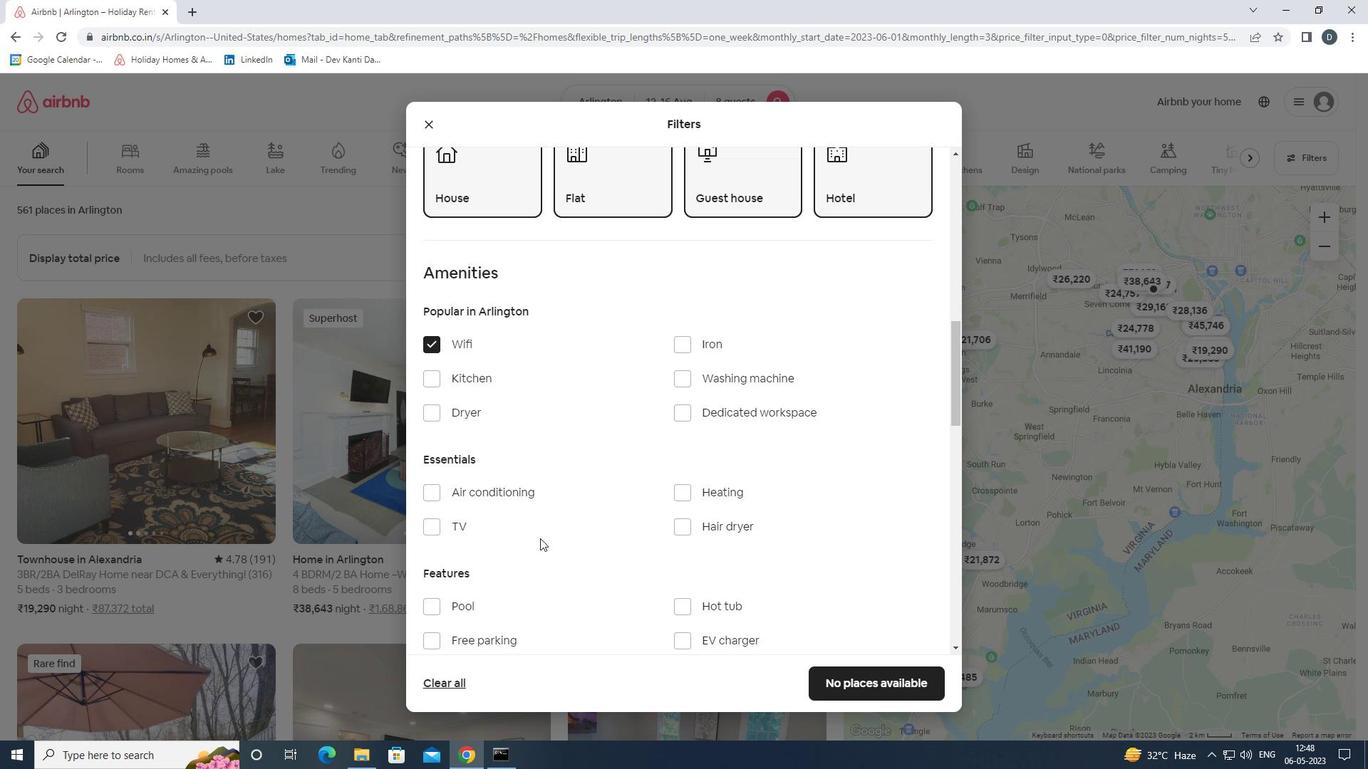 
Action: Mouse pressed left at (445, 521)
Screenshot: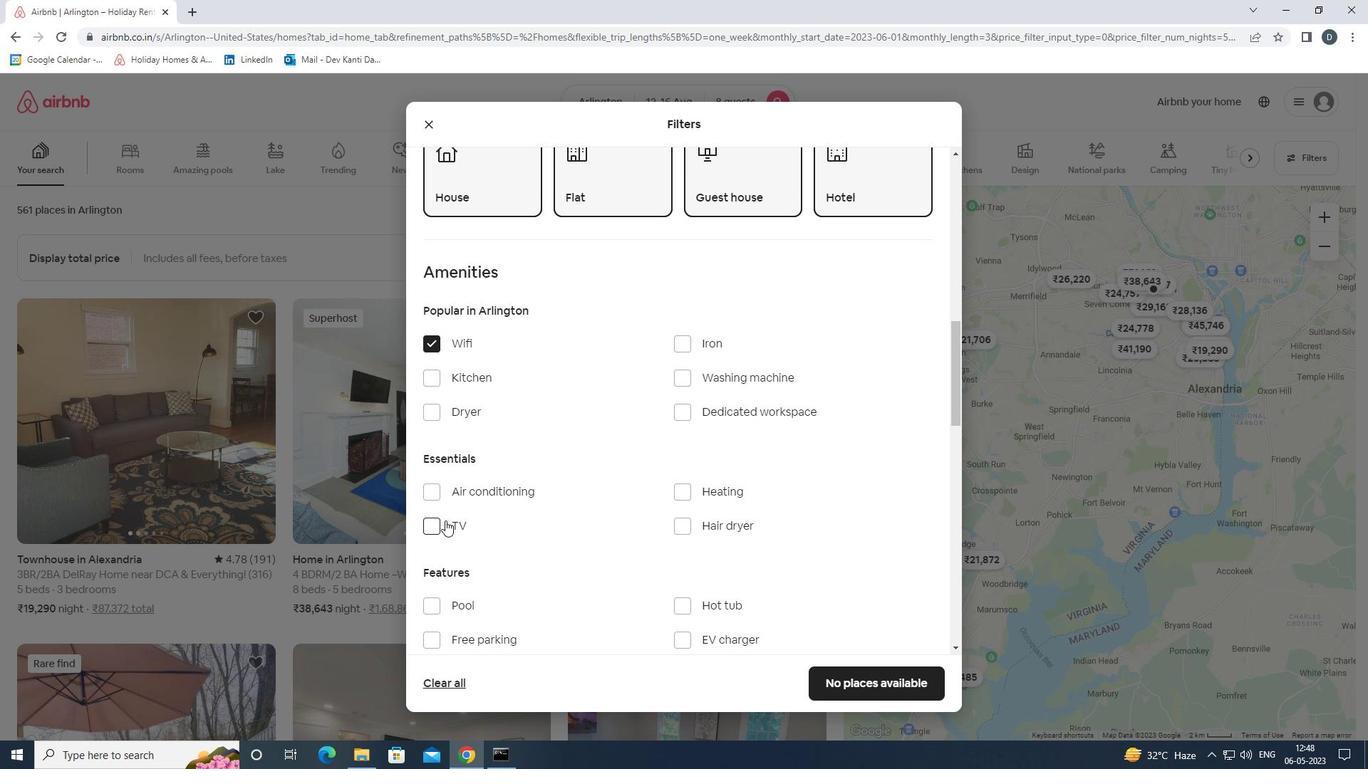 
Action: Mouse moved to (670, 528)
Screenshot: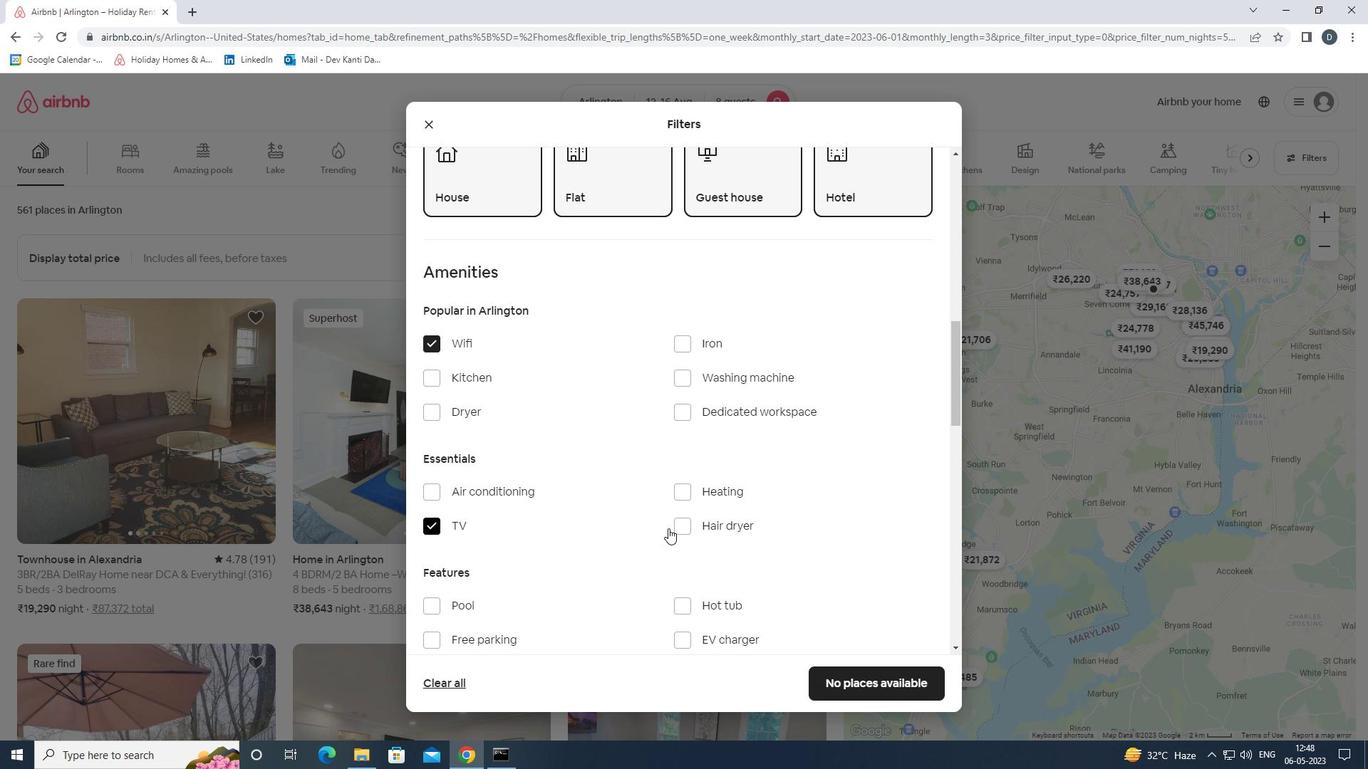 
Action: Mouse scrolled (670, 528) with delta (0, 0)
Screenshot: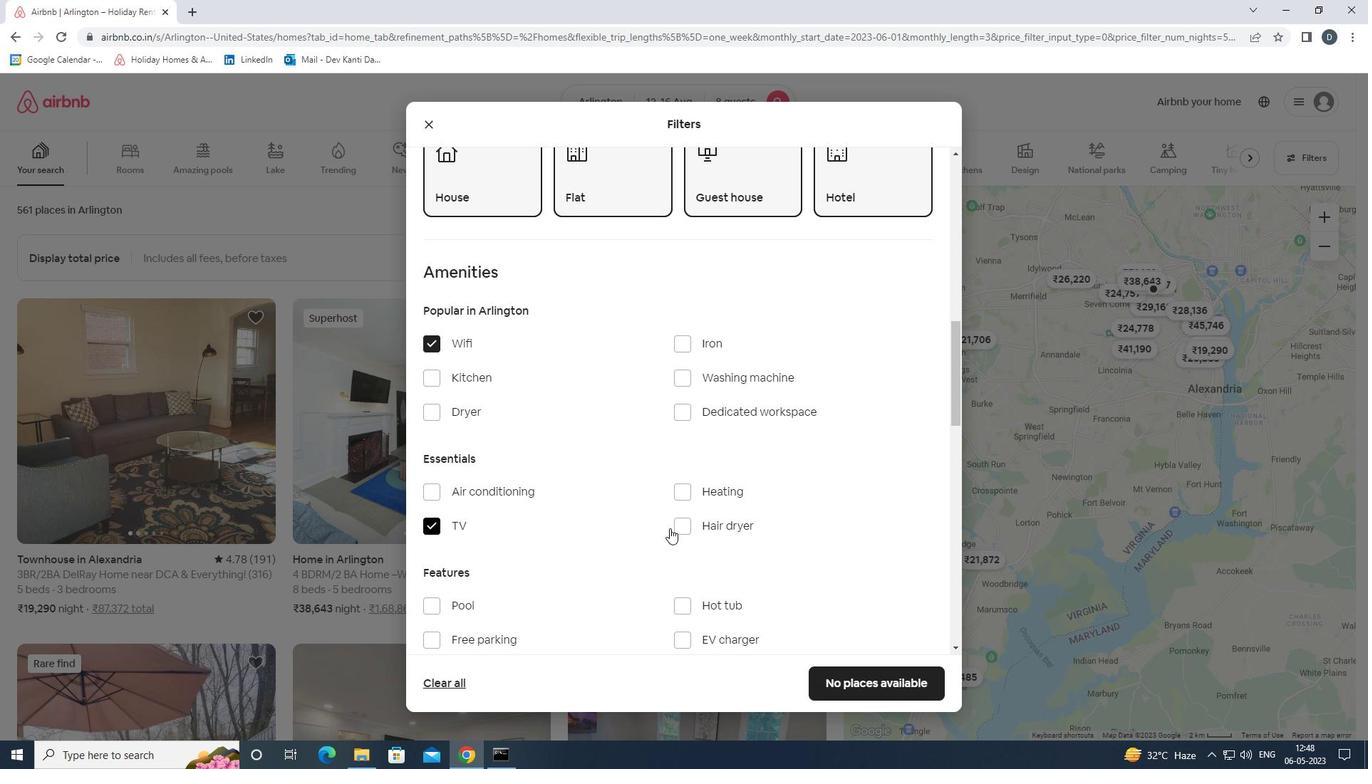
Action: Mouse scrolled (670, 528) with delta (0, 0)
Screenshot: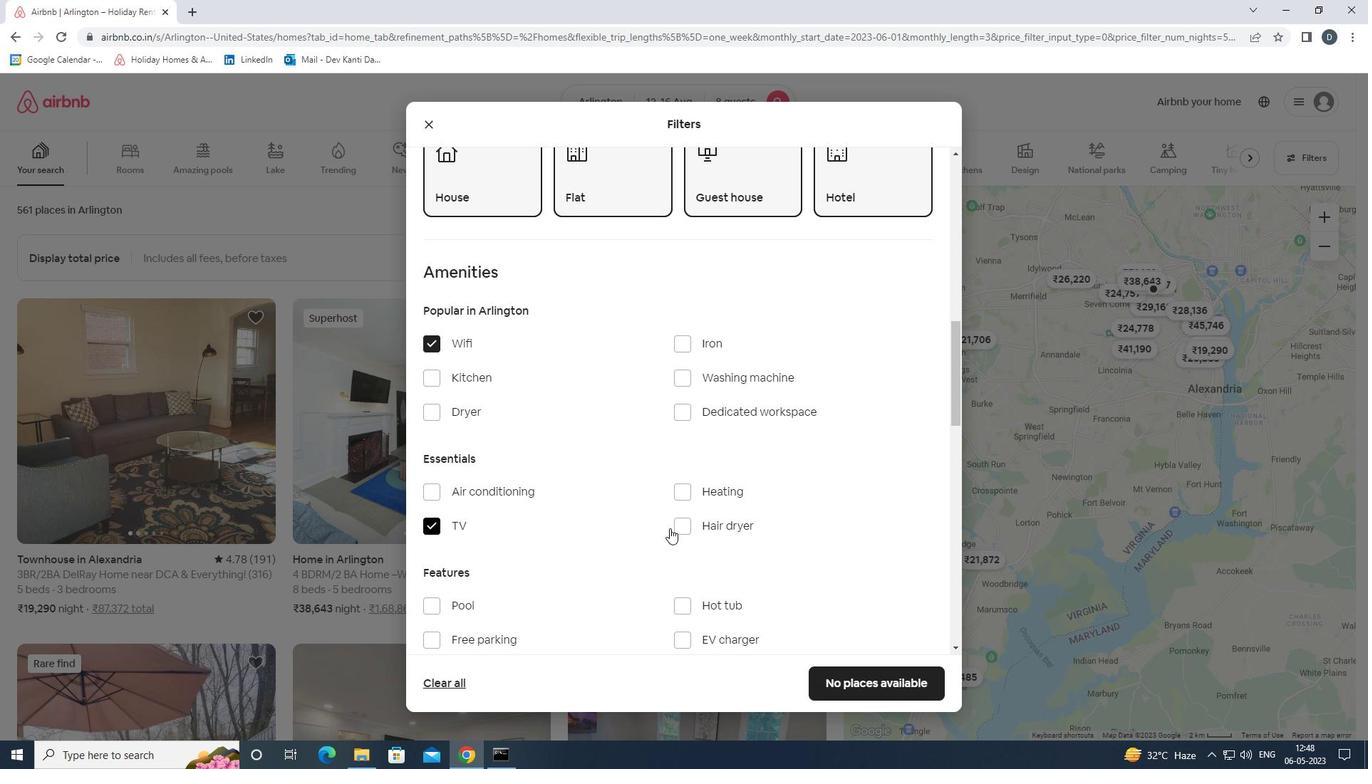 
Action: Mouse moved to (504, 502)
Screenshot: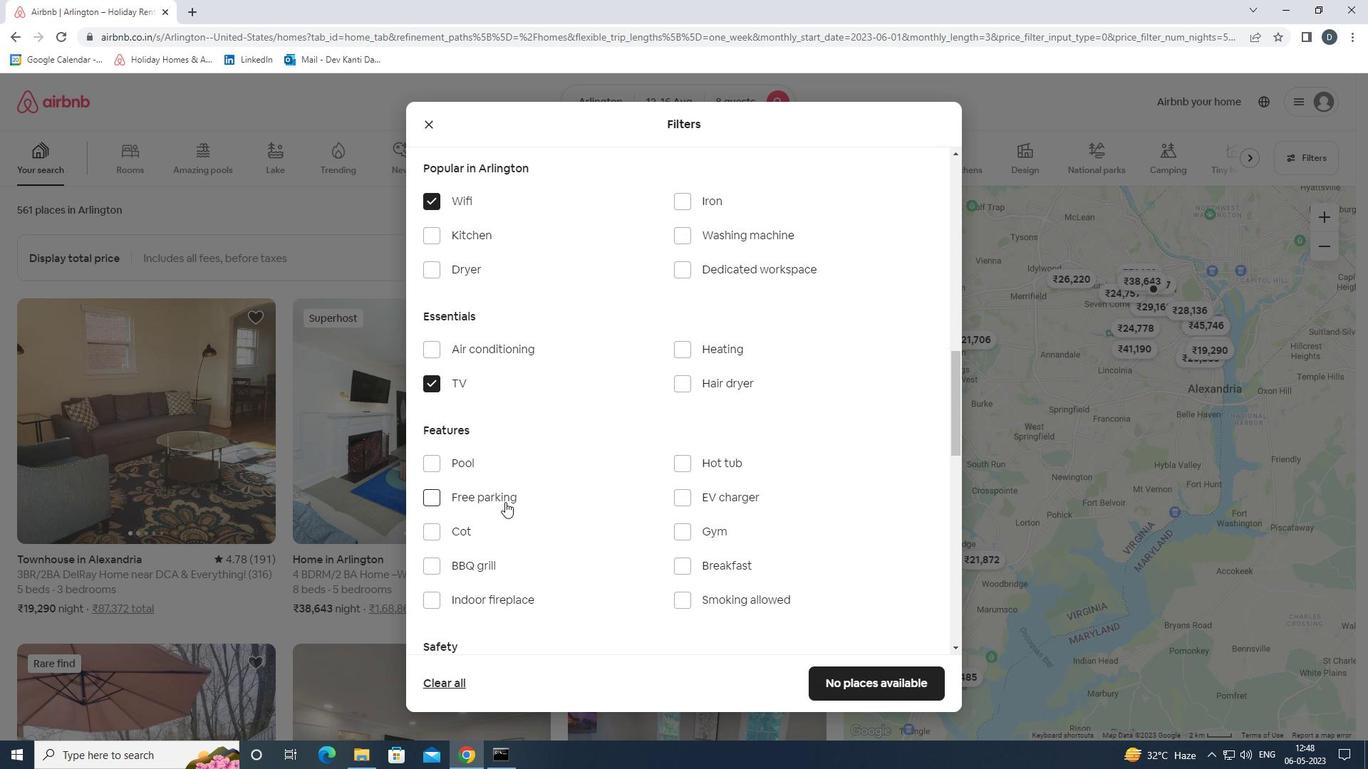 
Action: Mouse pressed left at (504, 502)
Screenshot: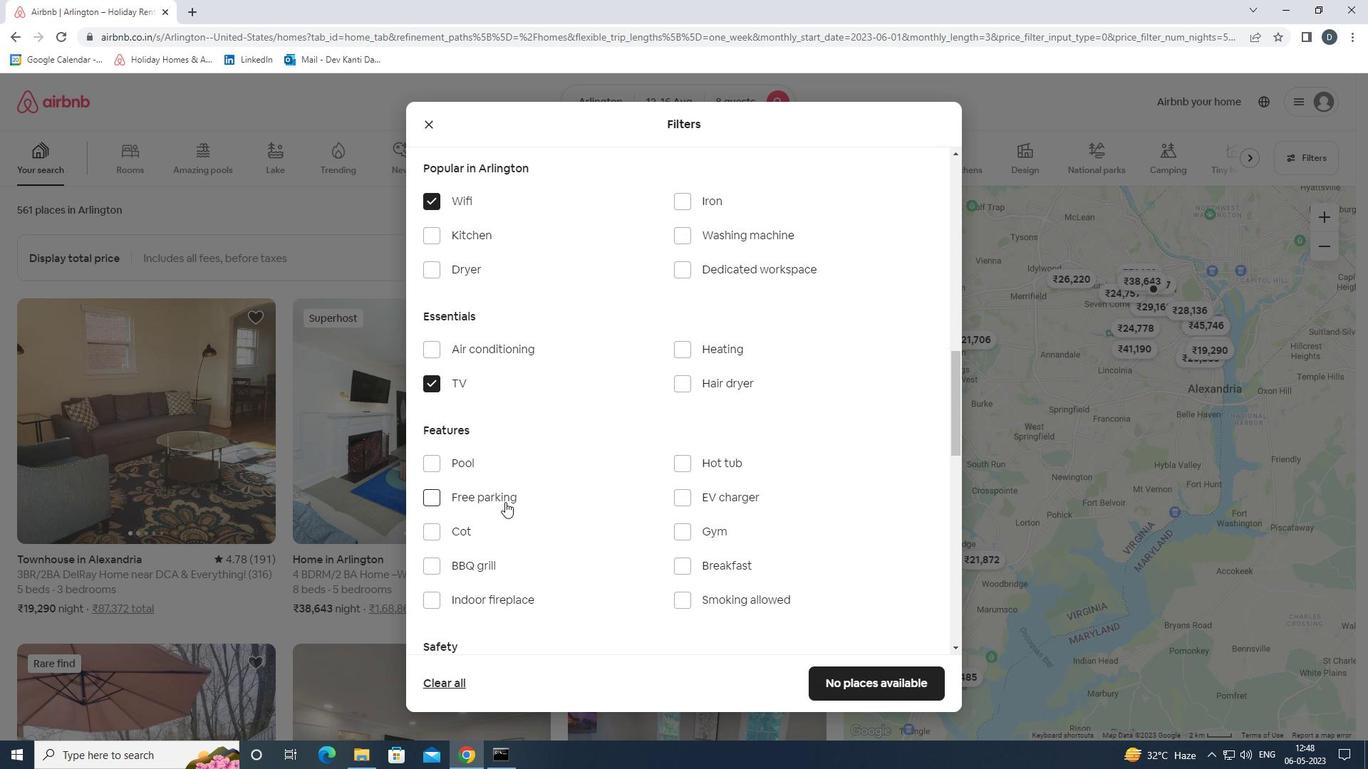 
Action: Mouse scrolled (504, 501) with delta (0, 0)
Screenshot: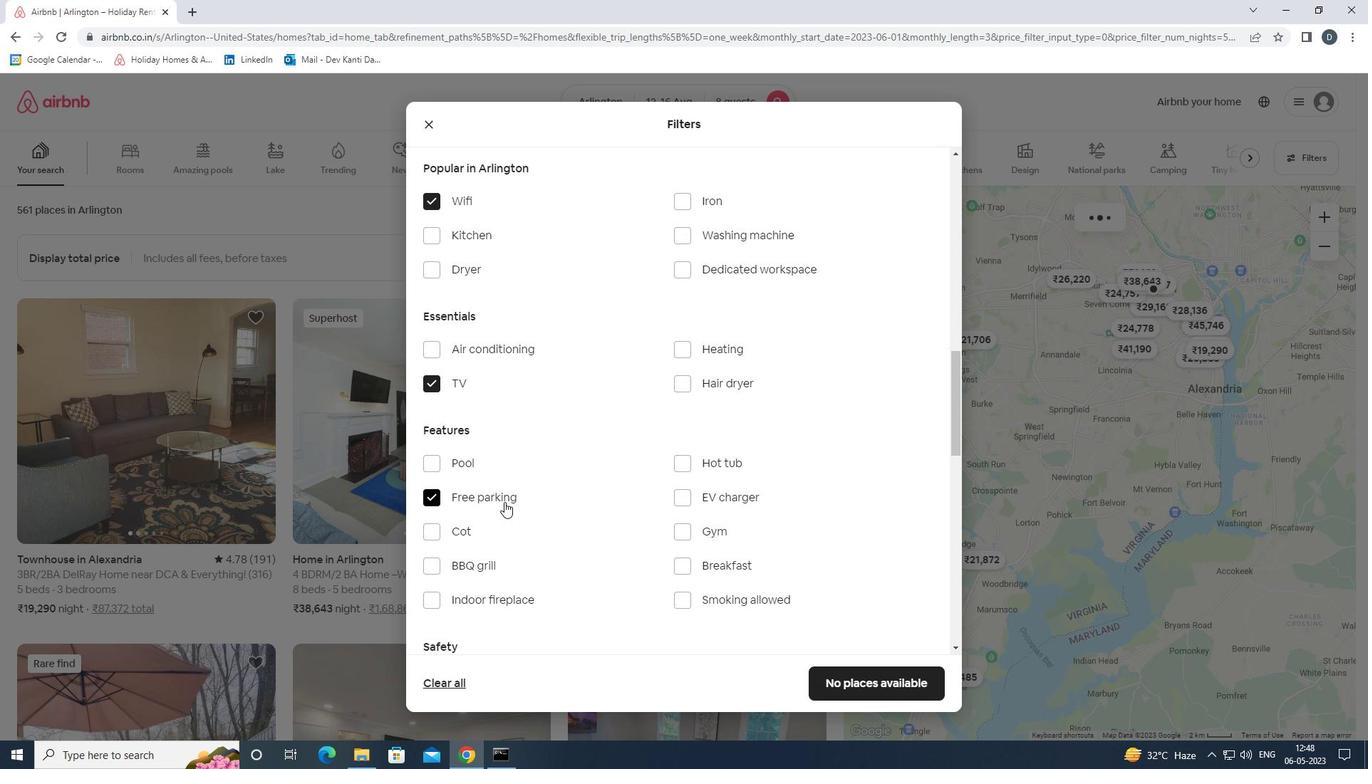 
Action: Mouse moved to (503, 503)
Screenshot: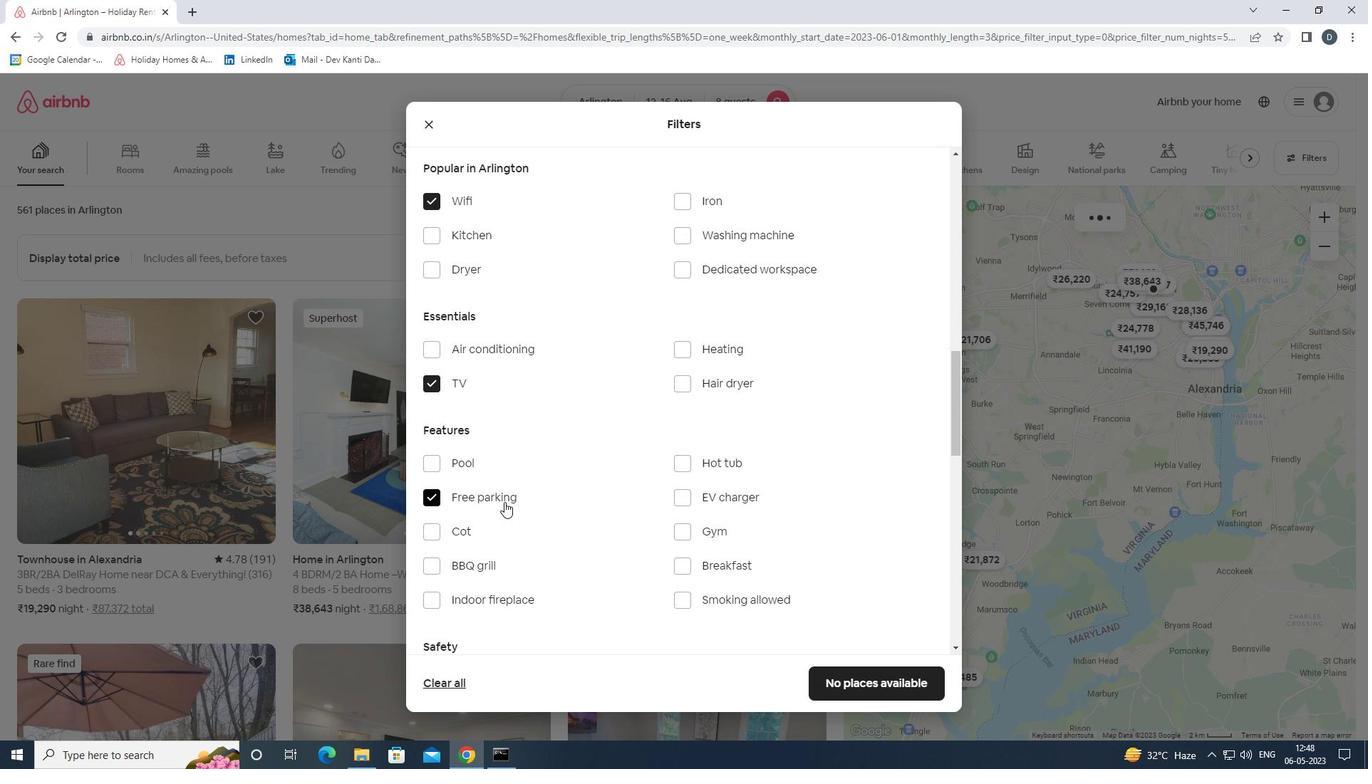 
Action: Mouse scrolled (503, 502) with delta (0, 0)
Screenshot: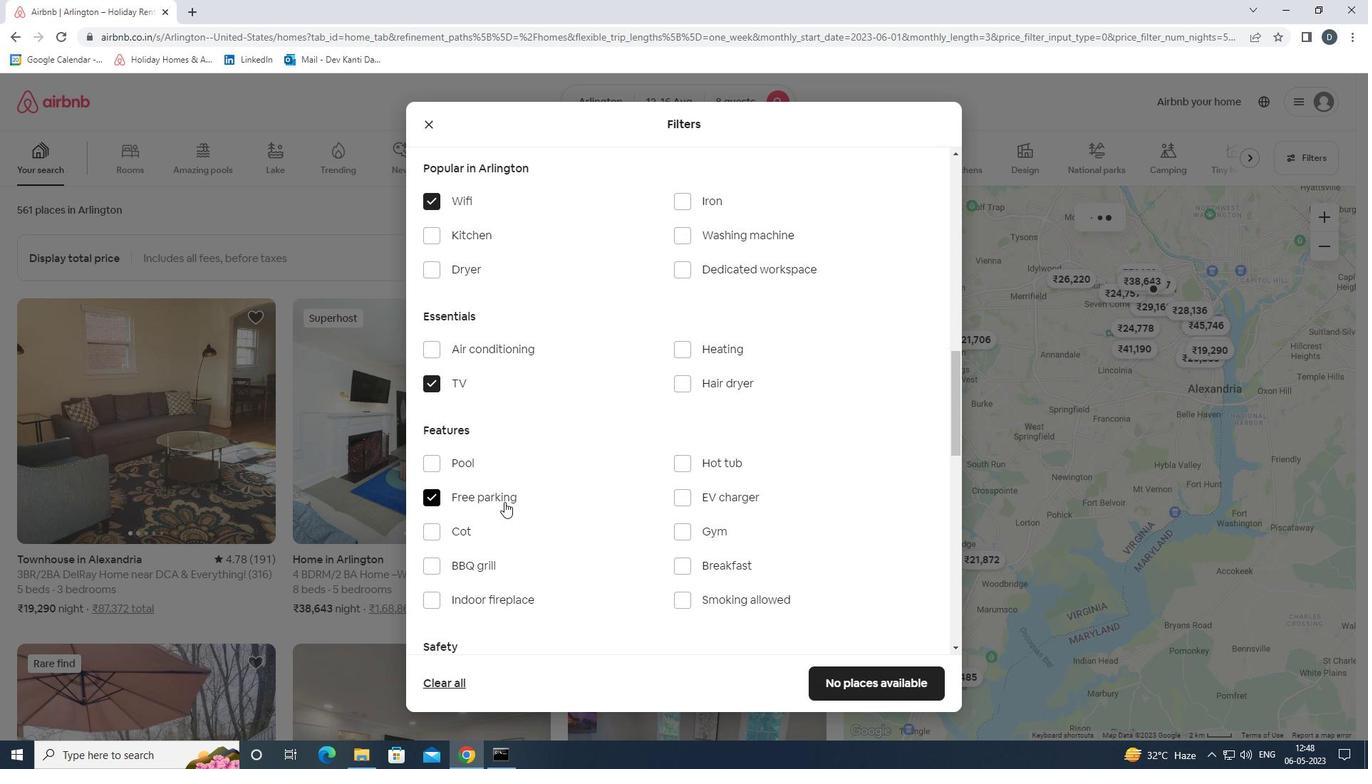 
Action: Mouse moved to (583, 493)
Screenshot: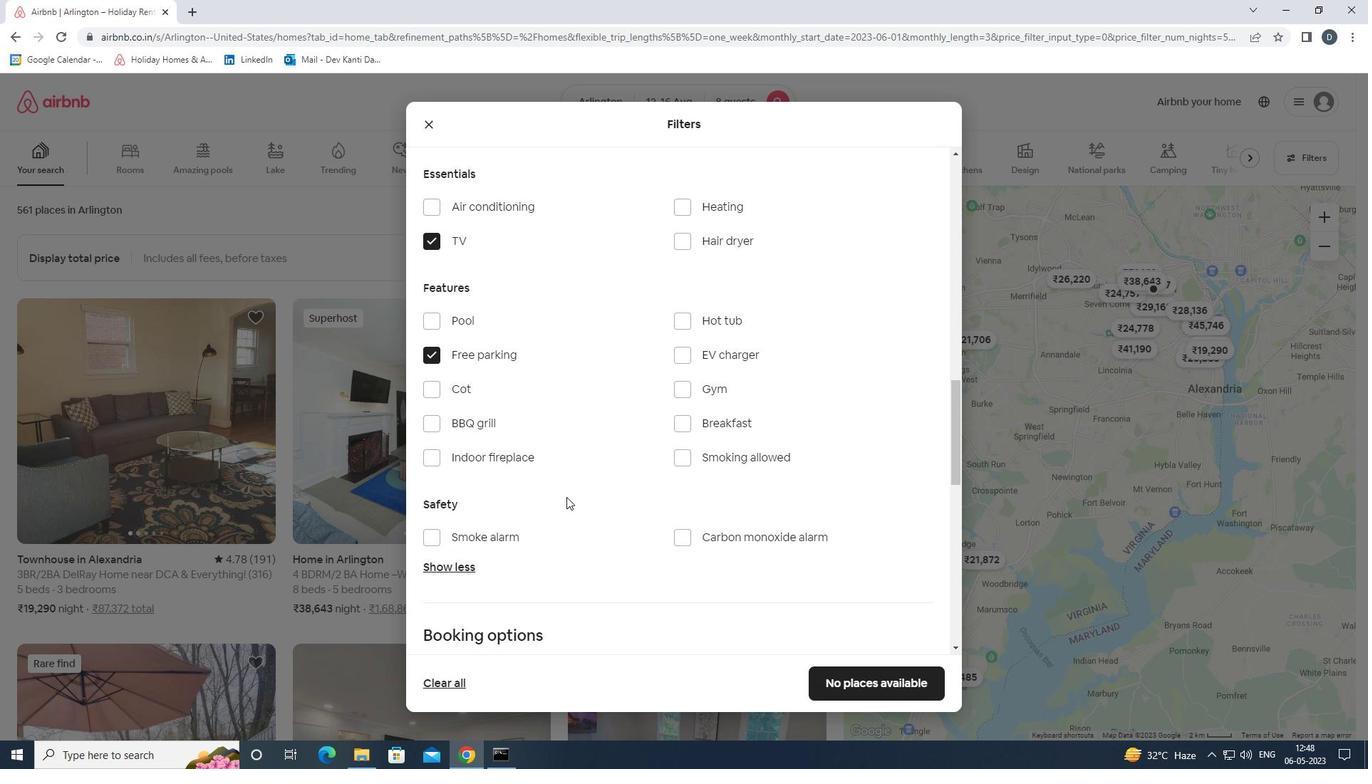 
Action: Mouse scrolled (583, 494) with delta (0, 0)
Screenshot: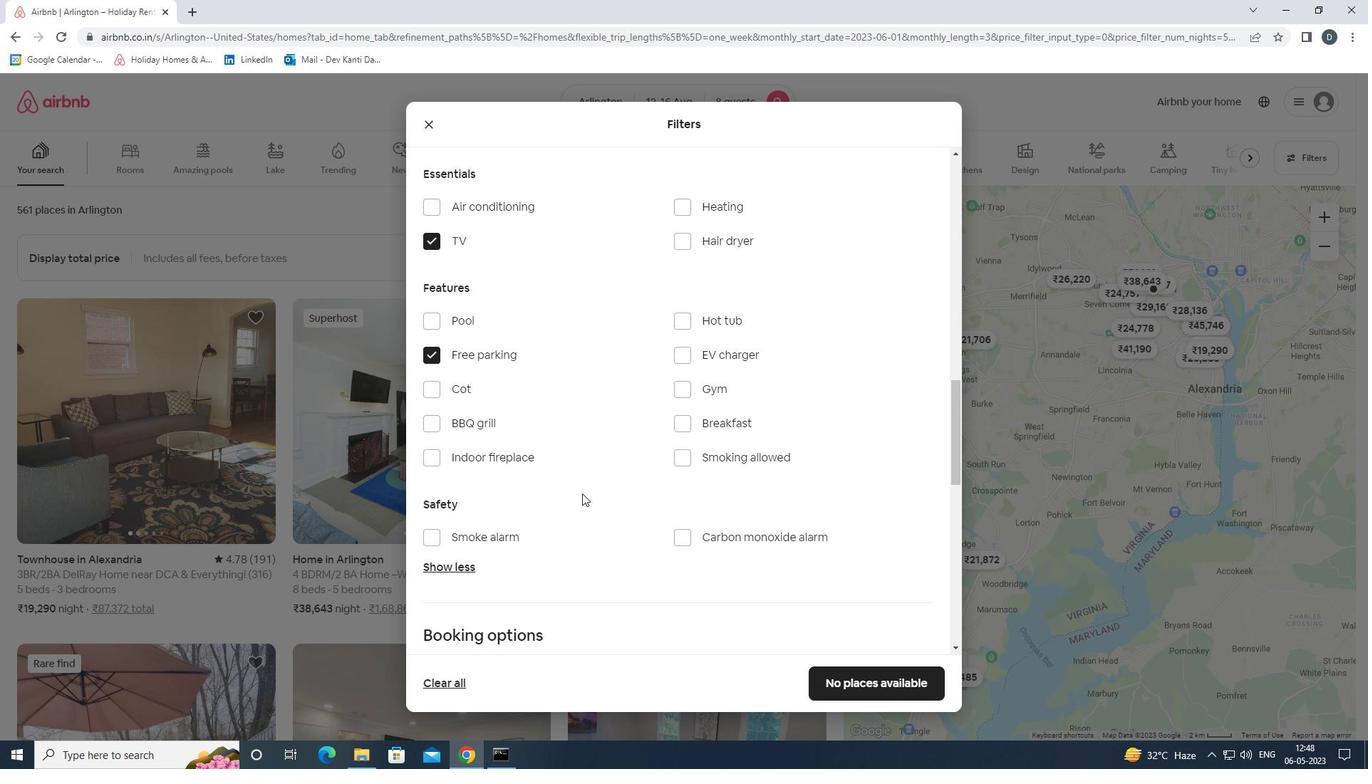 
Action: Mouse moved to (720, 459)
Screenshot: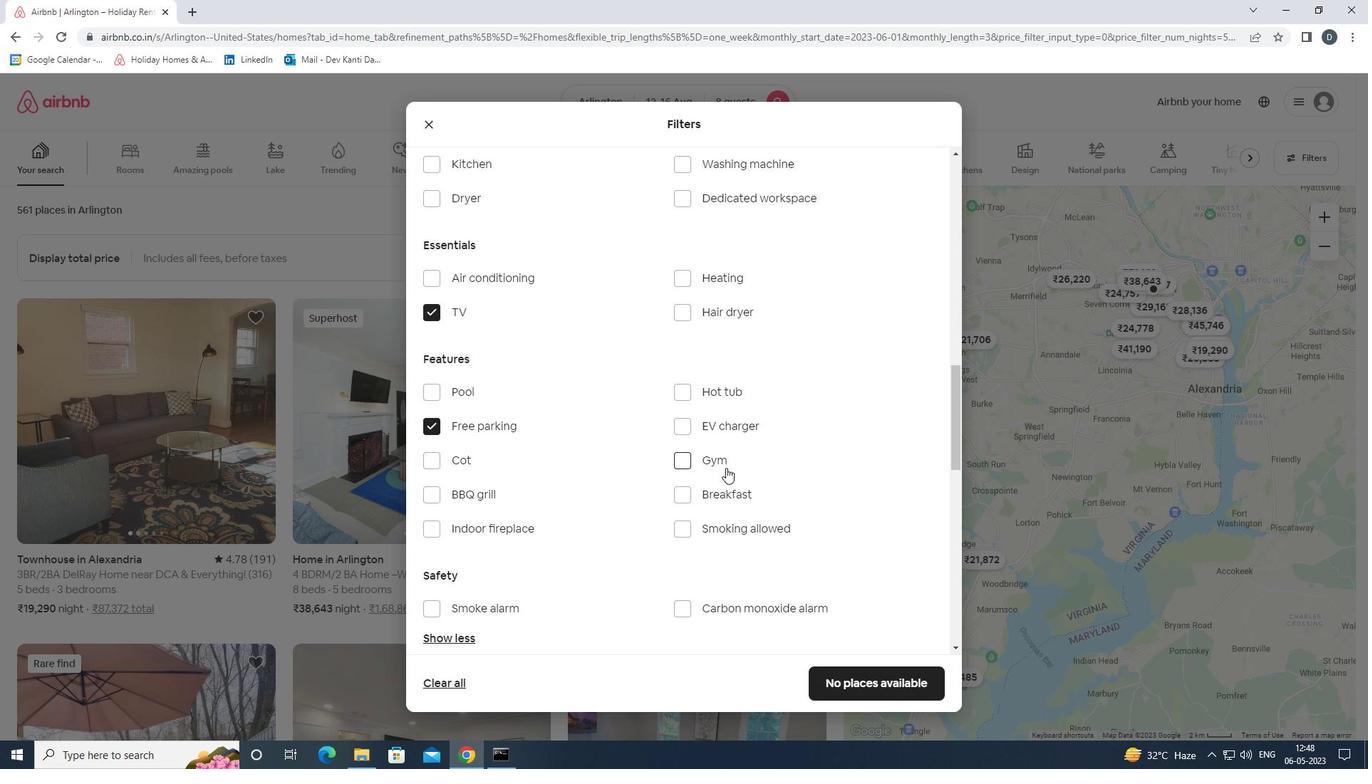
Action: Mouse pressed left at (720, 459)
Screenshot: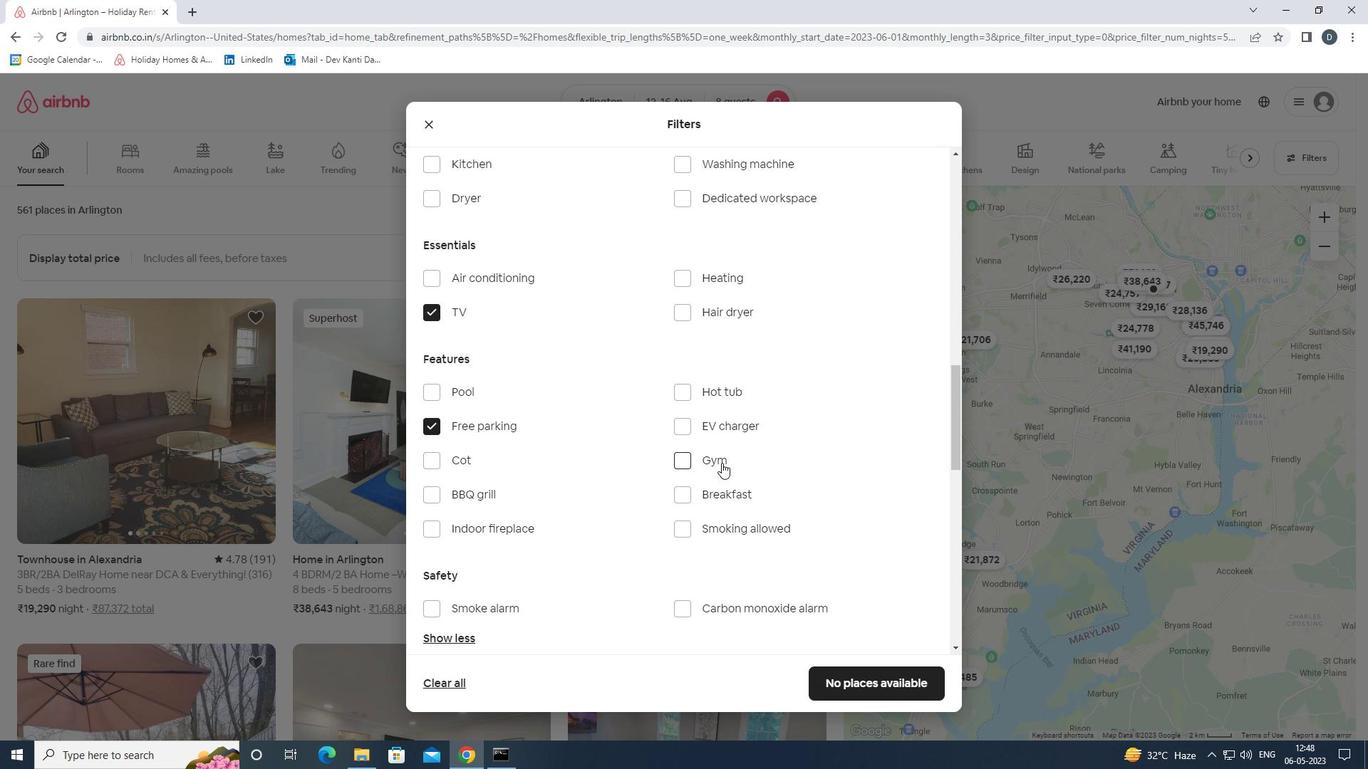 
Action: Mouse moved to (715, 494)
Screenshot: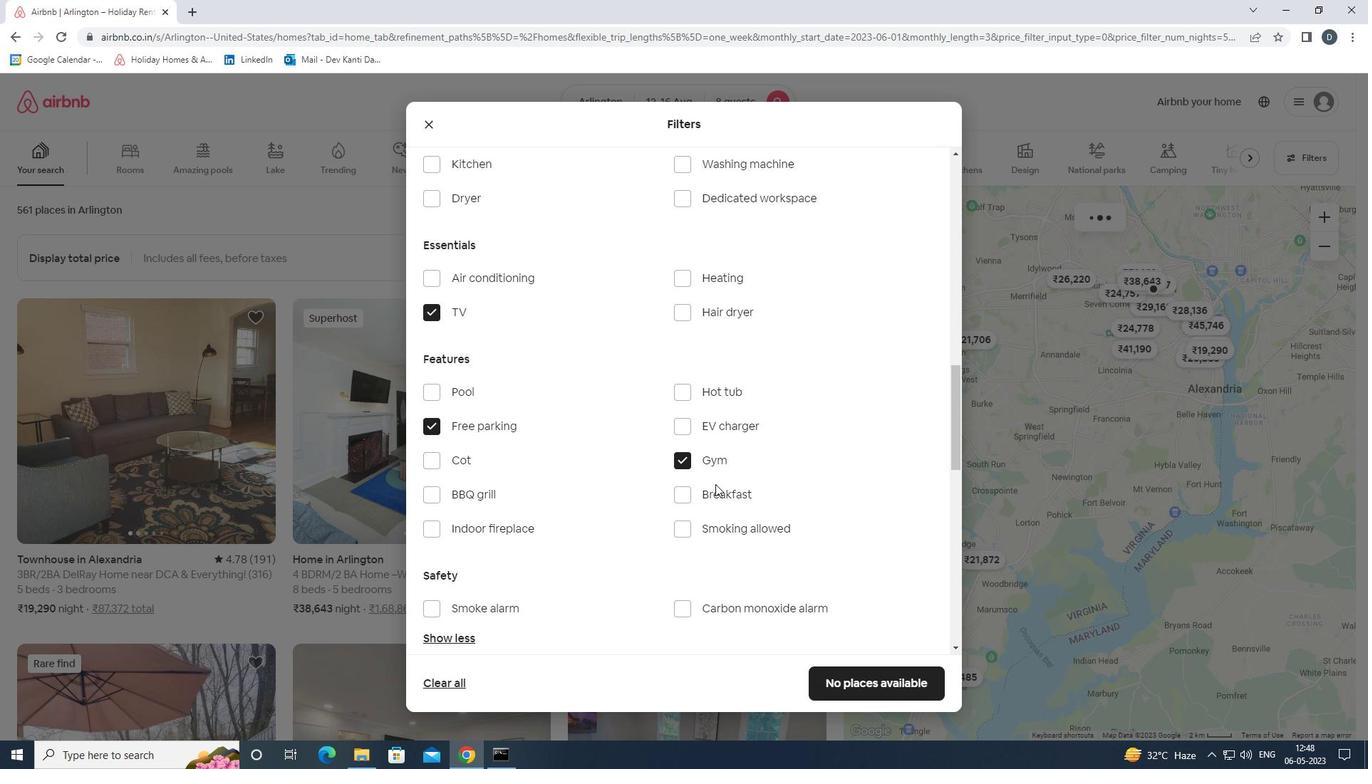 
Action: Mouse pressed left at (715, 494)
Screenshot: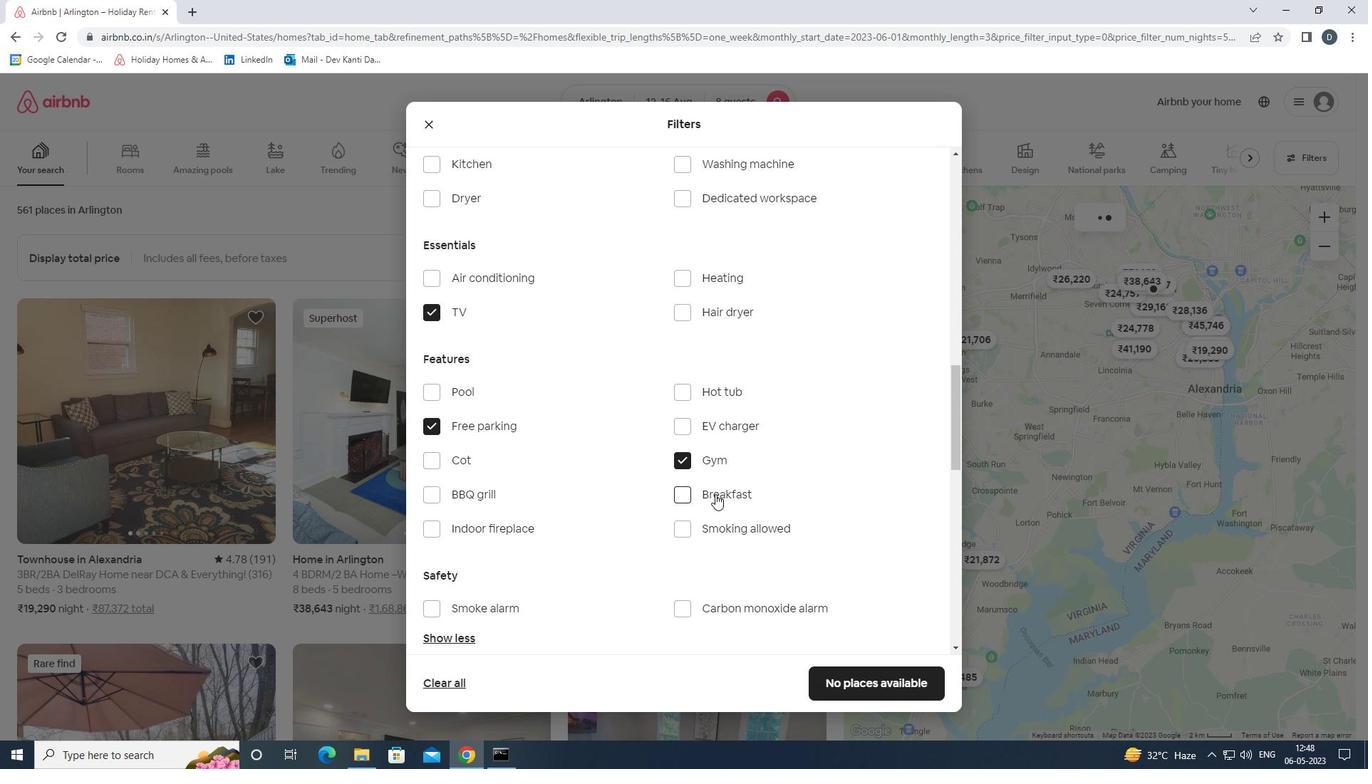 
Action: Mouse moved to (862, 684)
Screenshot: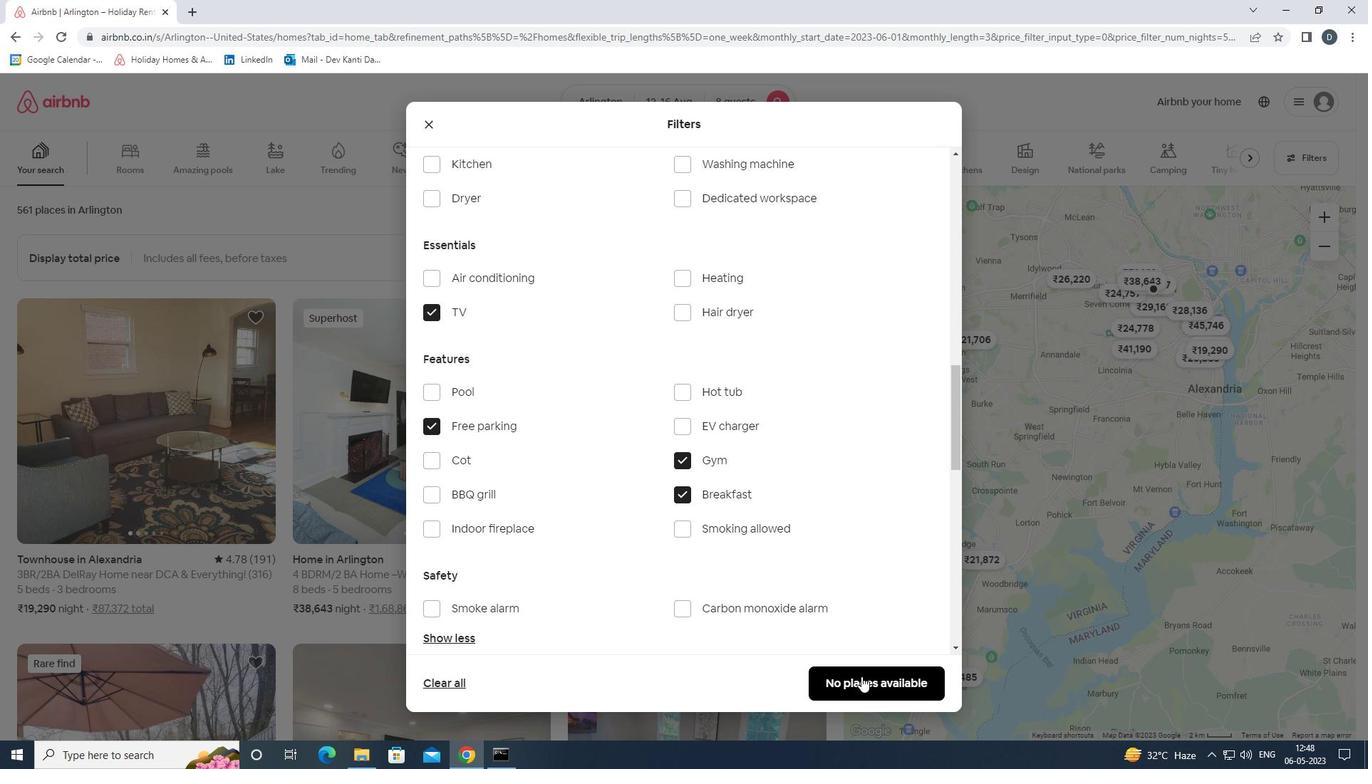
Action: Mouse pressed left at (862, 684)
Screenshot: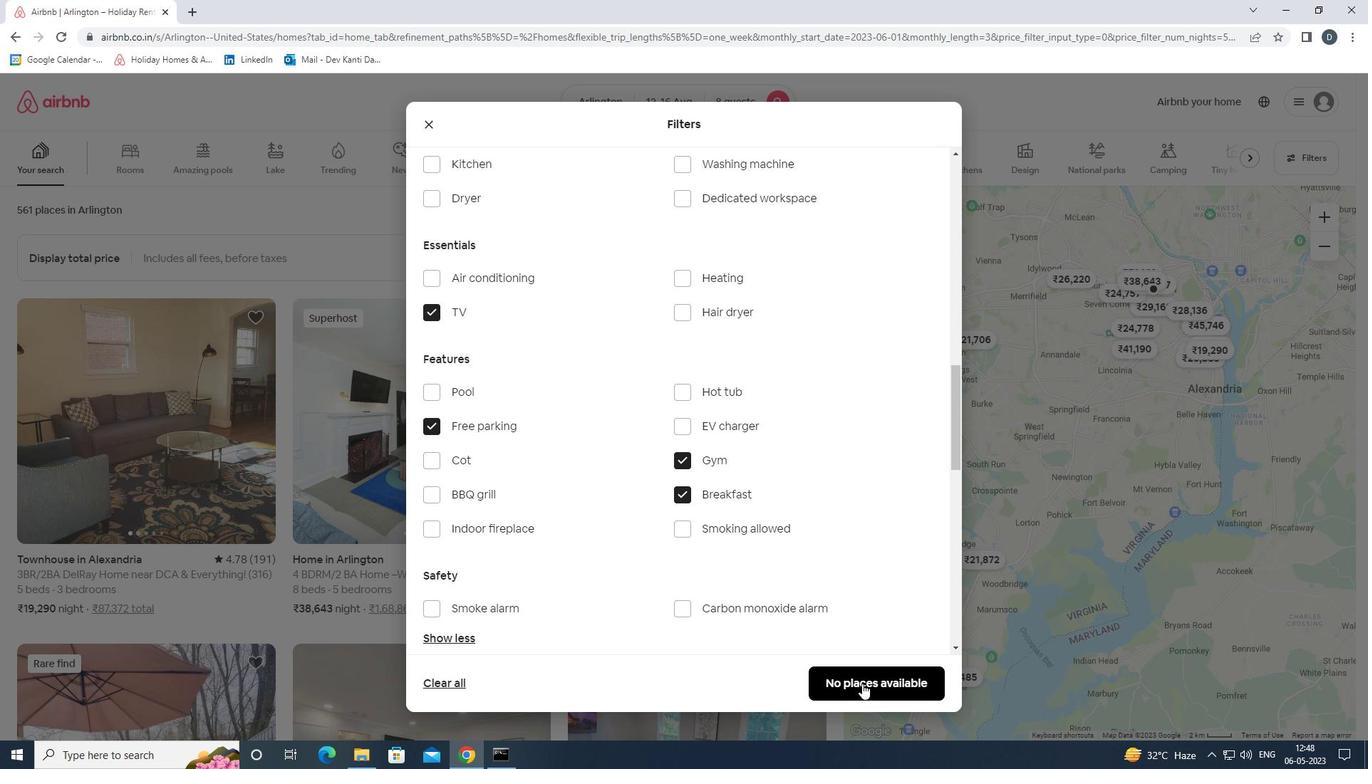 
Action: Mouse moved to (814, 470)
Screenshot: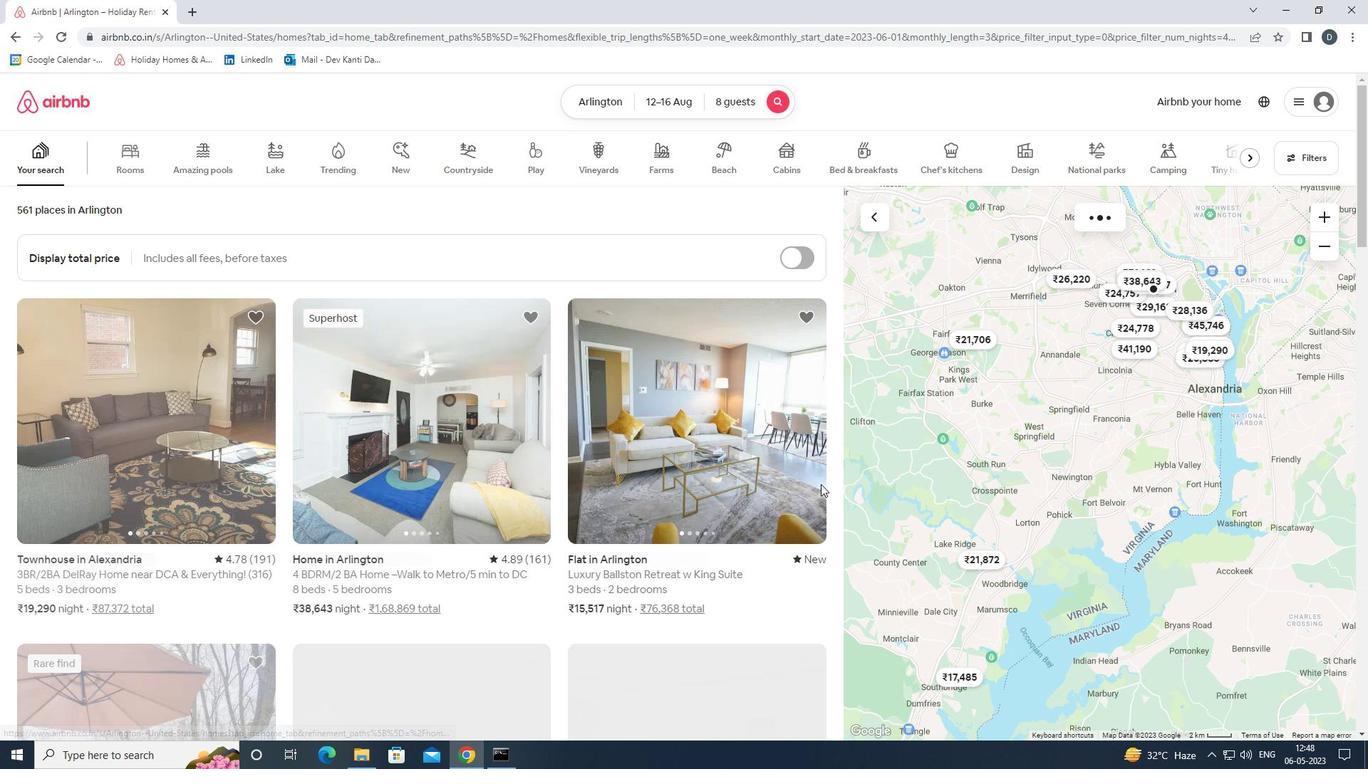 
